 Task: Find connections with filter location Tuluá with filter topic #bespokewith filter profile language English with filter current company SINCLUS with filter school Carmel Convent School - India with filter industry Maritime Transportation with filter service category Retirement Planning with filter keywords title Software Ninjaneer
Action: Mouse moved to (583, 77)
Screenshot: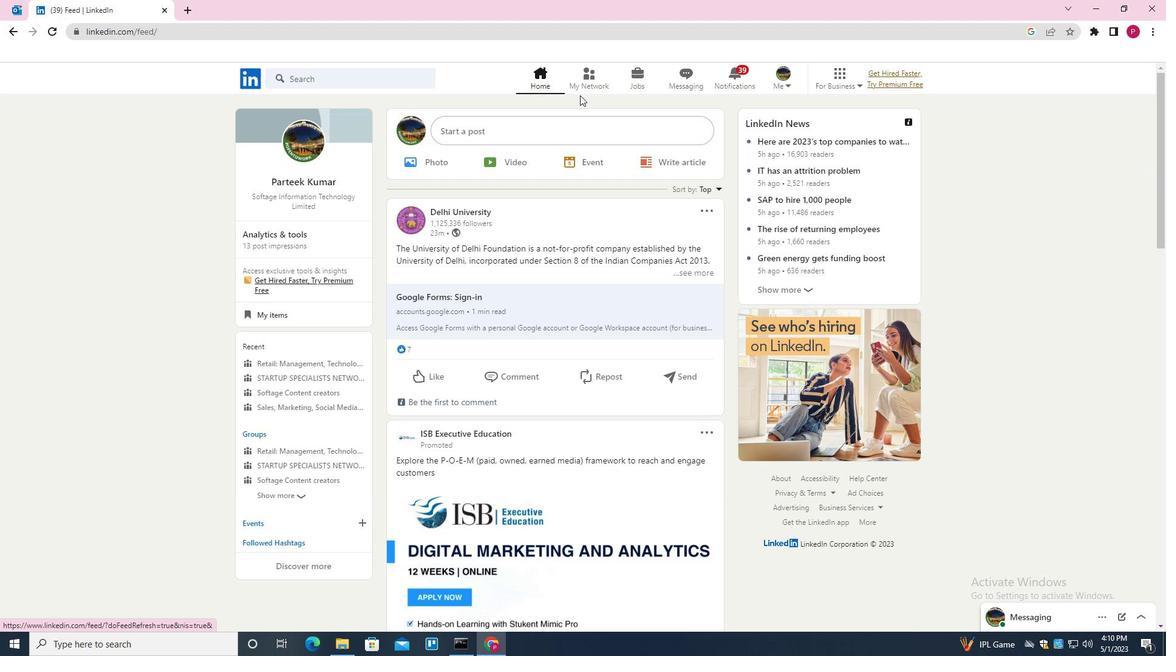 
Action: Mouse pressed left at (583, 77)
Screenshot: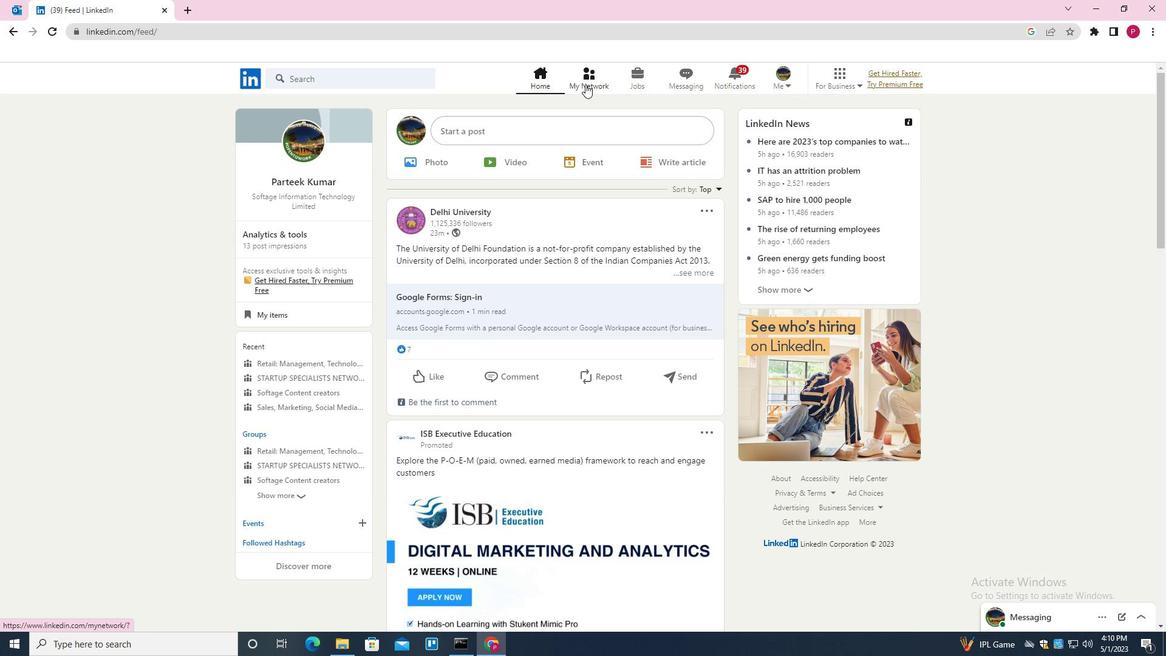 
Action: Mouse moved to (353, 147)
Screenshot: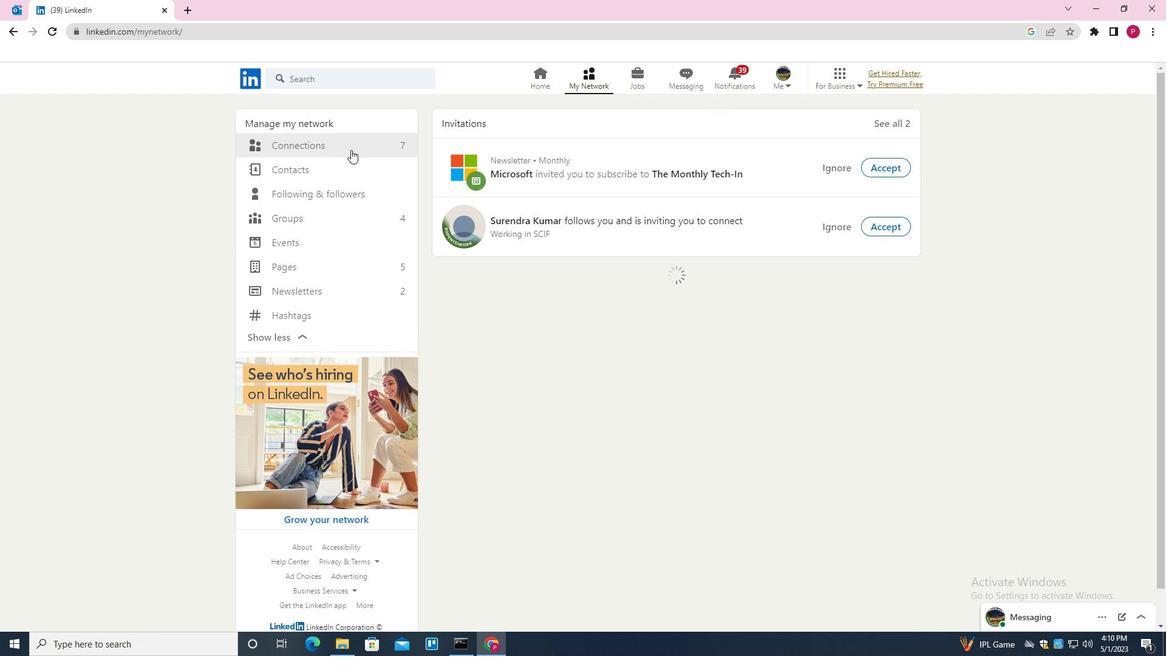 
Action: Mouse pressed left at (353, 147)
Screenshot: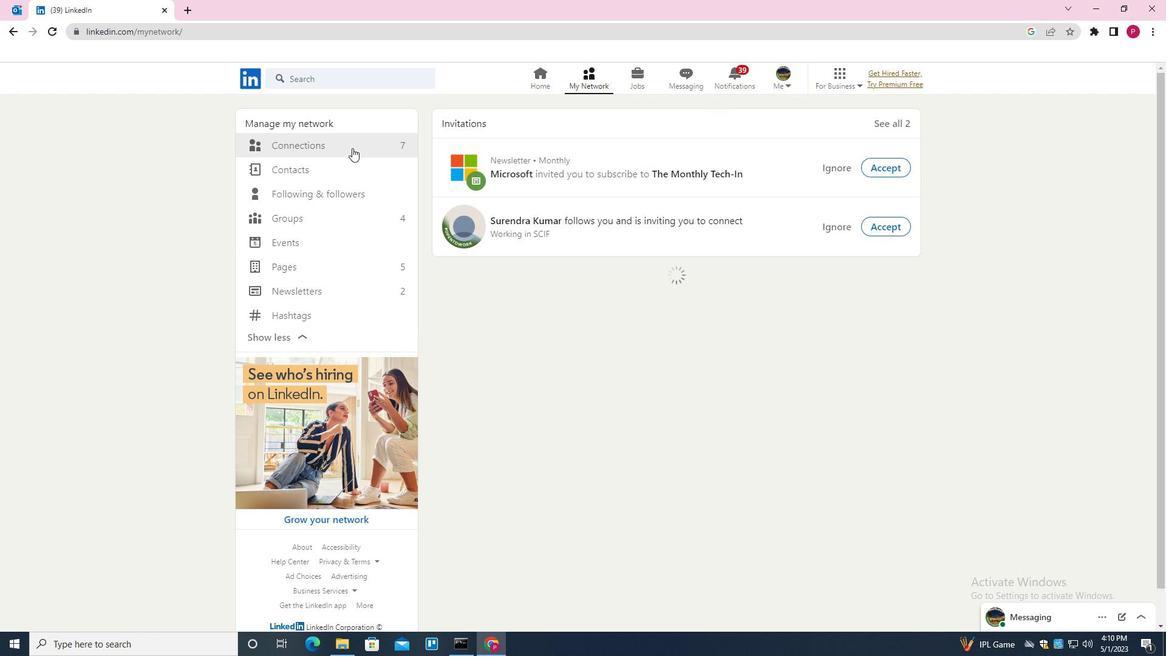 
Action: Mouse moved to (681, 150)
Screenshot: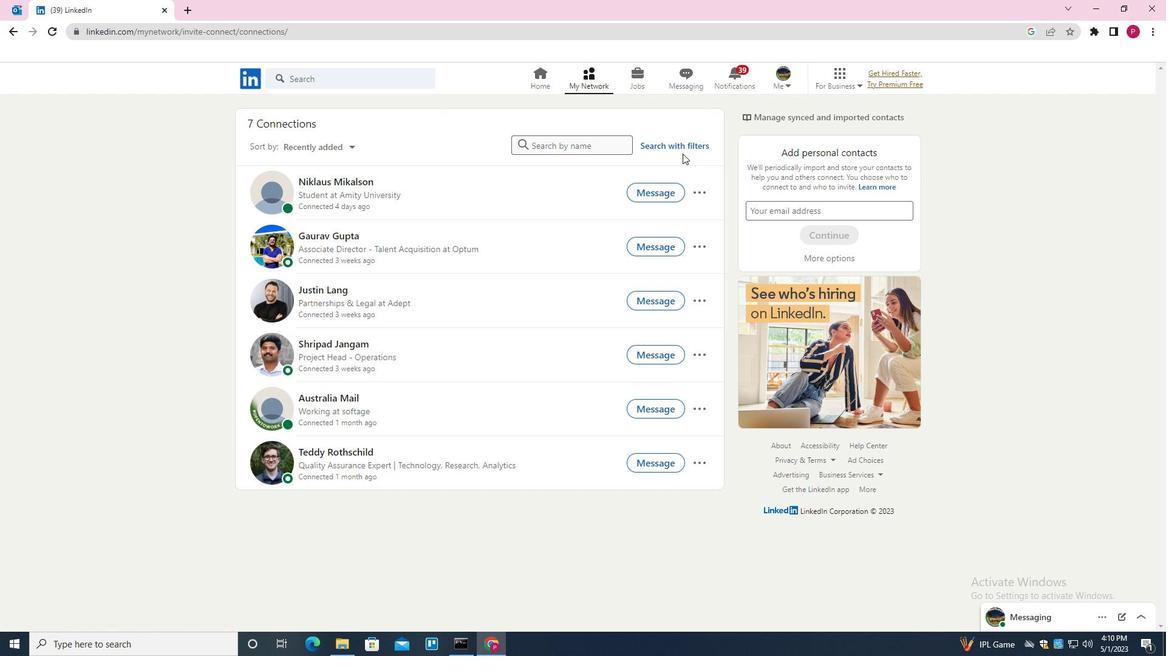 
Action: Mouse pressed left at (681, 150)
Screenshot: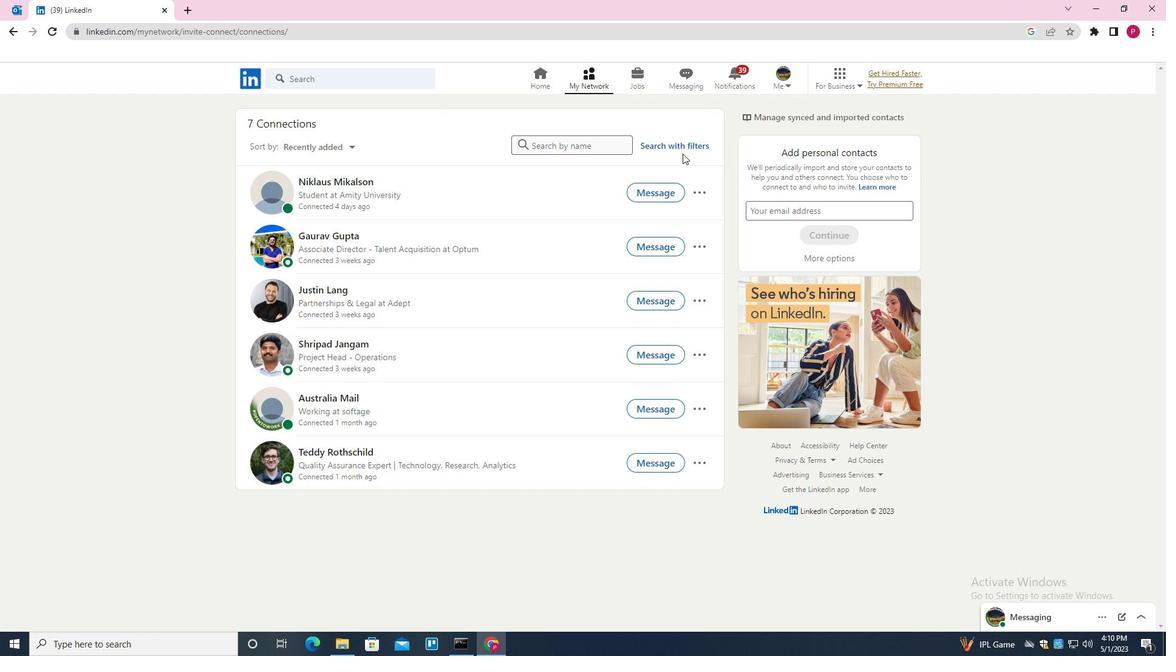 
Action: Mouse moved to (620, 116)
Screenshot: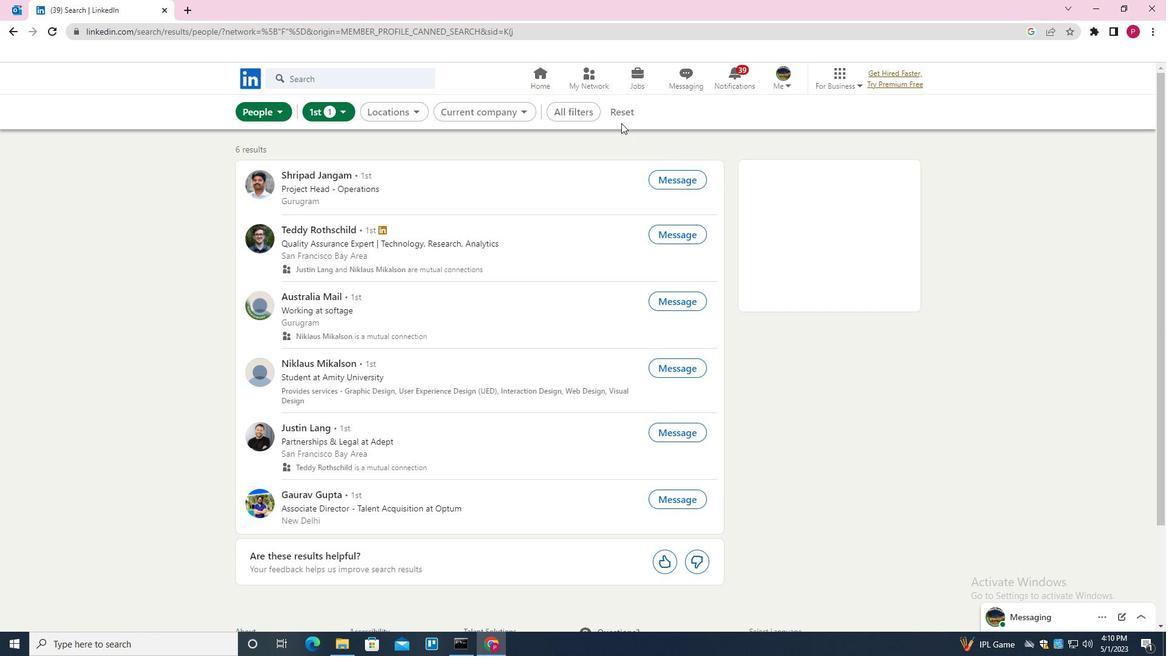 
Action: Mouse pressed left at (620, 116)
Screenshot: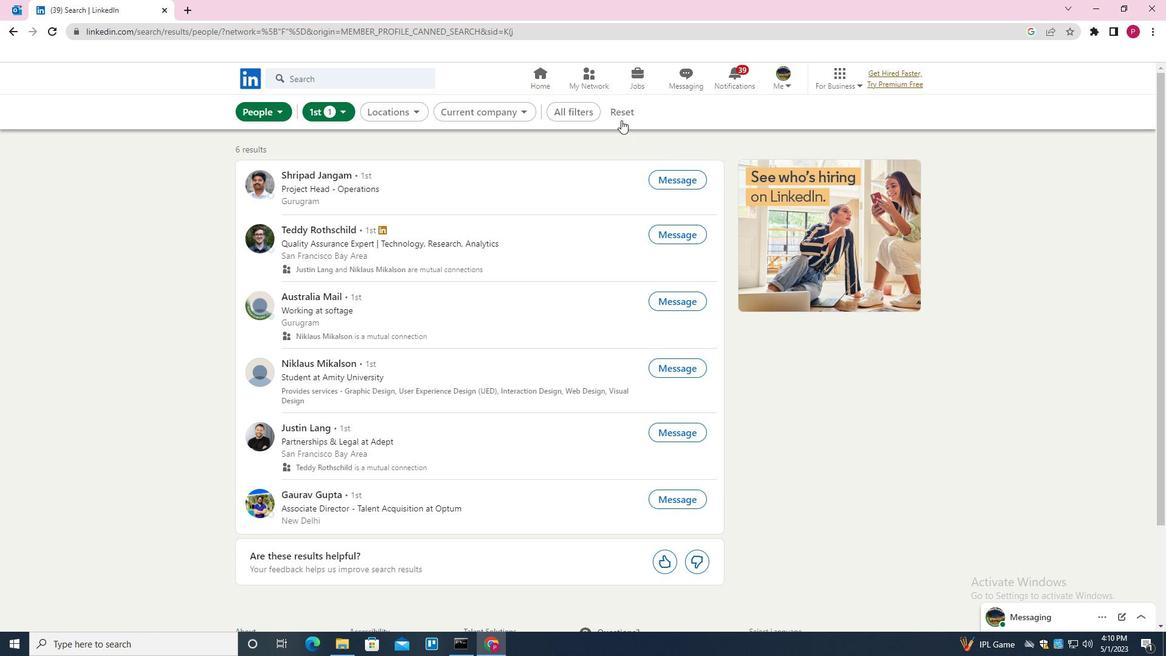 
Action: Mouse moved to (600, 110)
Screenshot: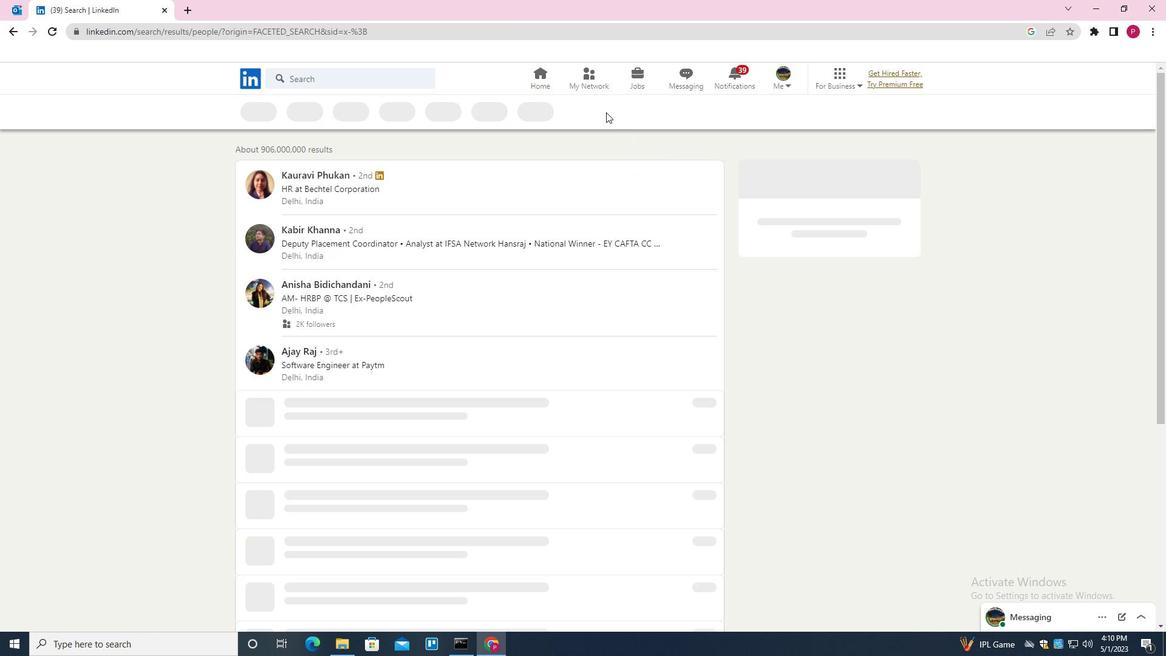 
Action: Mouse pressed left at (600, 110)
Screenshot: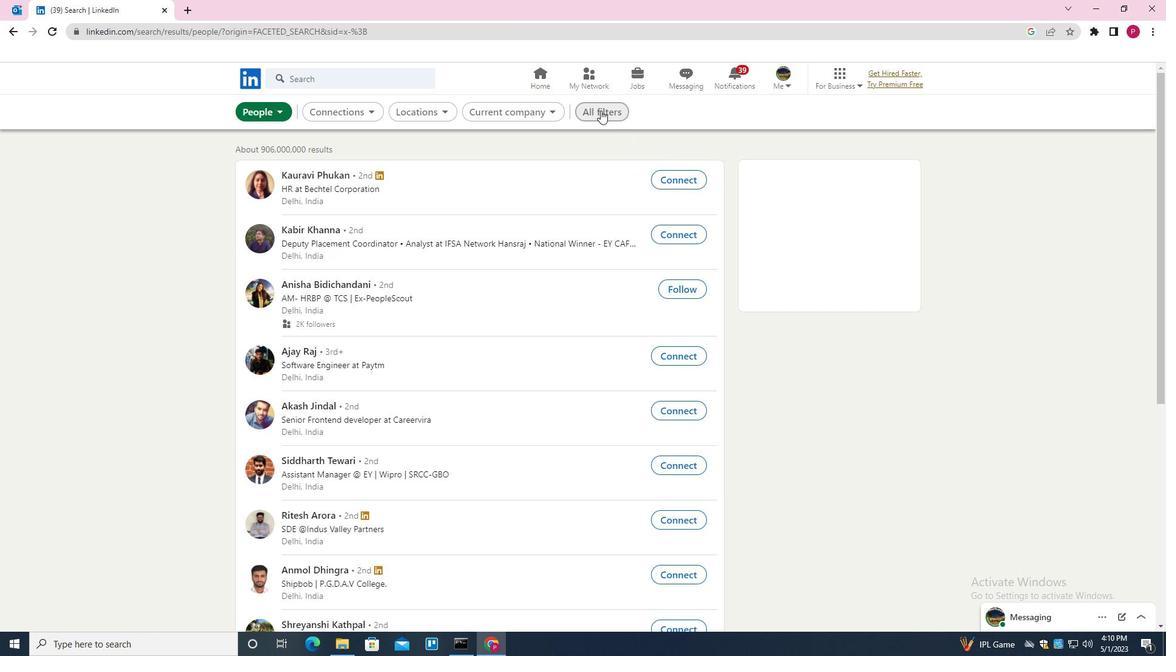 
Action: Mouse moved to (1003, 322)
Screenshot: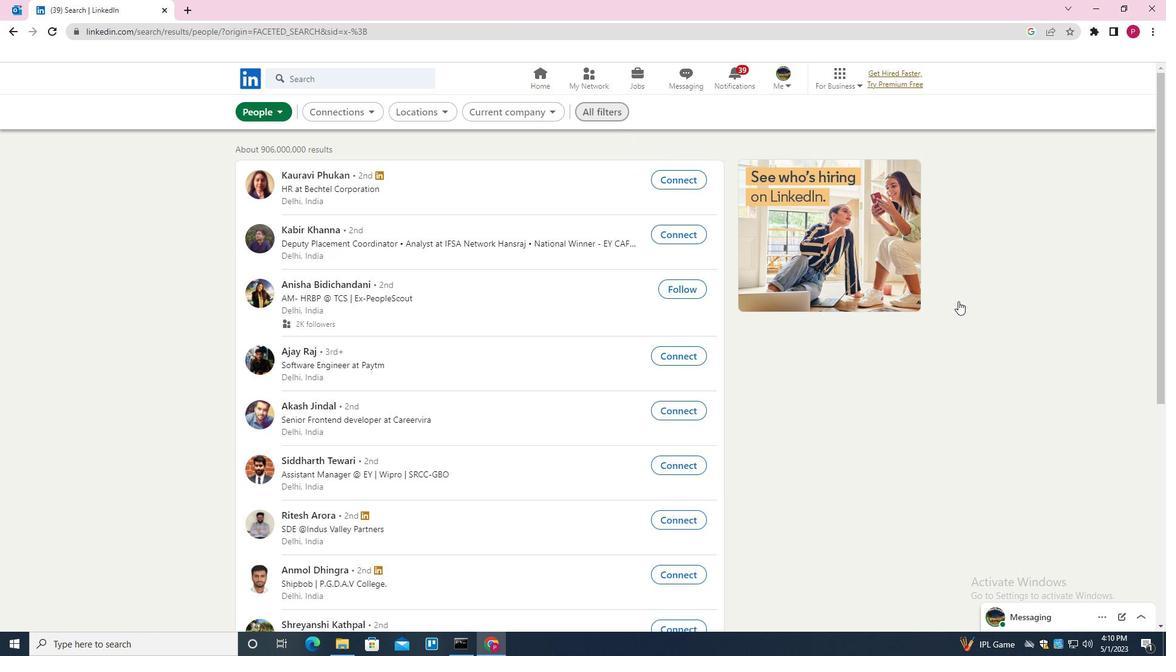 
Action: Mouse scrolled (1003, 322) with delta (0, 0)
Screenshot: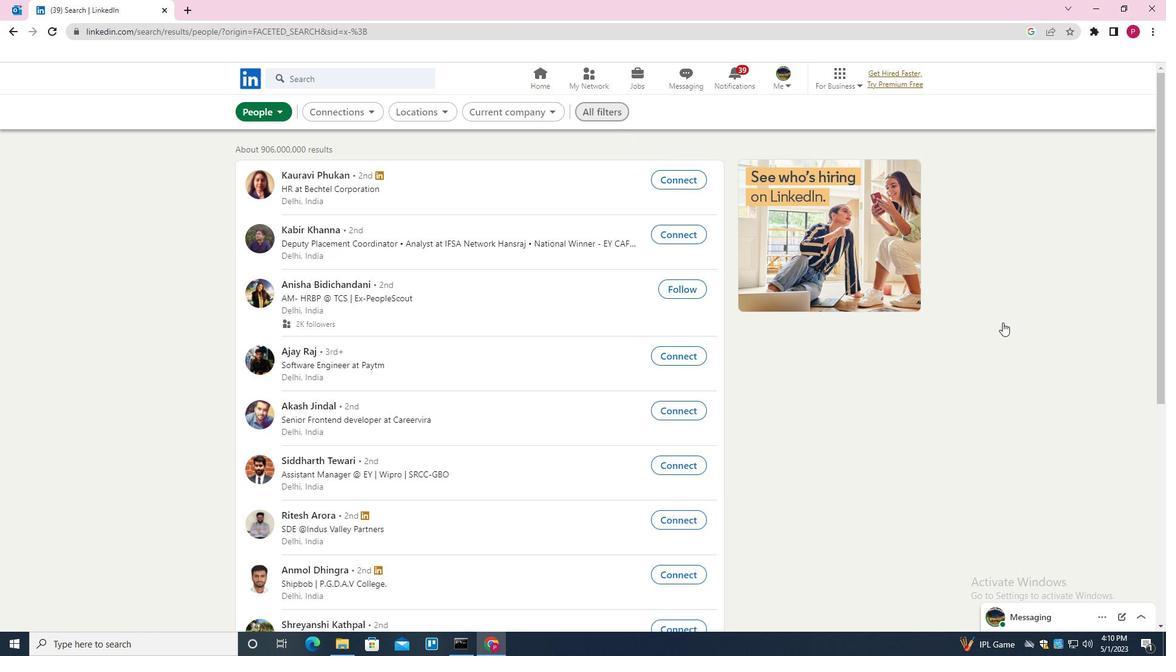 
Action: Mouse scrolled (1003, 322) with delta (0, 0)
Screenshot: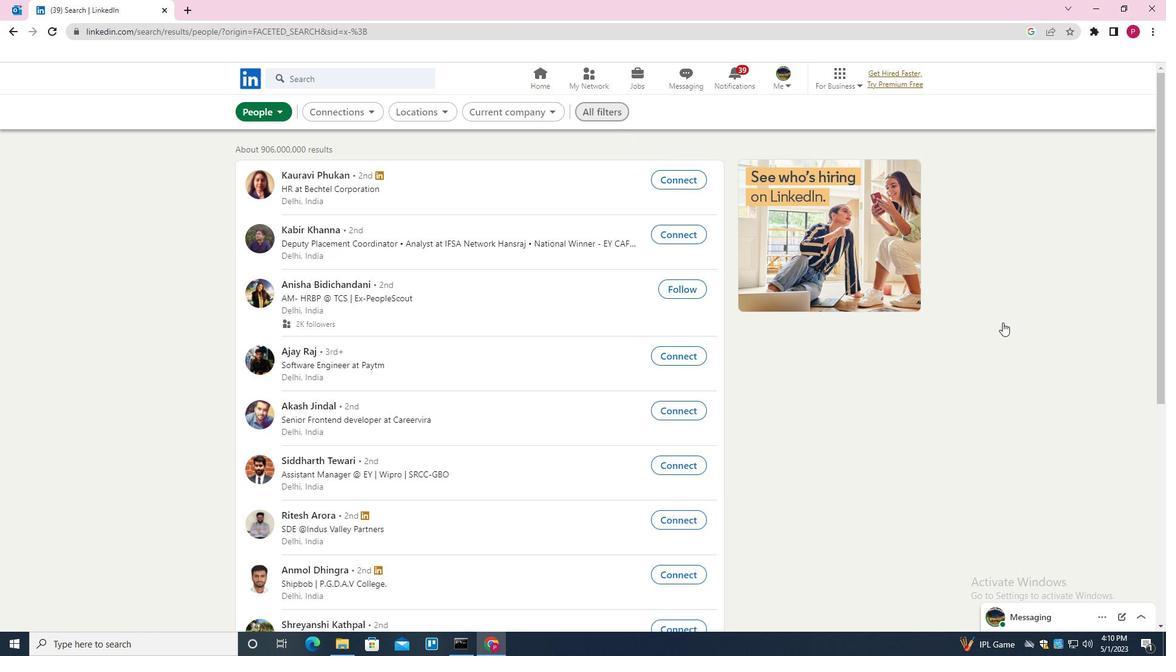 
Action: Mouse moved to (589, 116)
Screenshot: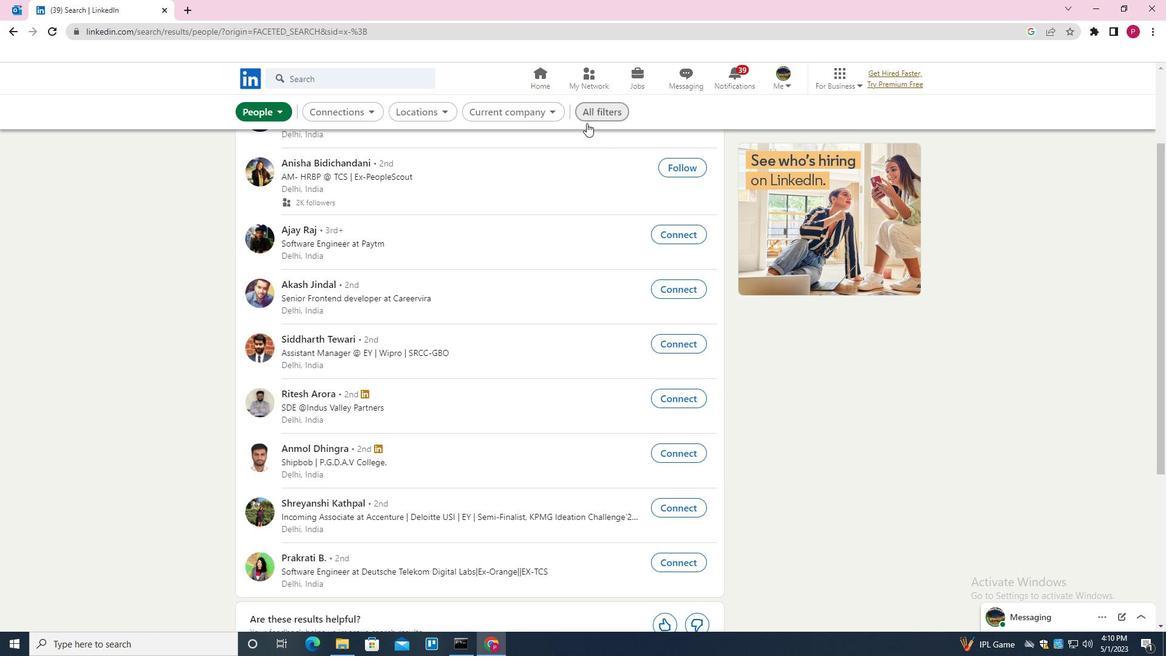 
Action: Mouse pressed left at (589, 116)
Screenshot: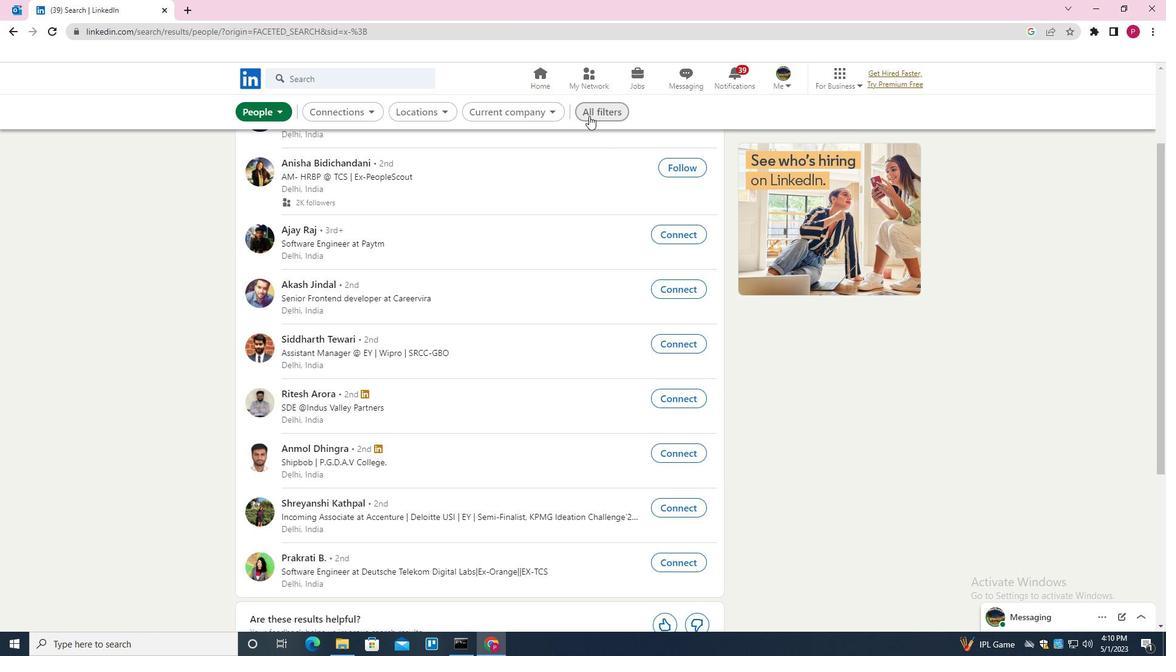 
Action: Mouse moved to (611, 109)
Screenshot: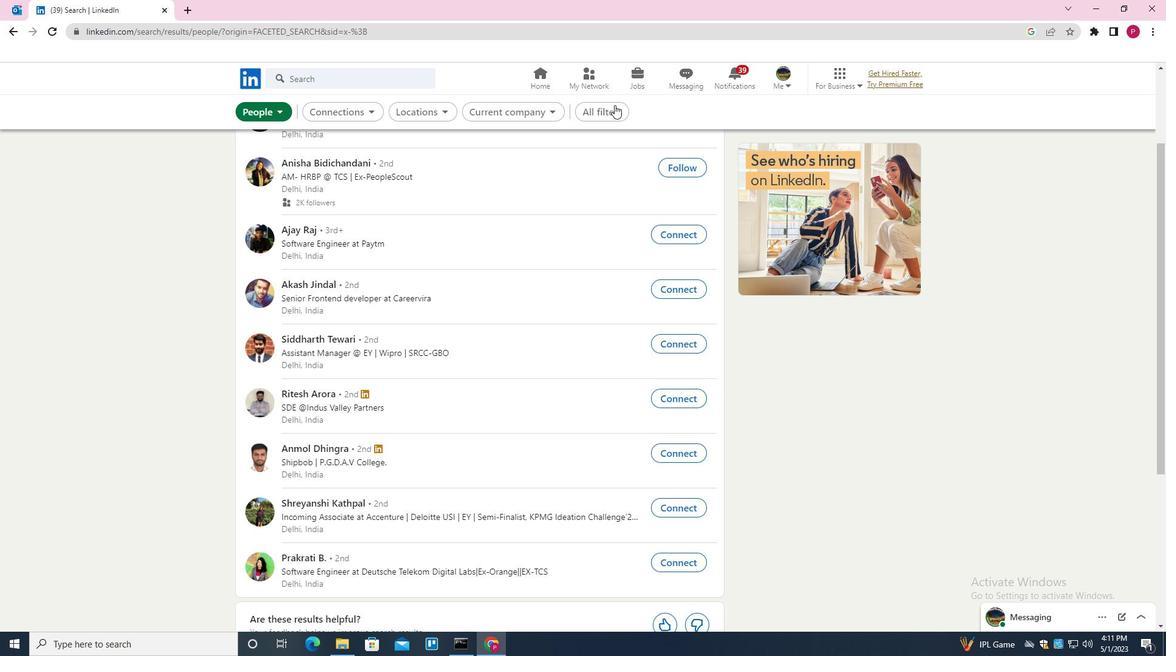 
Action: Mouse pressed left at (611, 109)
Screenshot: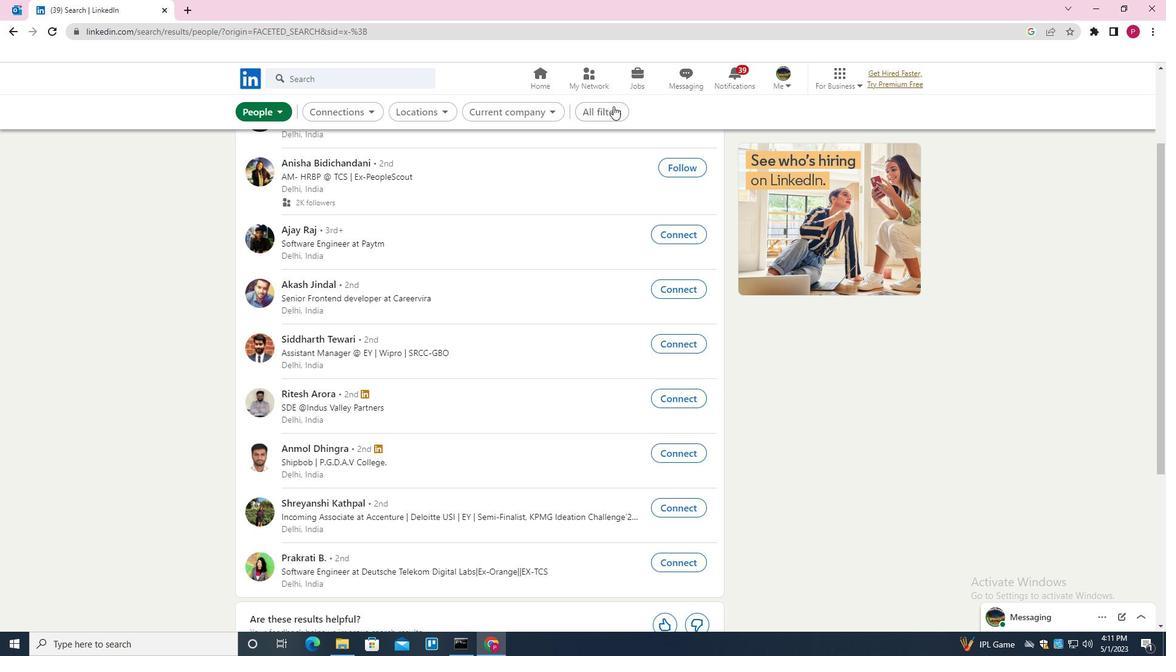 
Action: Mouse moved to (961, 388)
Screenshot: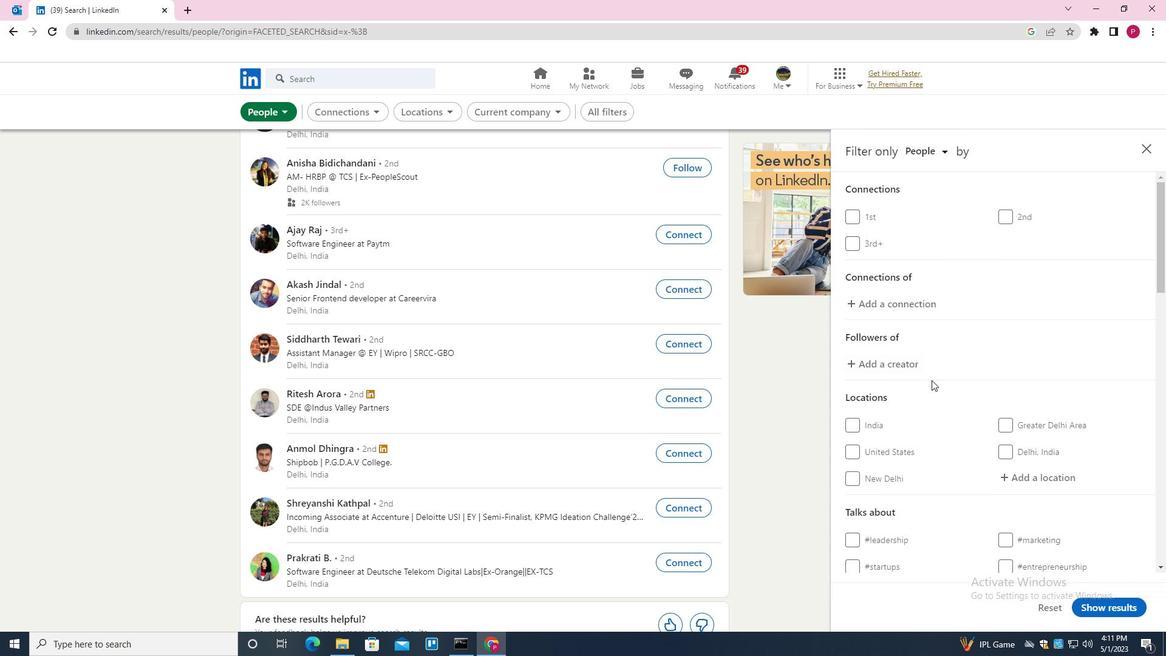 
Action: Mouse scrolled (961, 388) with delta (0, 0)
Screenshot: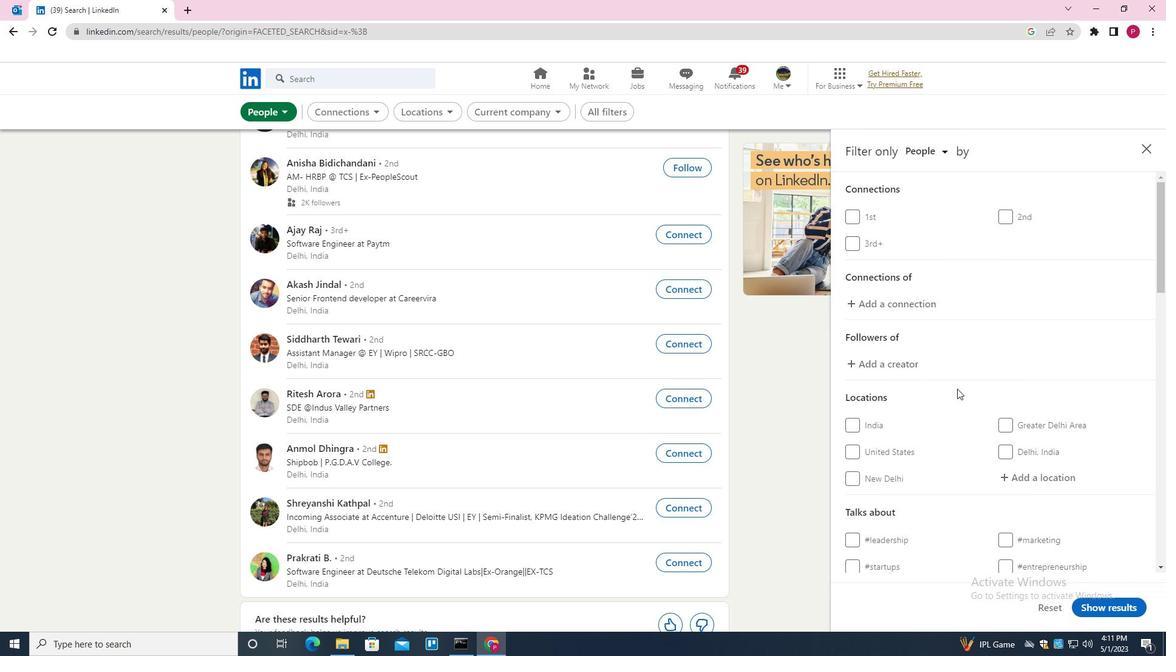 
Action: Mouse moved to (969, 390)
Screenshot: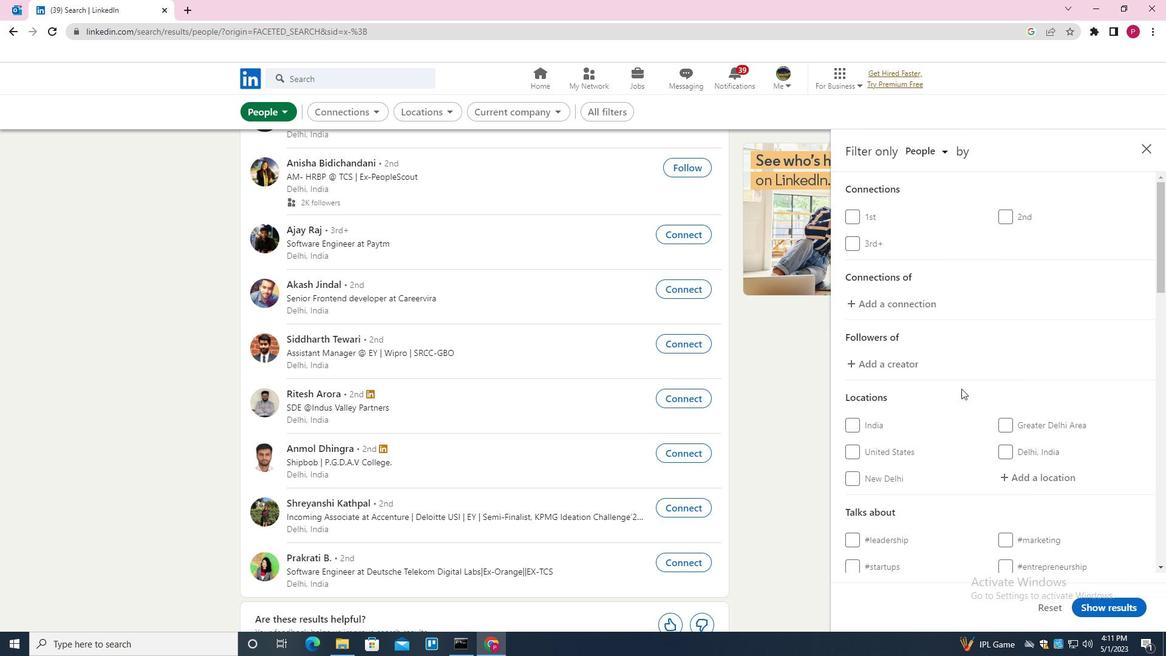 
Action: Mouse scrolled (969, 390) with delta (0, 0)
Screenshot: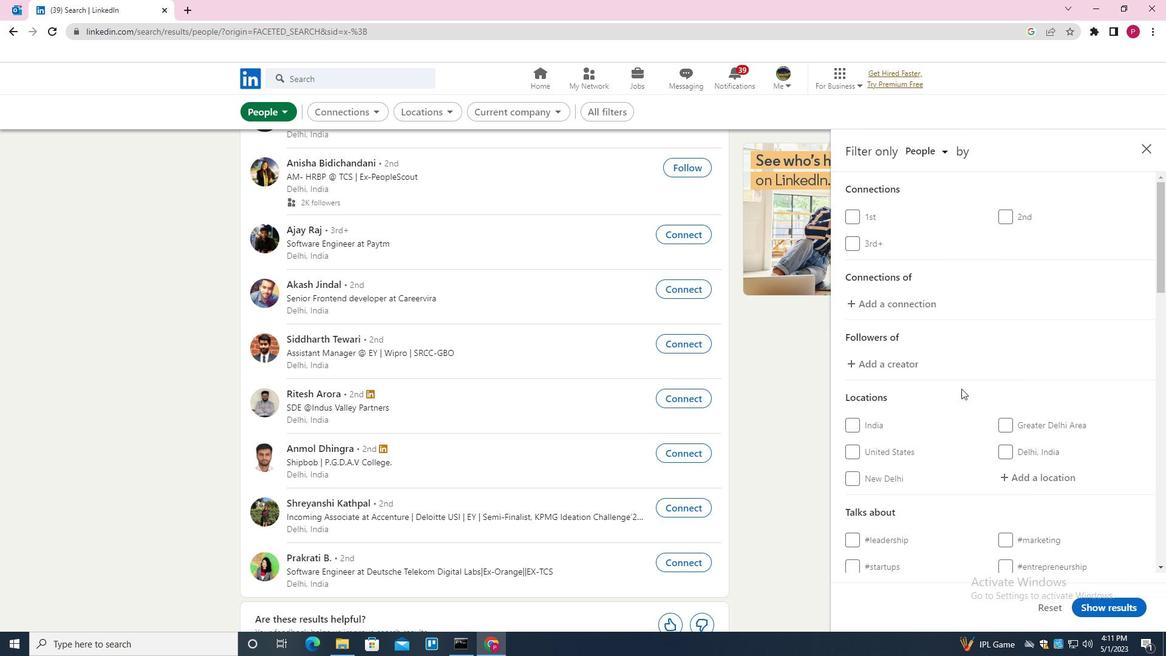 
Action: Mouse moved to (1056, 366)
Screenshot: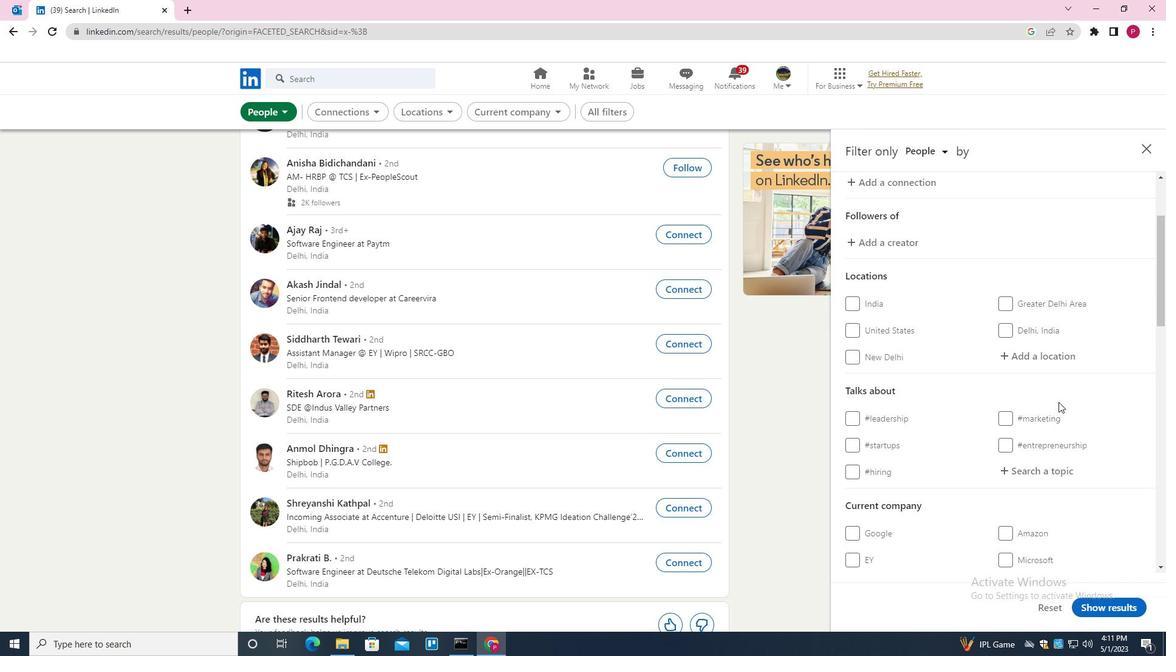 
Action: Mouse pressed left at (1056, 366)
Screenshot: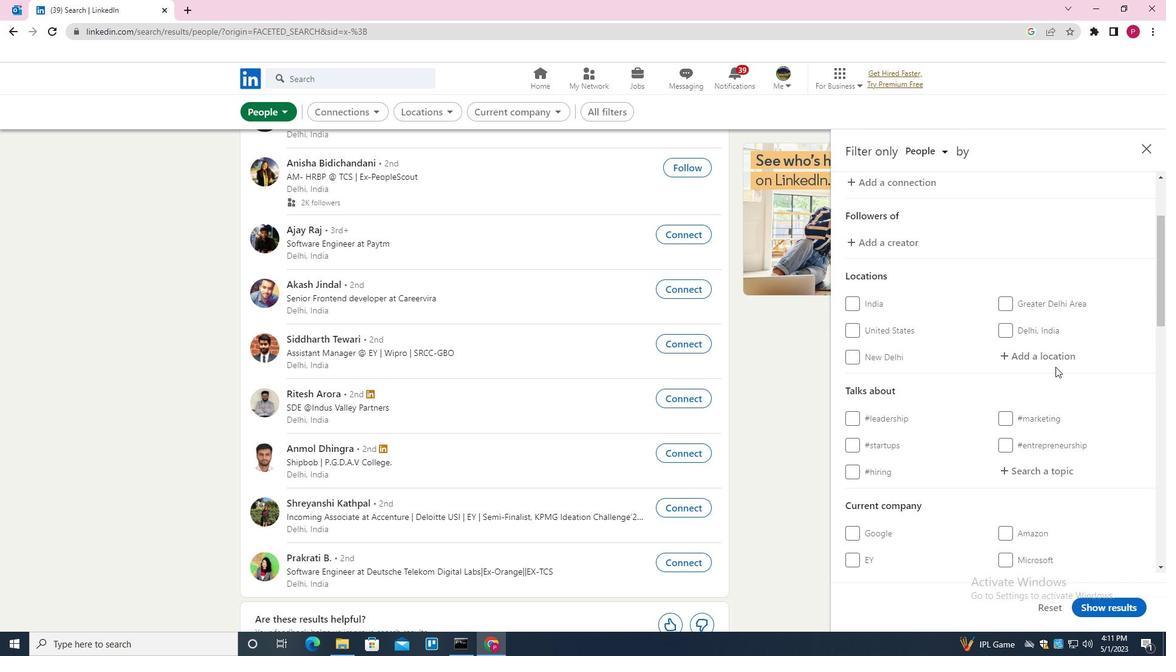 
Action: Mouse moved to (1051, 350)
Screenshot: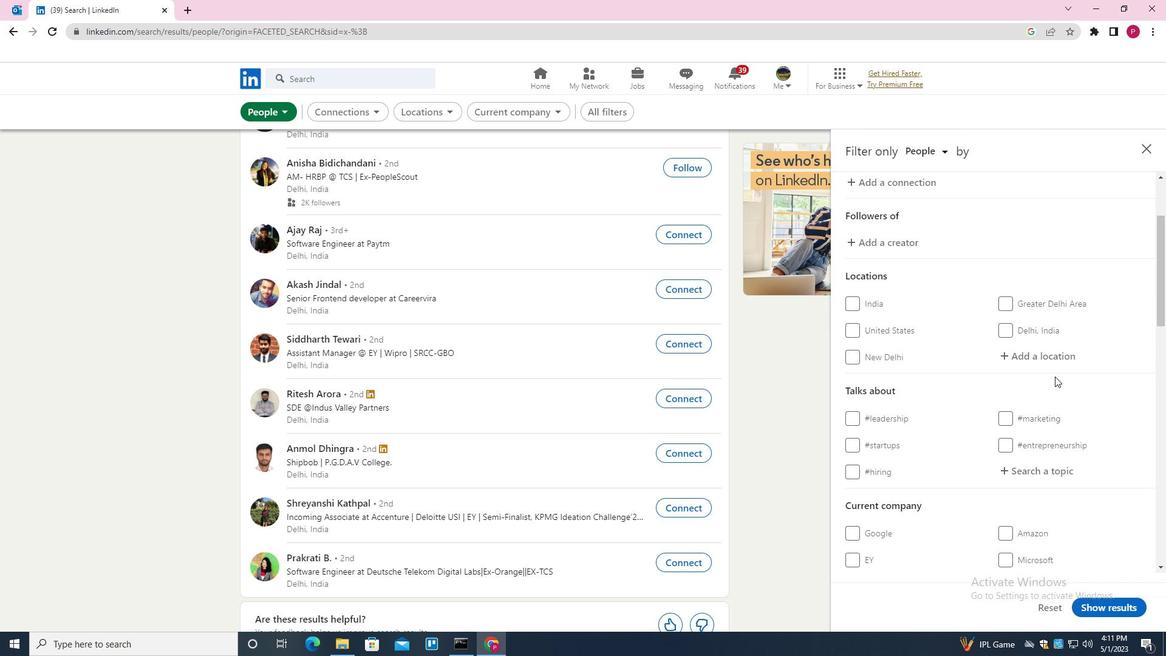 
Action: Mouse pressed left at (1051, 350)
Screenshot: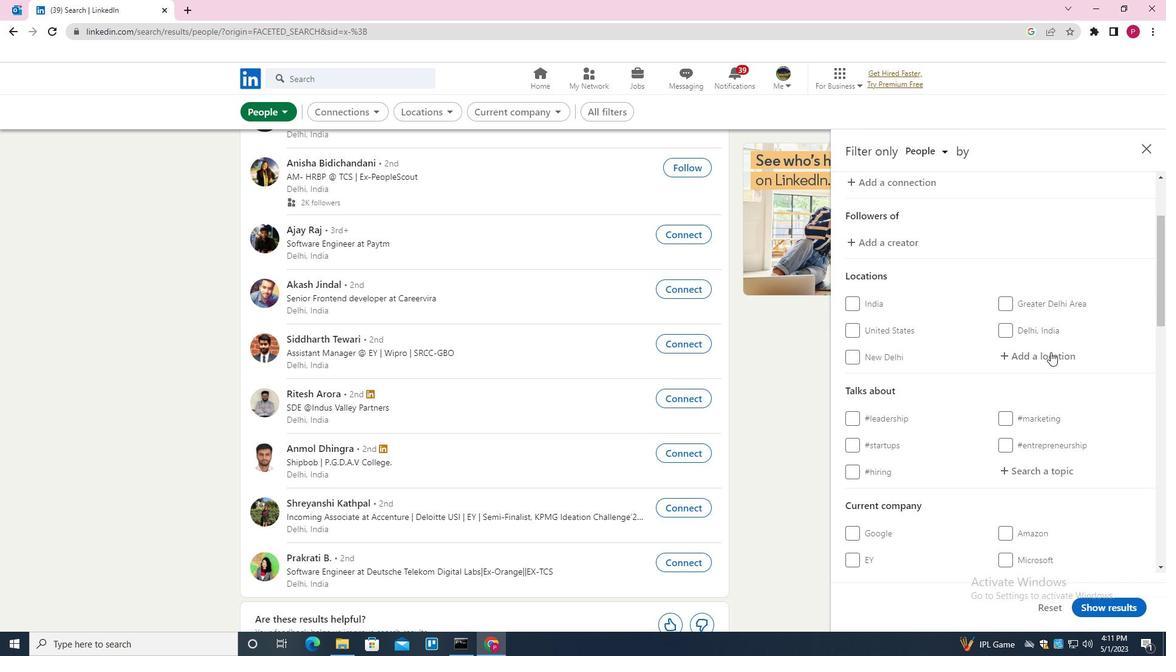 
Action: Mouse moved to (1050, 350)
Screenshot: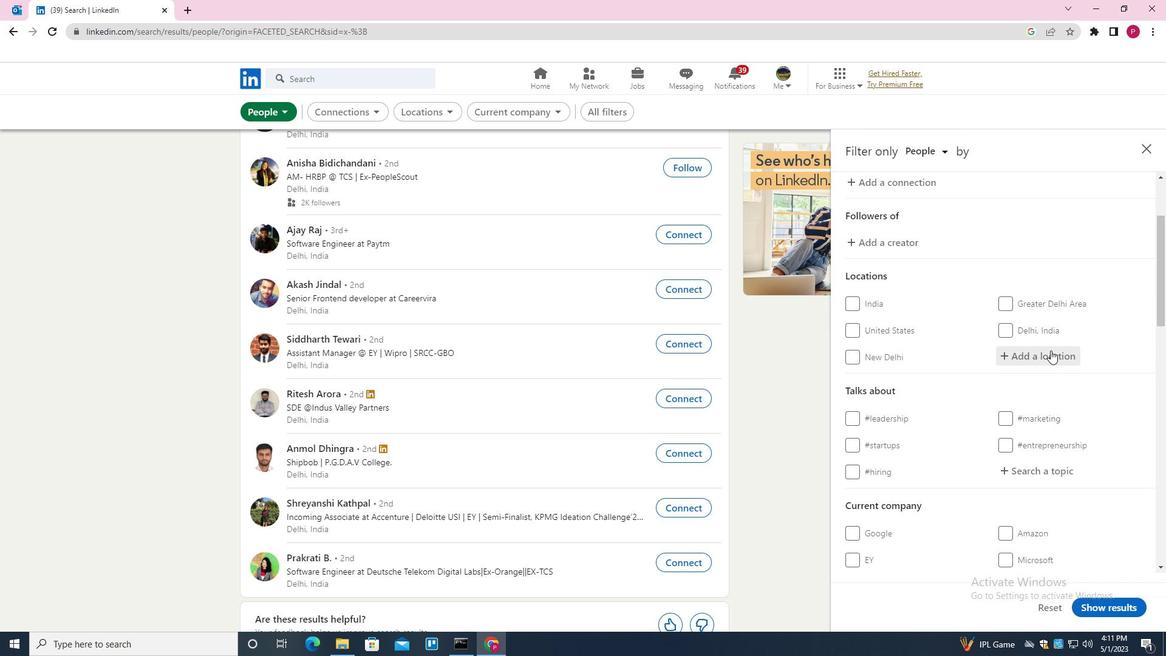 
Action: Key pressed <Key.shift>TULUA<Key.down><Key.enter>
Screenshot: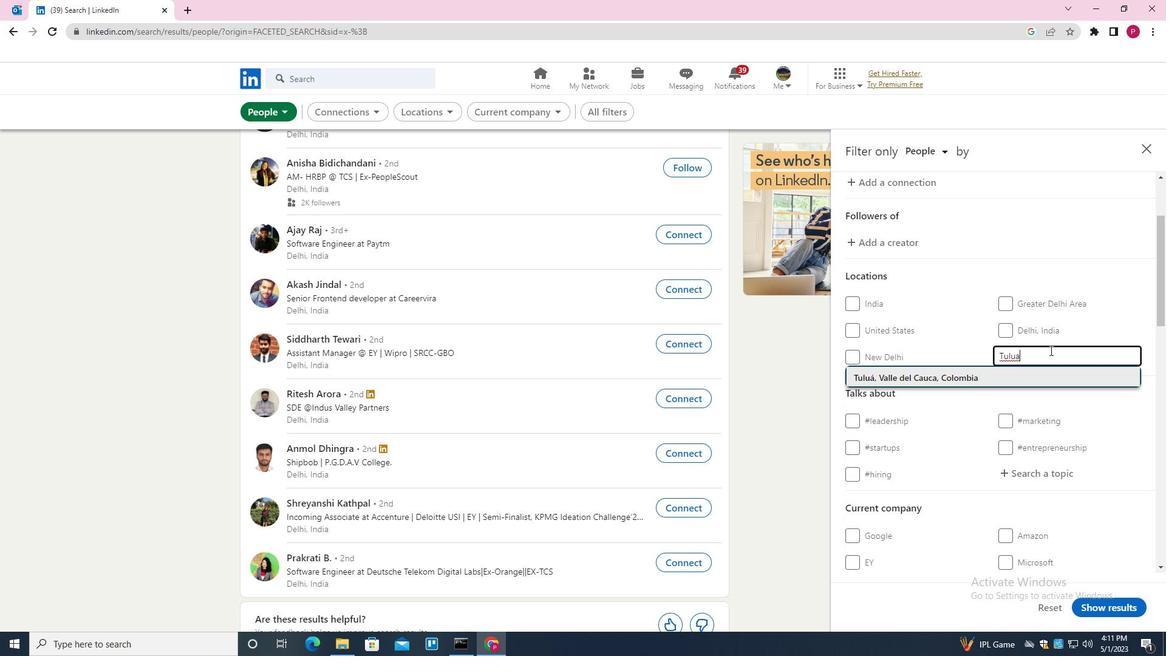 
Action: Mouse moved to (1013, 391)
Screenshot: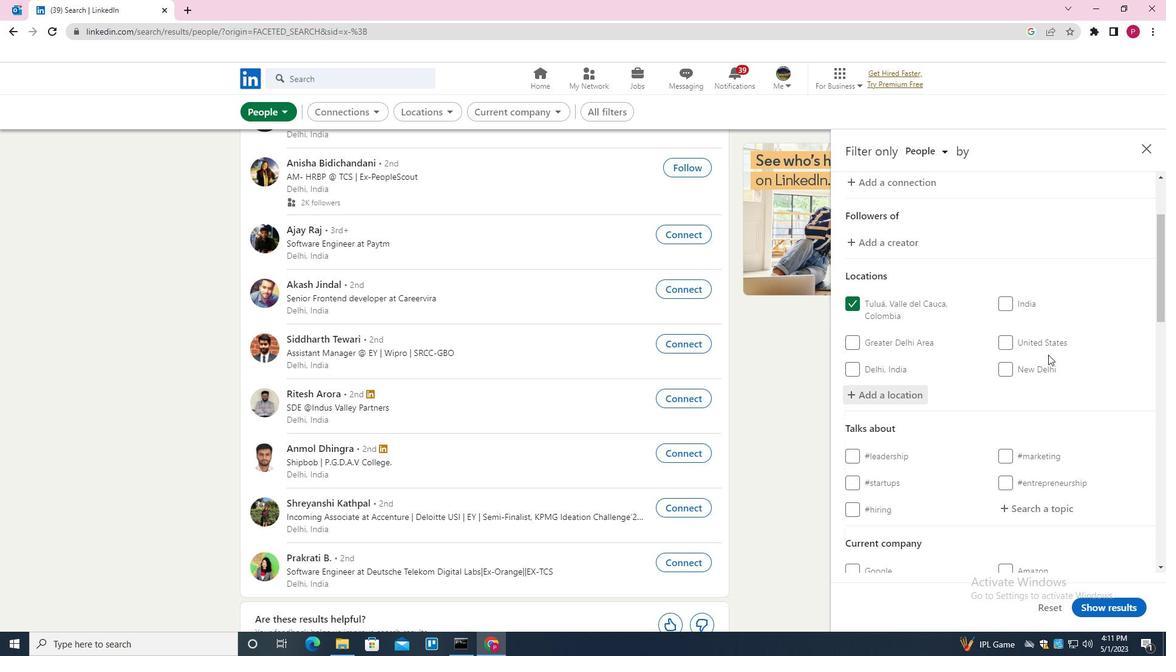 
Action: Mouse scrolled (1013, 391) with delta (0, 0)
Screenshot: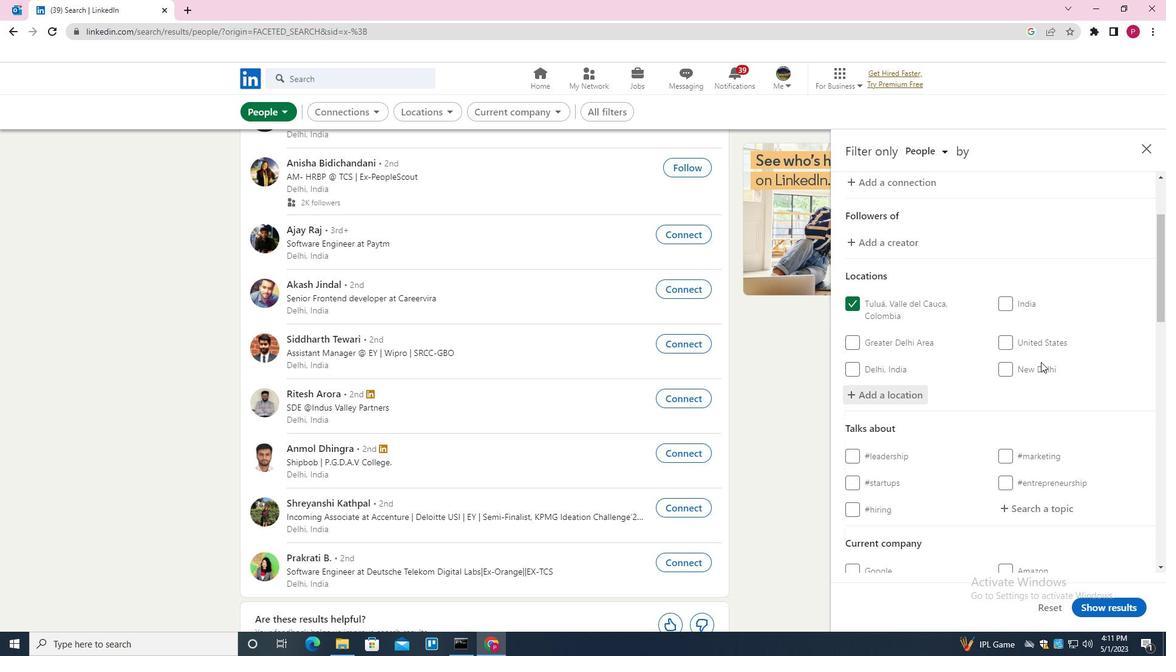 
Action: Mouse scrolled (1013, 391) with delta (0, 0)
Screenshot: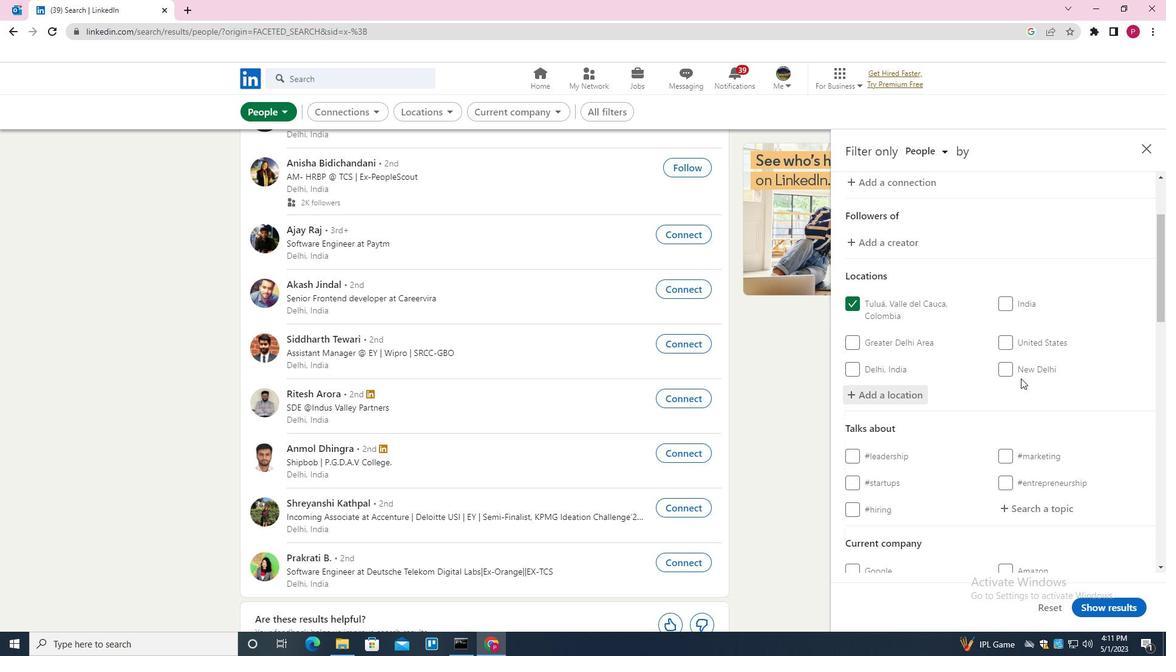 
Action: Mouse moved to (1018, 387)
Screenshot: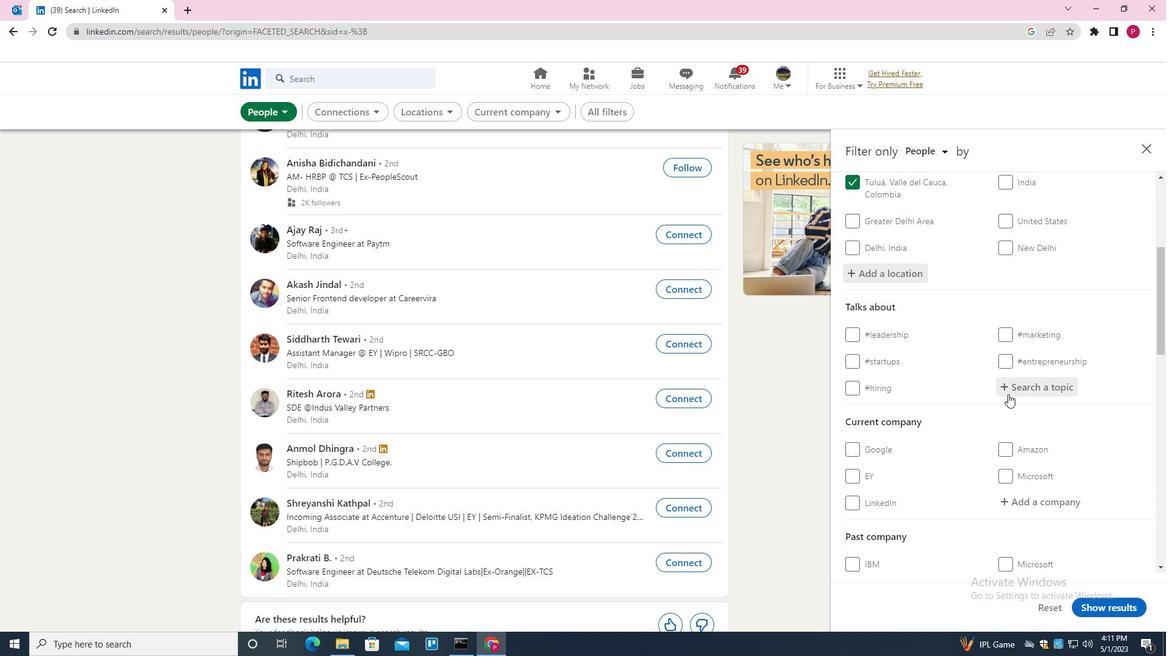 
Action: Mouse pressed left at (1018, 387)
Screenshot: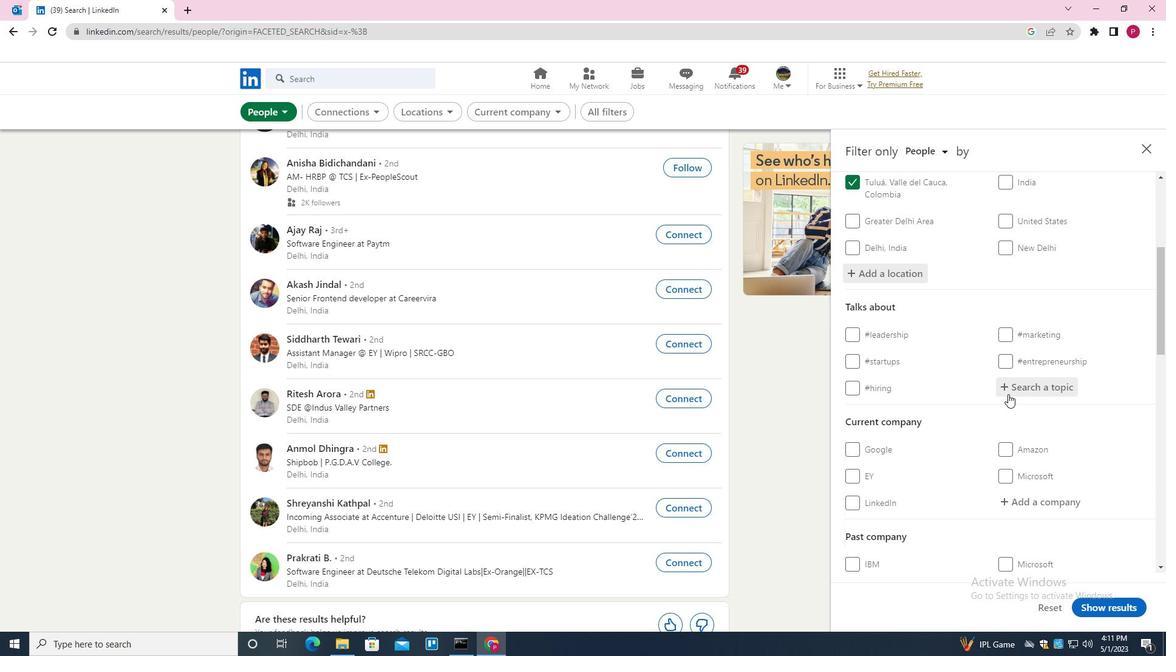 
Action: Key pressed BESPOKE<Key.down><Key.enter>
Screenshot: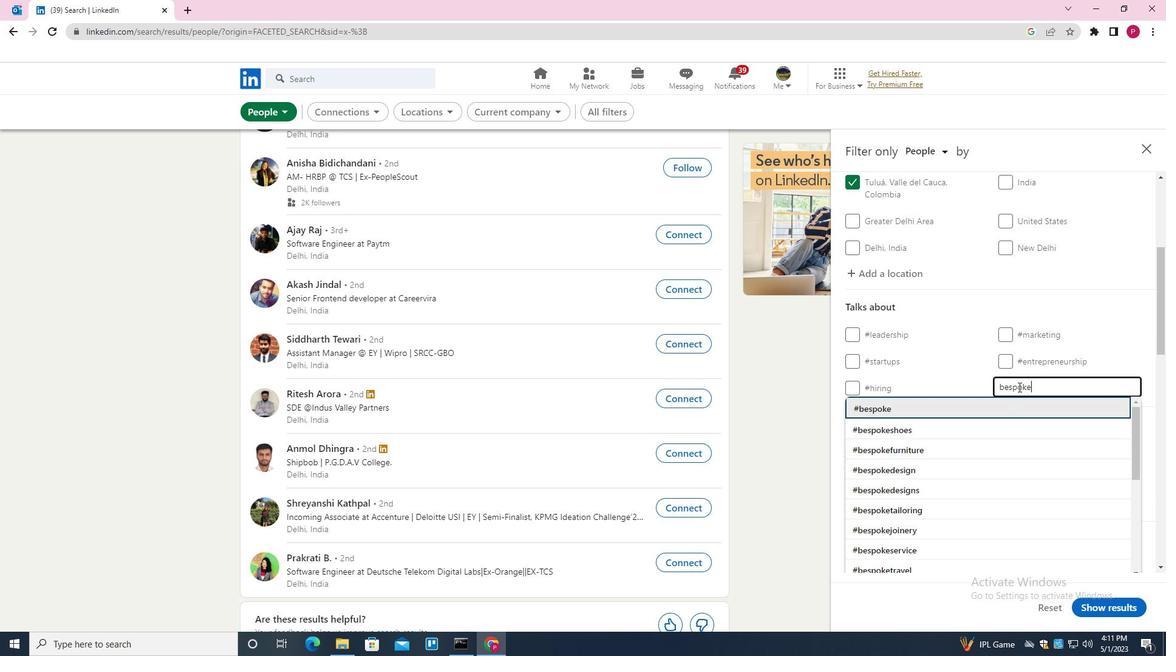 
Action: Mouse moved to (1000, 401)
Screenshot: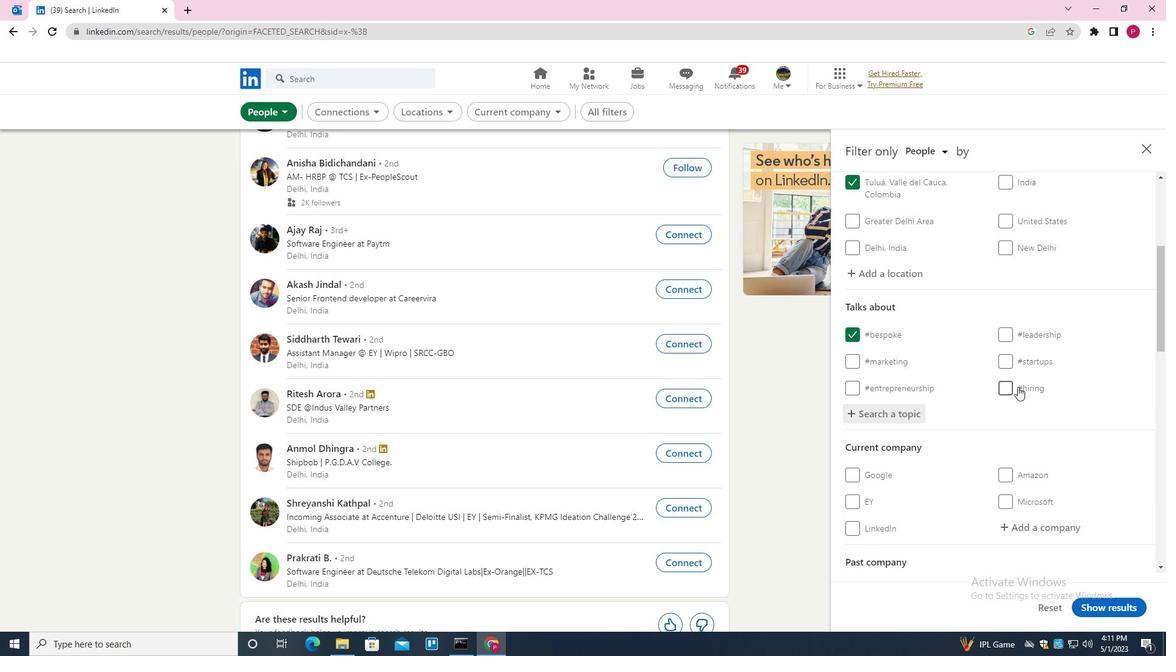 
Action: Mouse scrolled (1000, 401) with delta (0, 0)
Screenshot: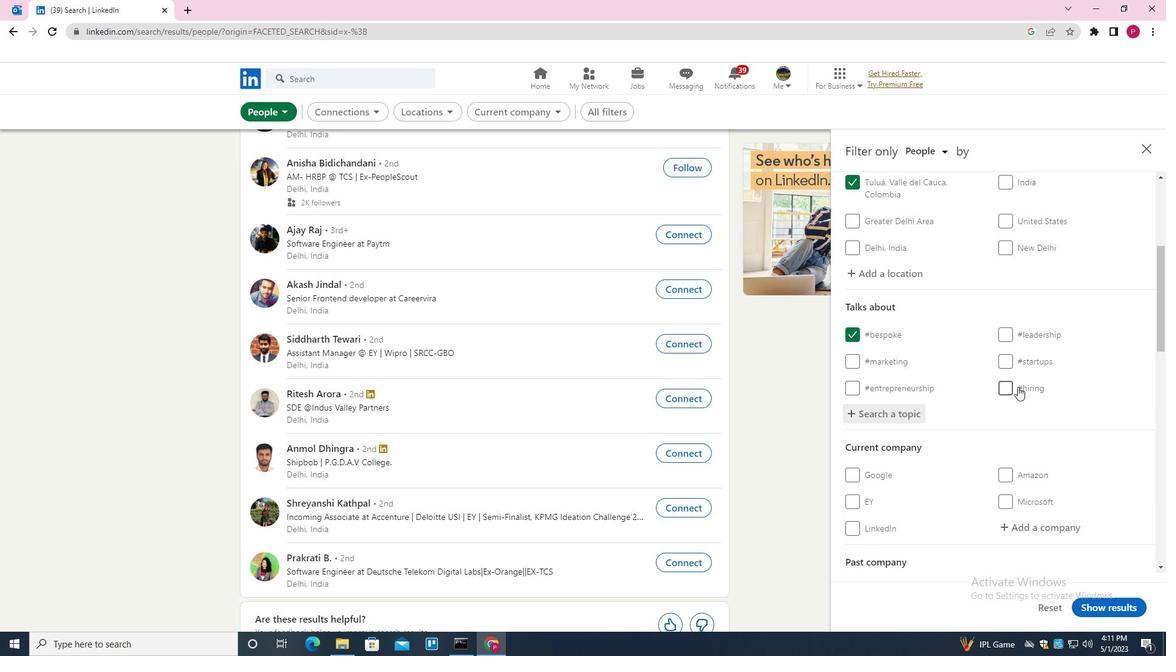 
Action: Mouse moved to (1000, 402)
Screenshot: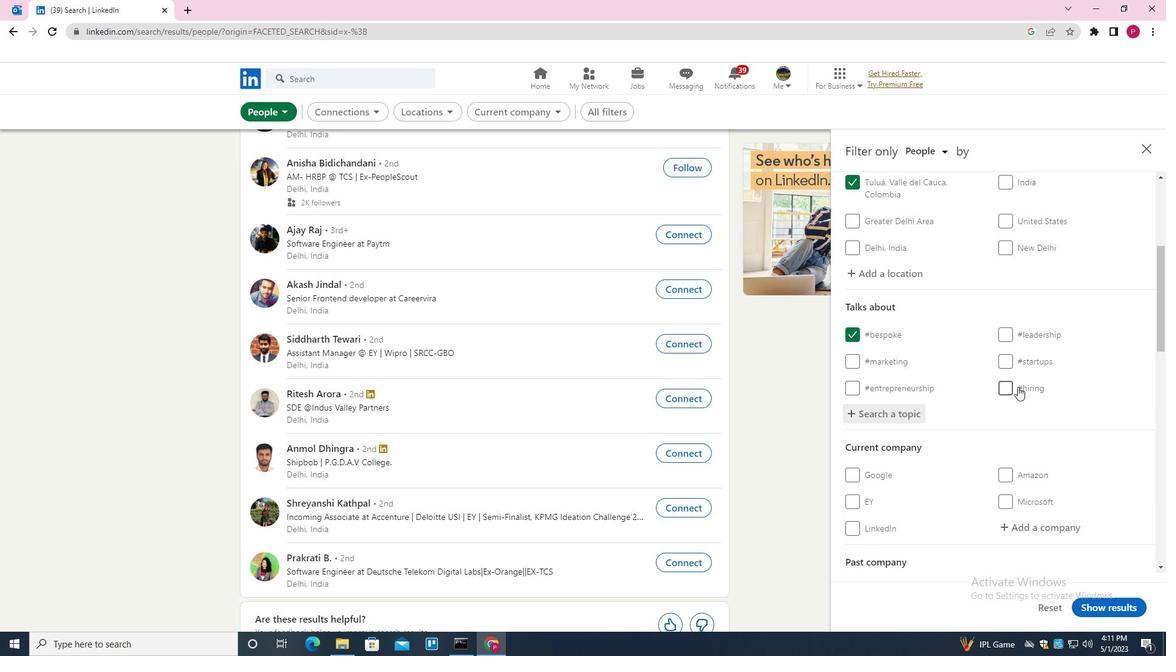 
Action: Mouse scrolled (1000, 401) with delta (0, 0)
Screenshot: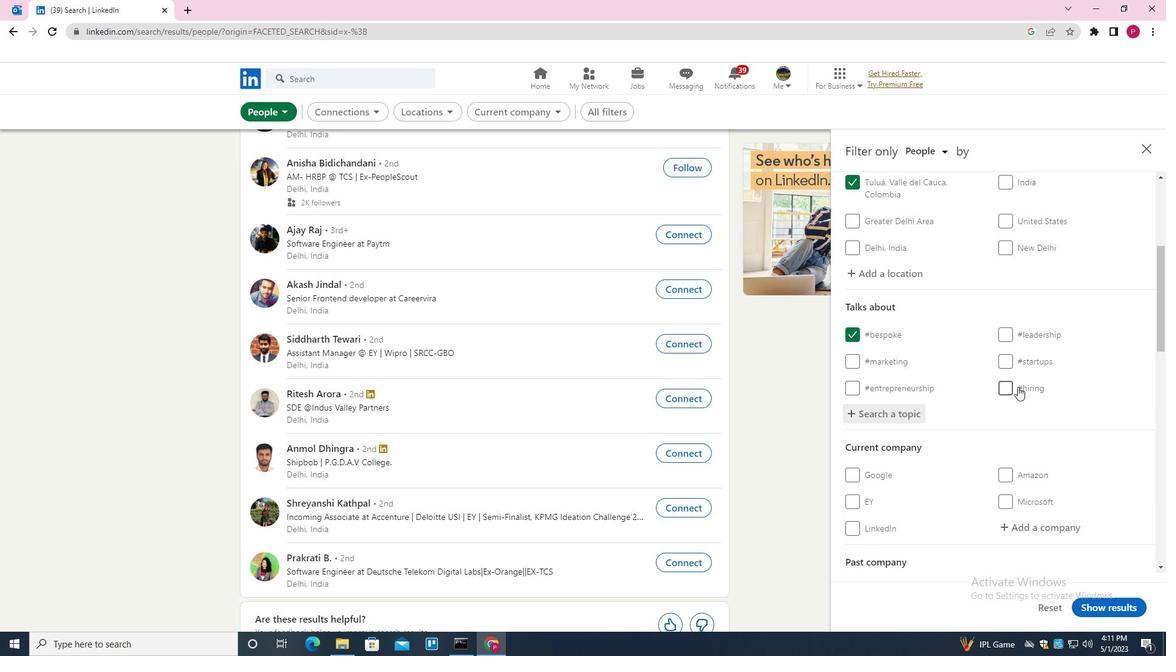 
Action: Mouse scrolled (1000, 401) with delta (0, 0)
Screenshot: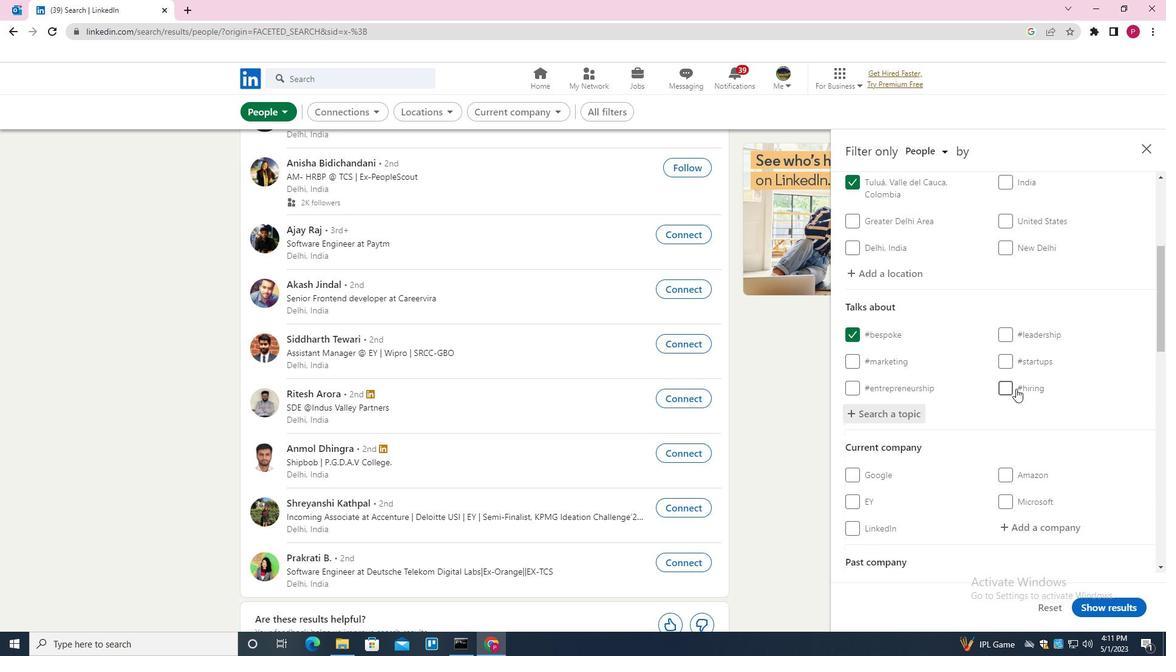 
Action: Mouse moved to (999, 402)
Screenshot: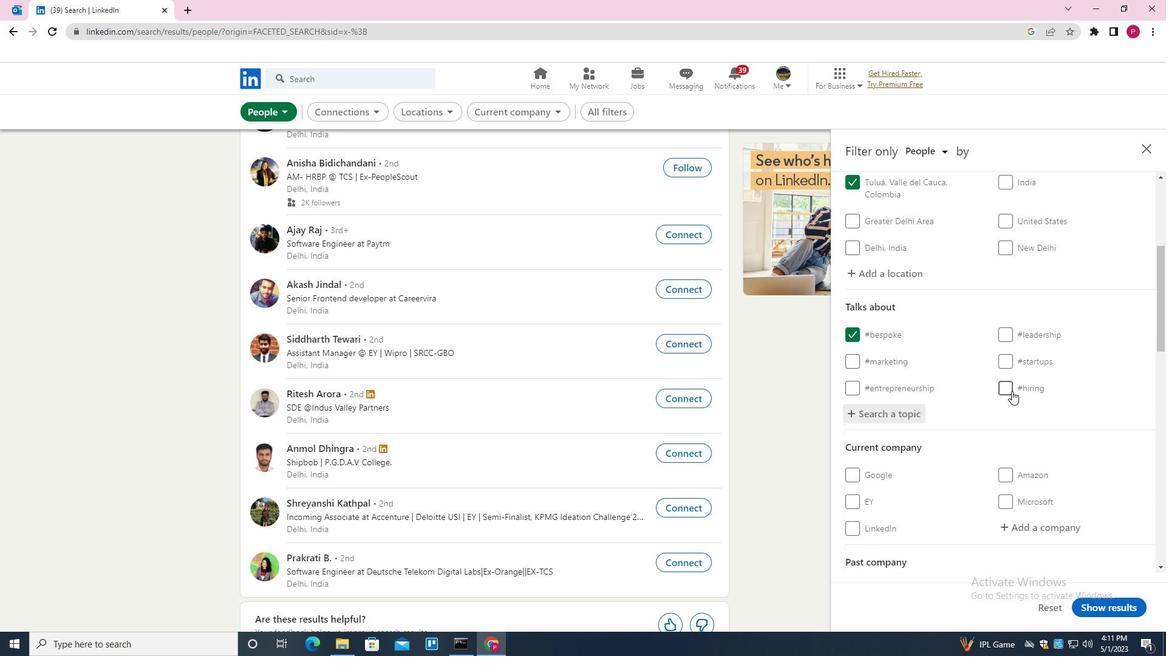 
Action: Mouse scrolled (999, 401) with delta (0, 0)
Screenshot: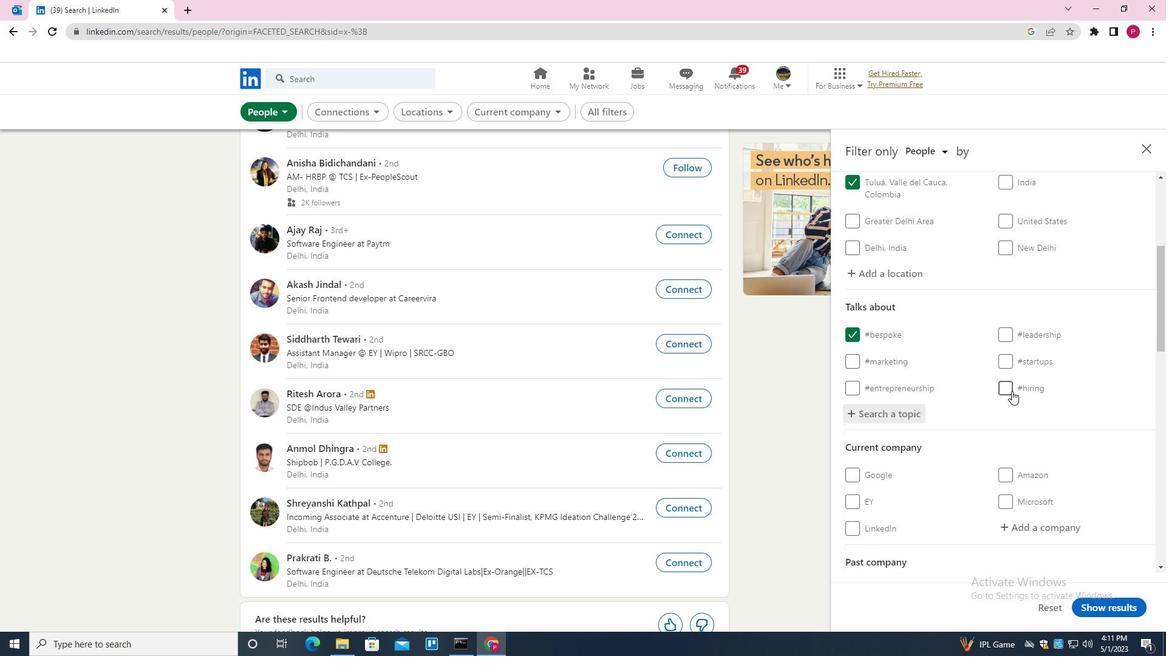 
Action: Mouse moved to (927, 428)
Screenshot: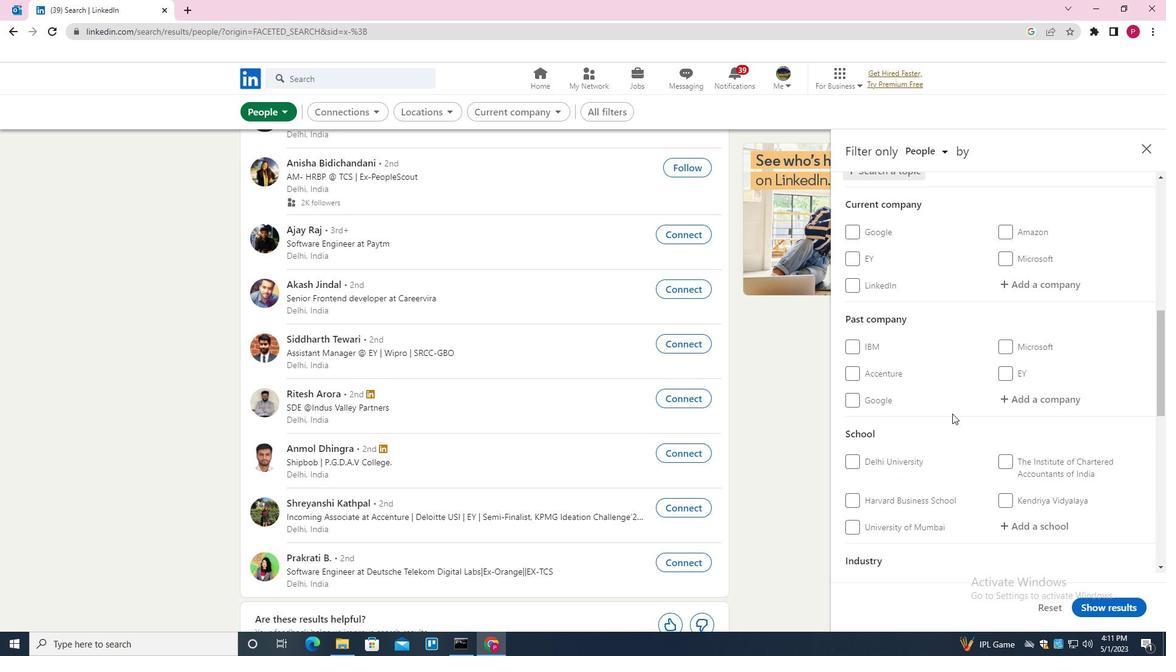 
Action: Mouse scrolled (927, 428) with delta (0, 0)
Screenshot: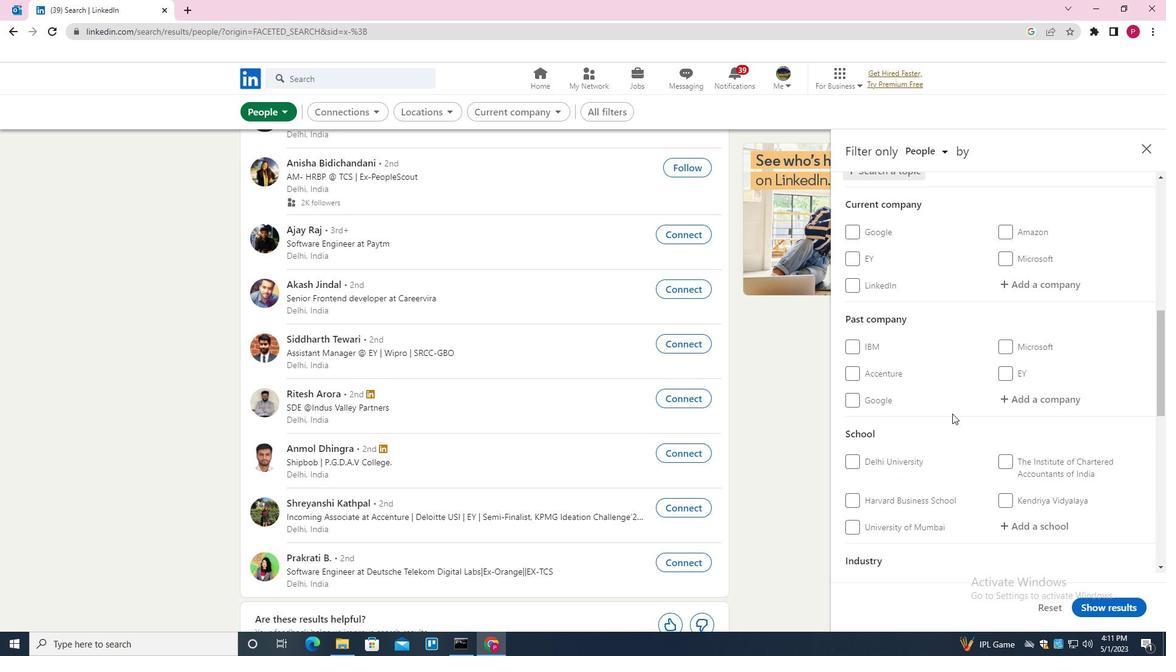 
Action: Mouse moved to (927, 429)
Screenshot: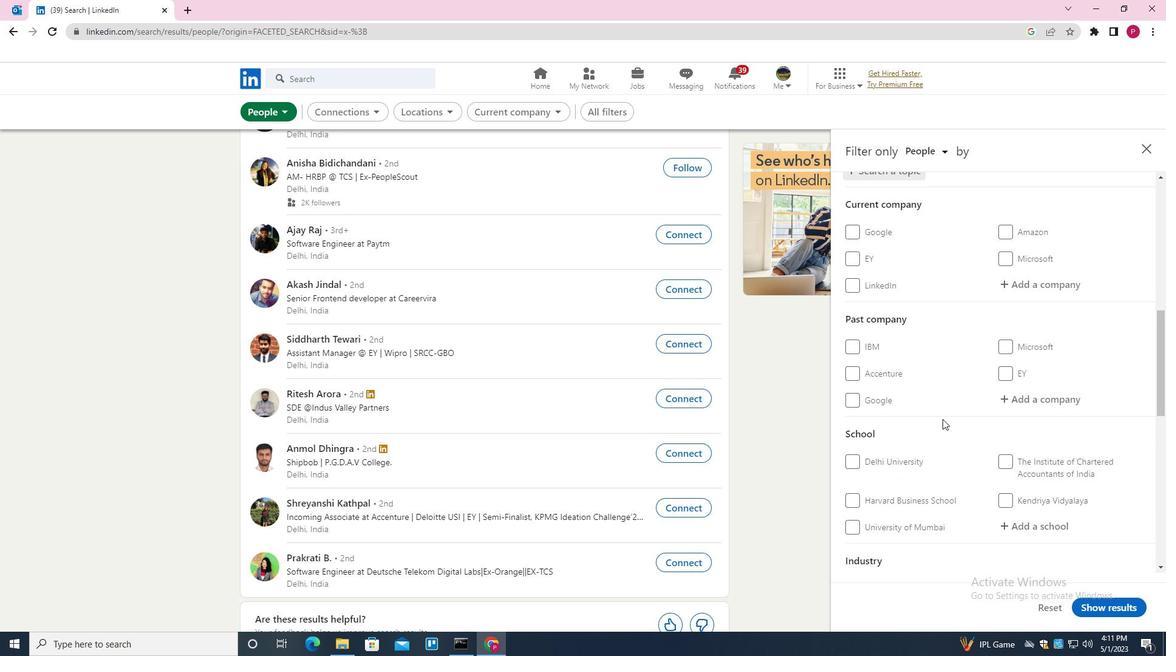 
Action: Mouse scrolled (927, 428) with delta (0, 0)
Screenshot: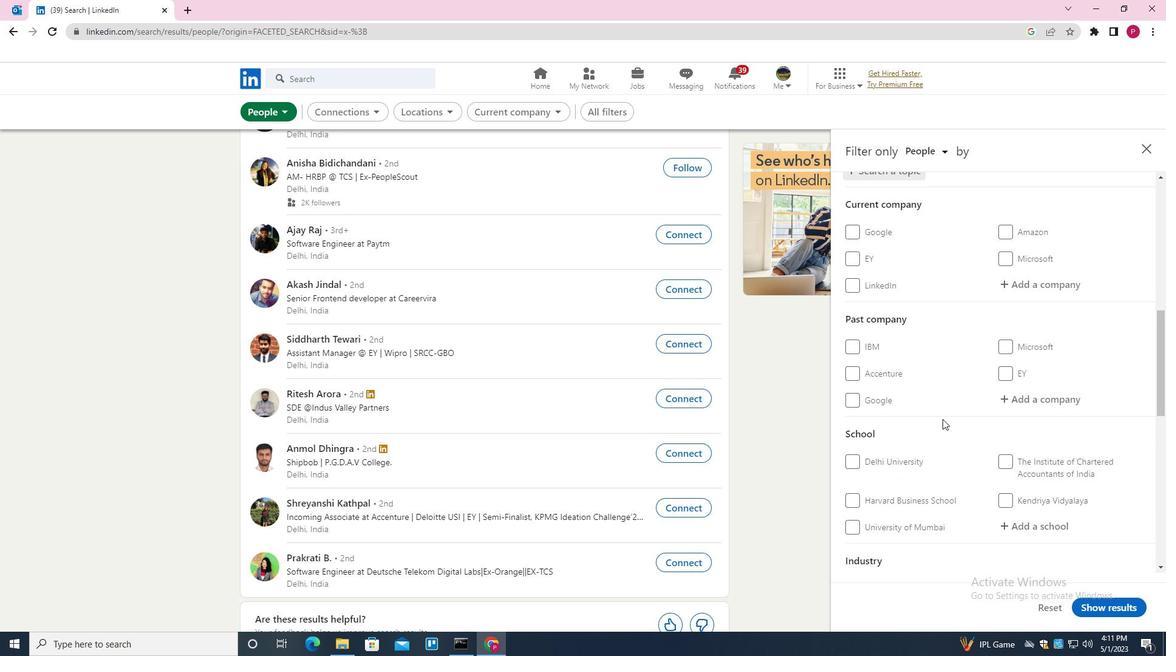
Action: Mouse scrolled (927, 428) with delta (0, 0)
Screenshot: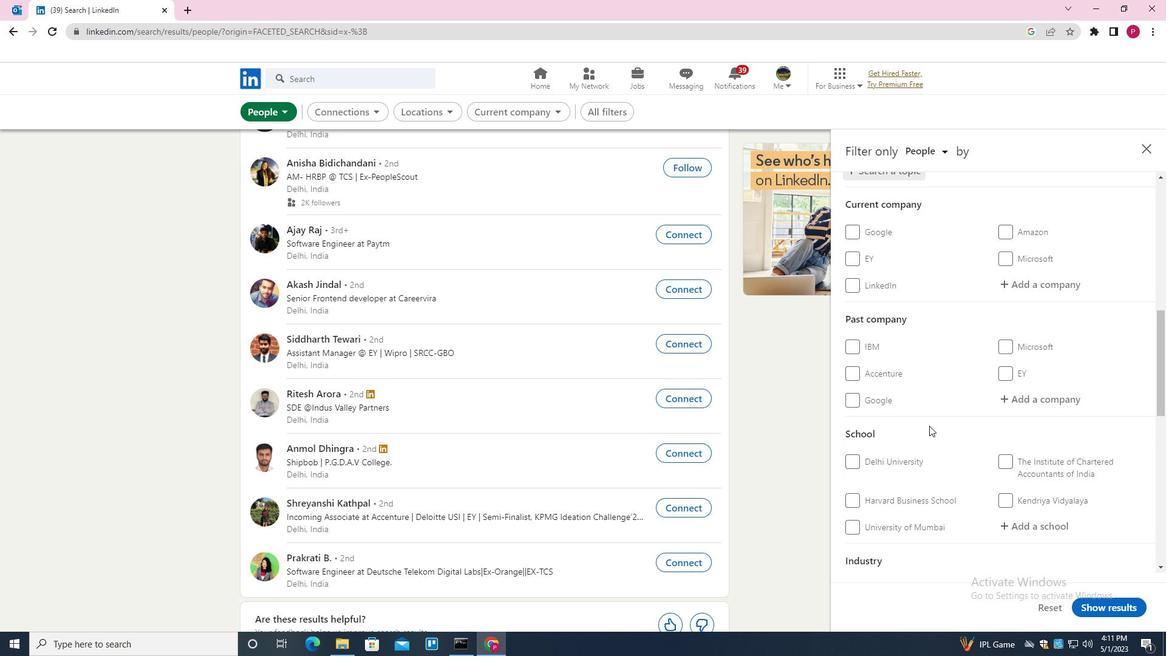 
Action: Mouse scrolled (927, 428) with delta (0, 0)
Screenshot: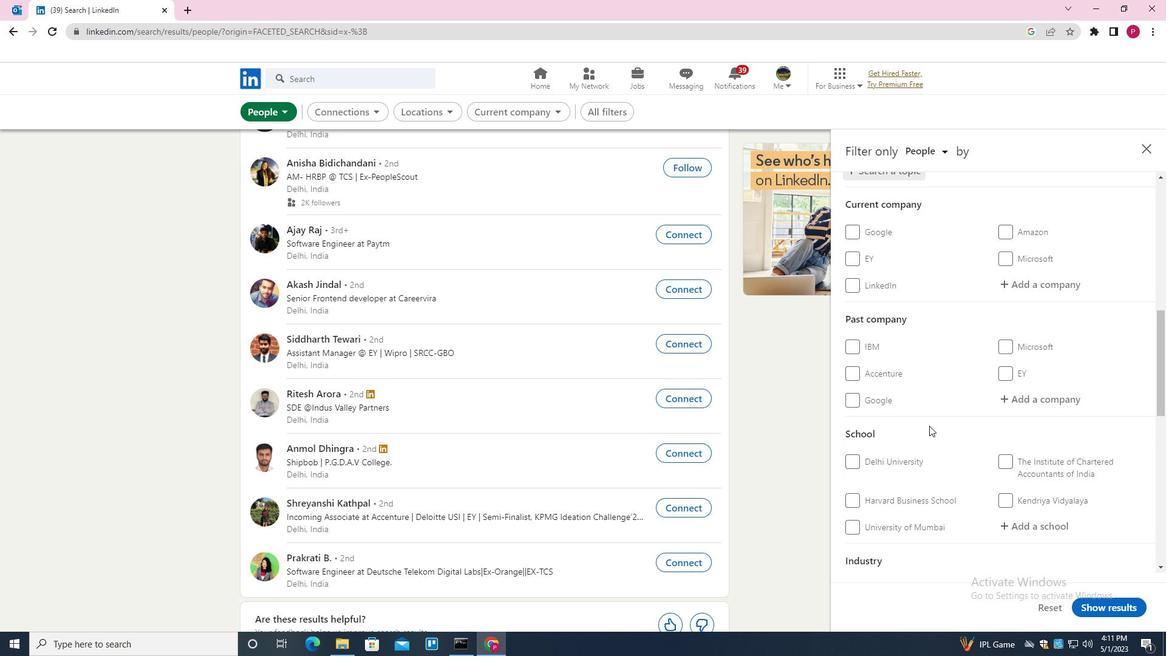 
Action: Mouse moved to (928, 418)
Screenshot: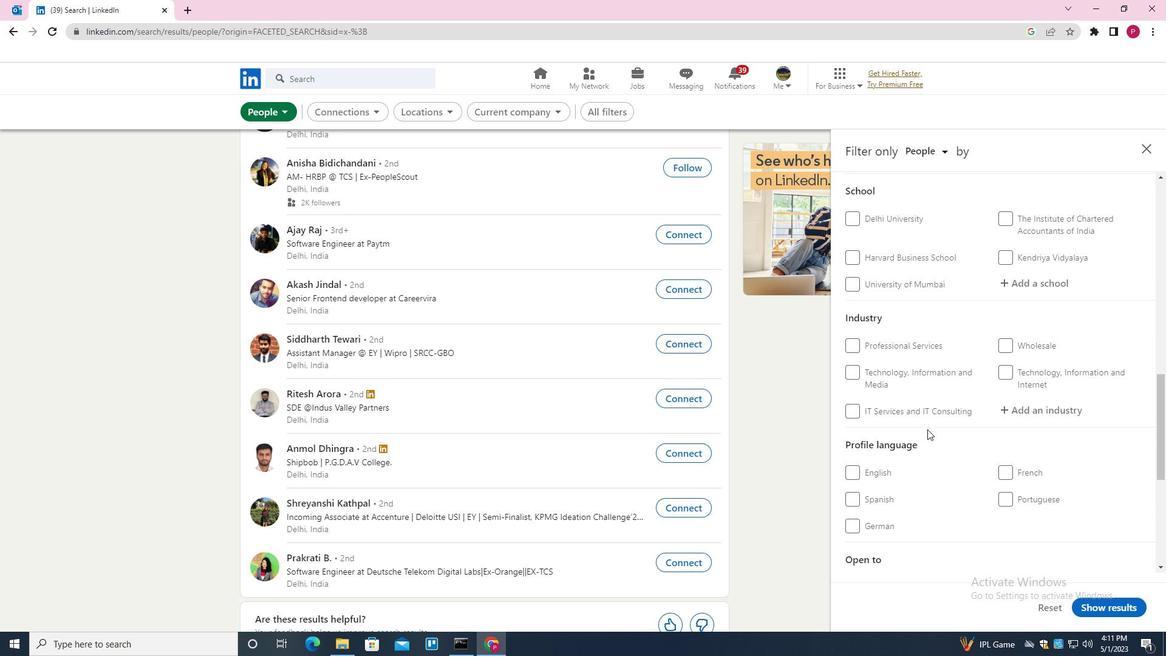 
Action: Mouse scrolled (928, 417) with delta (0, 0)
Screenshot: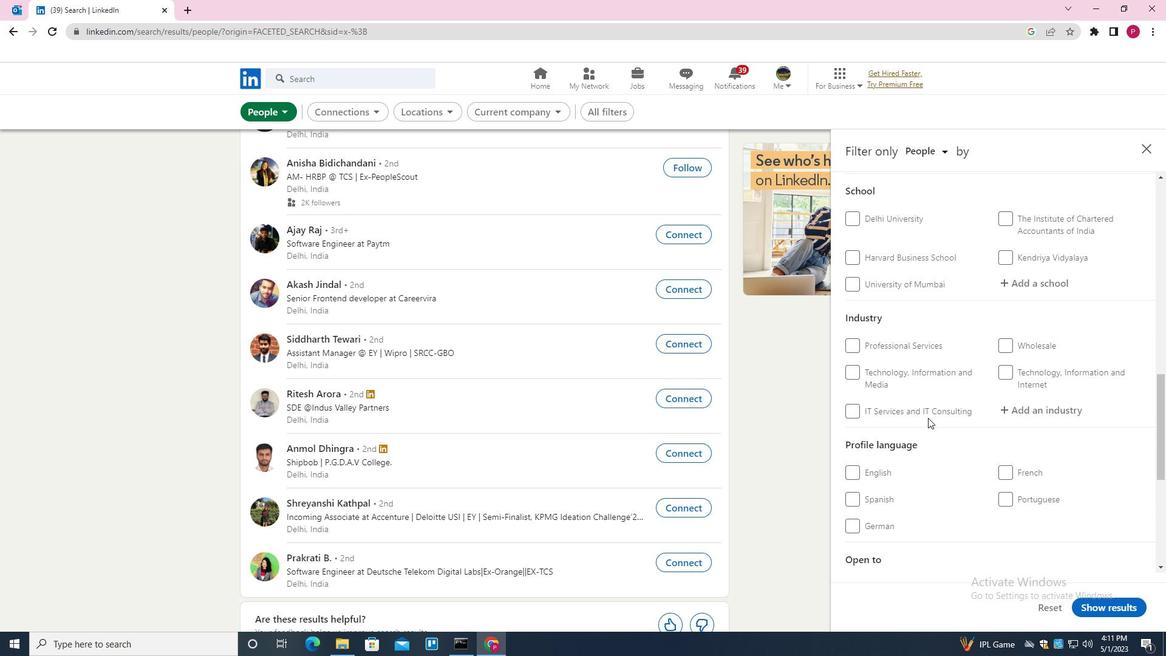 
Action: Mouse scrolled (928, 417) with delta (0, 0)
Screenshot: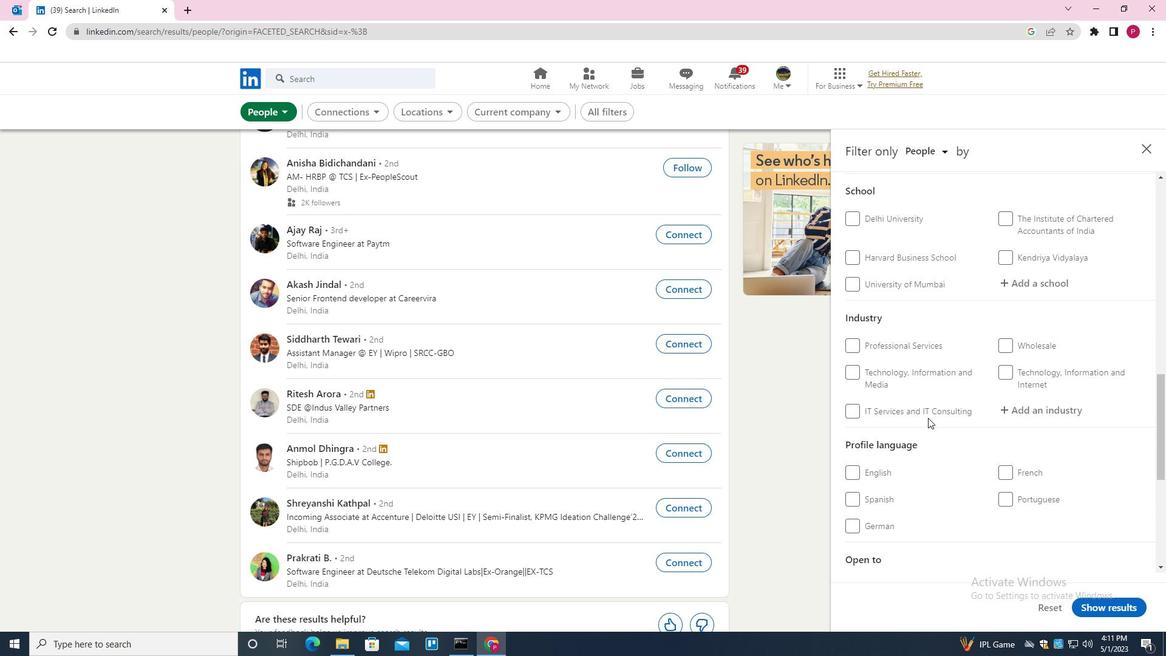 
Action: Mouse scrolled (928, 417) with delta (0, 0)
Screenshot: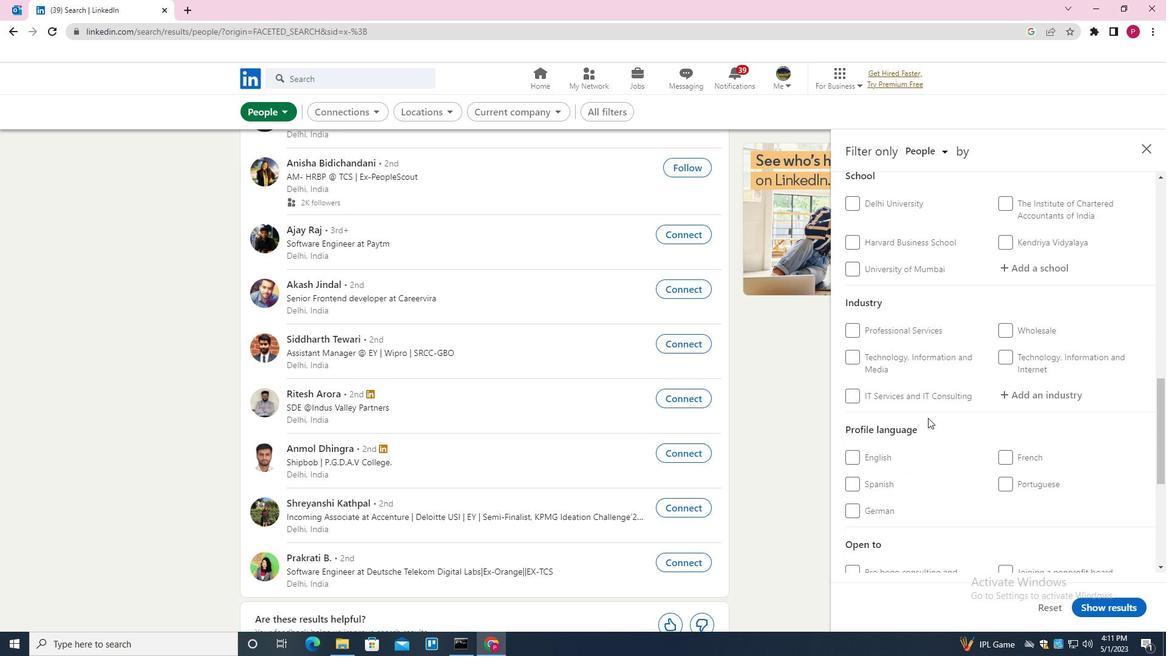 
Action: Mouse moved to (879, 294)
Screenshot: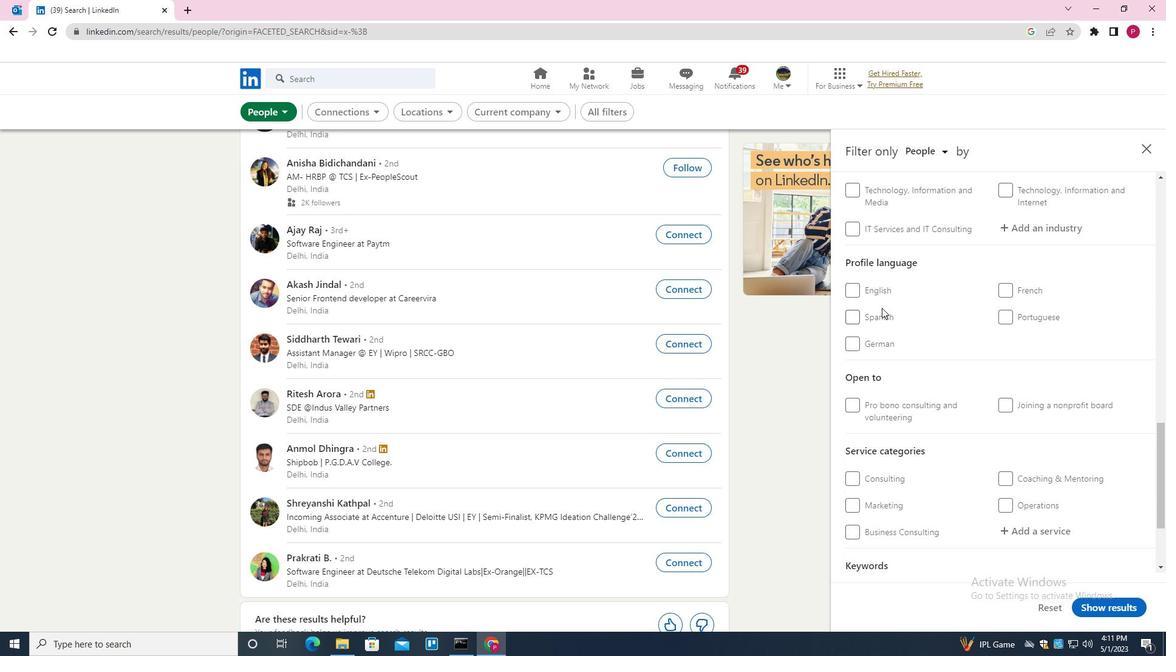 
Action: Mouse pressed left at (879, 294)
Screenshot: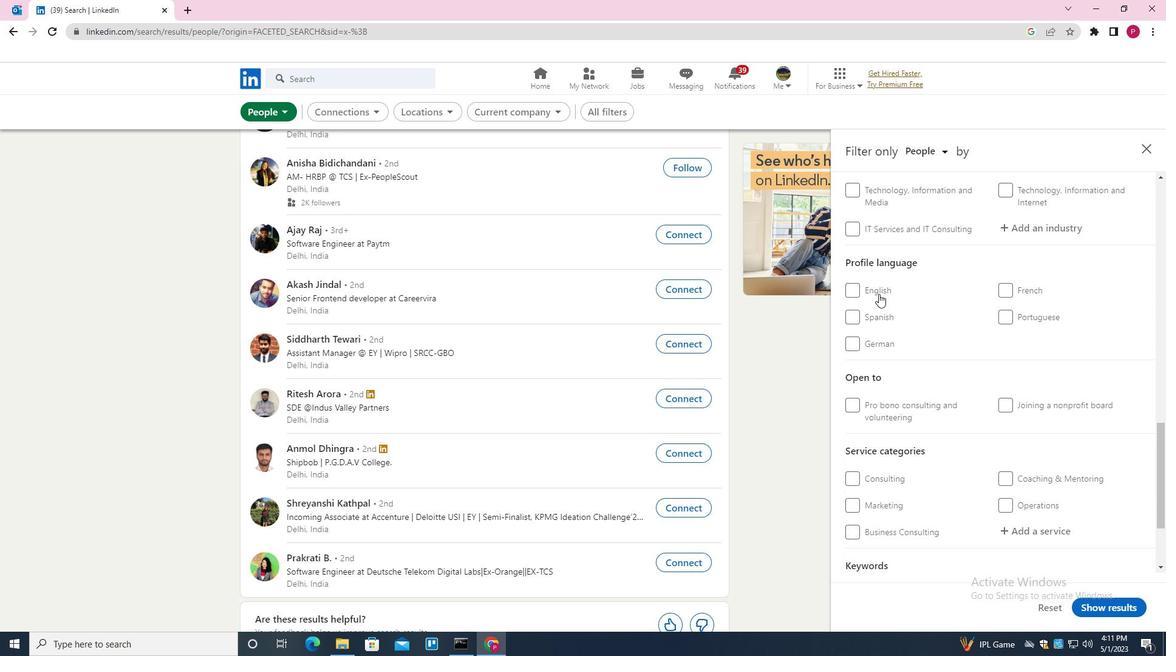 
Action: Mouse moved to (902, 323)
Screenshot: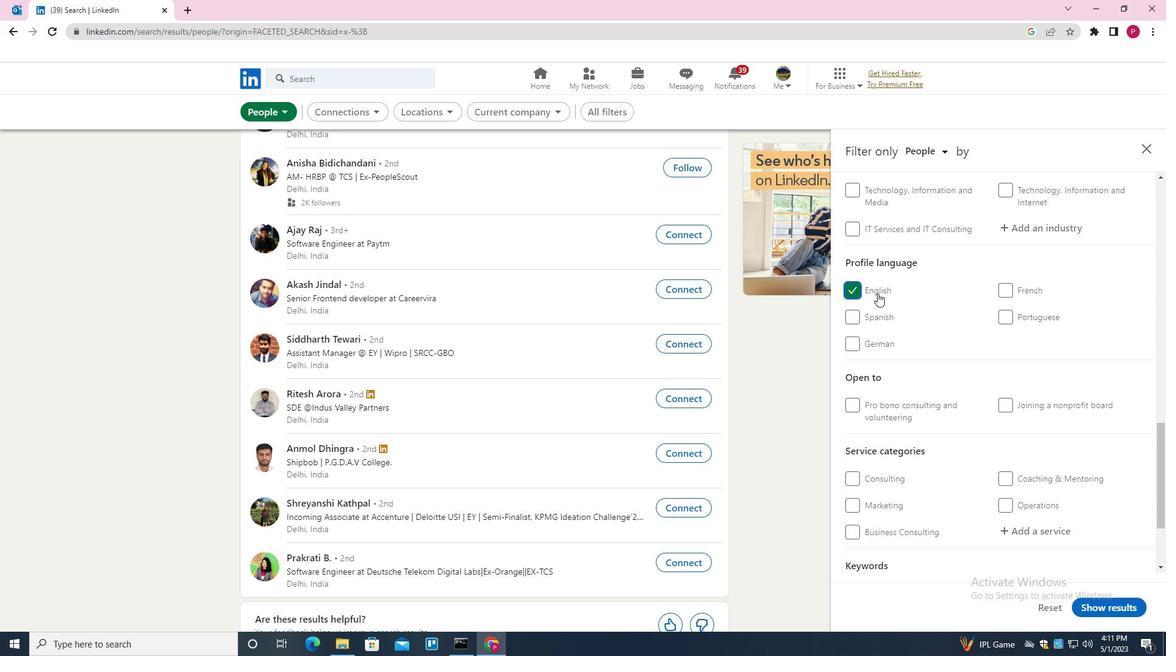 
Action: Mouse scrolled (902, 323) with delta (0, 0)
Screenshot: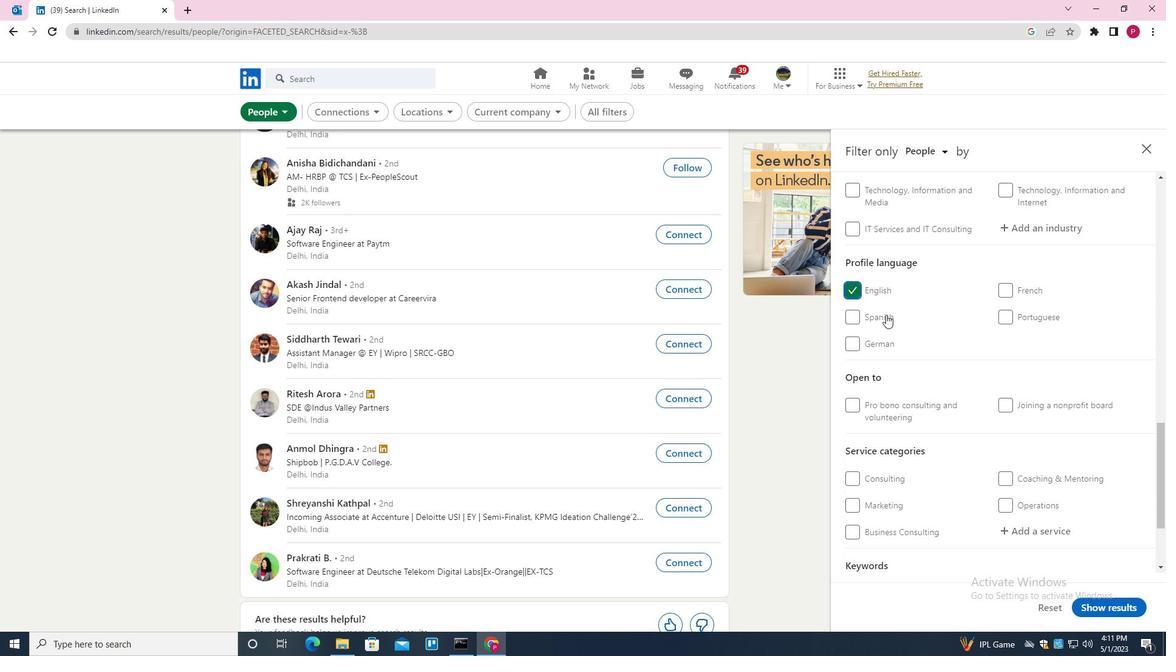 
Action: Mouse scrolled (902, 323) with delta (0, 0)
Screenshot: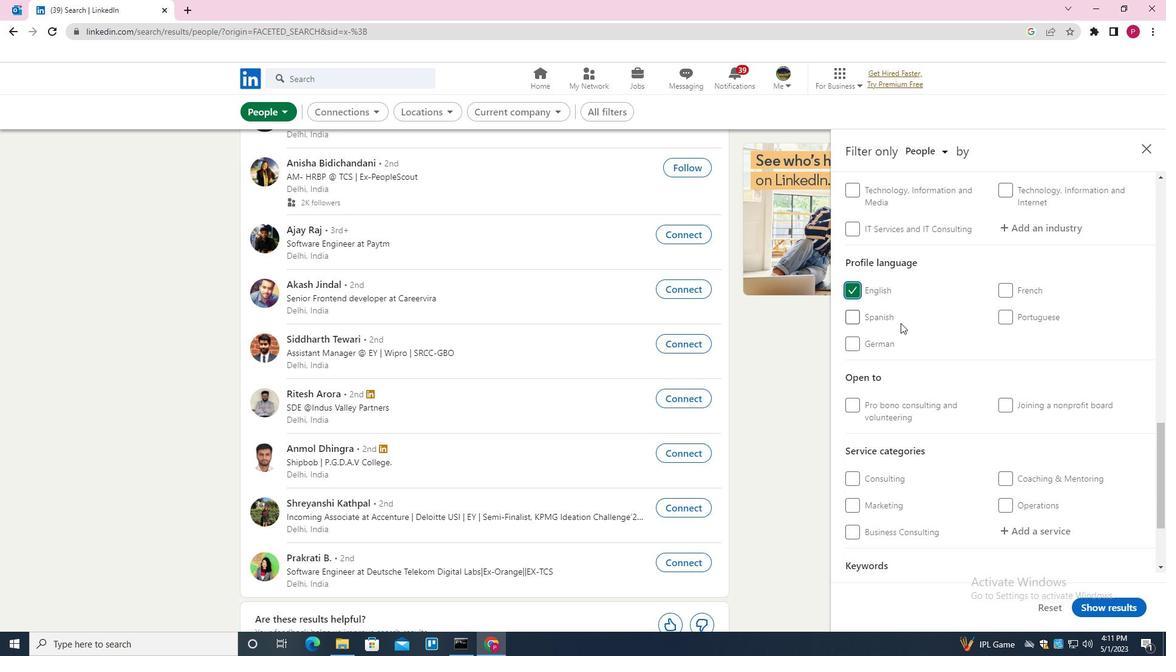 
Action: Mouse scrolled (902, 323) with delta (0, 0)
Screenshot: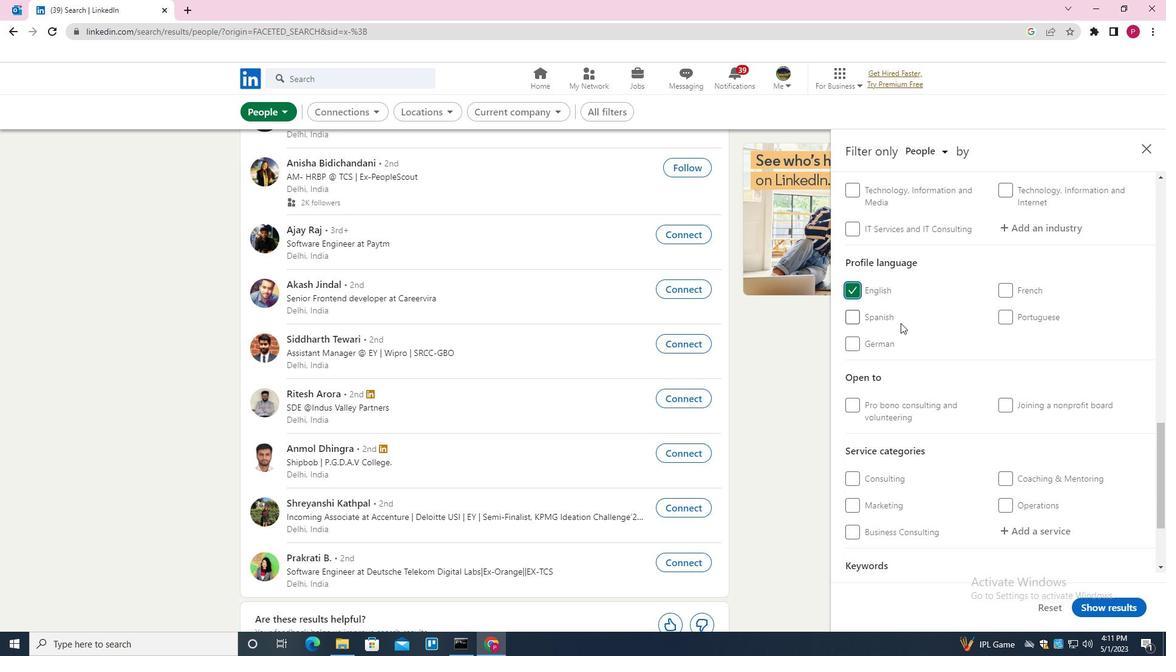 
Action: Mouse scrolled (902, 323) with delta (0, 0)
Screenshot: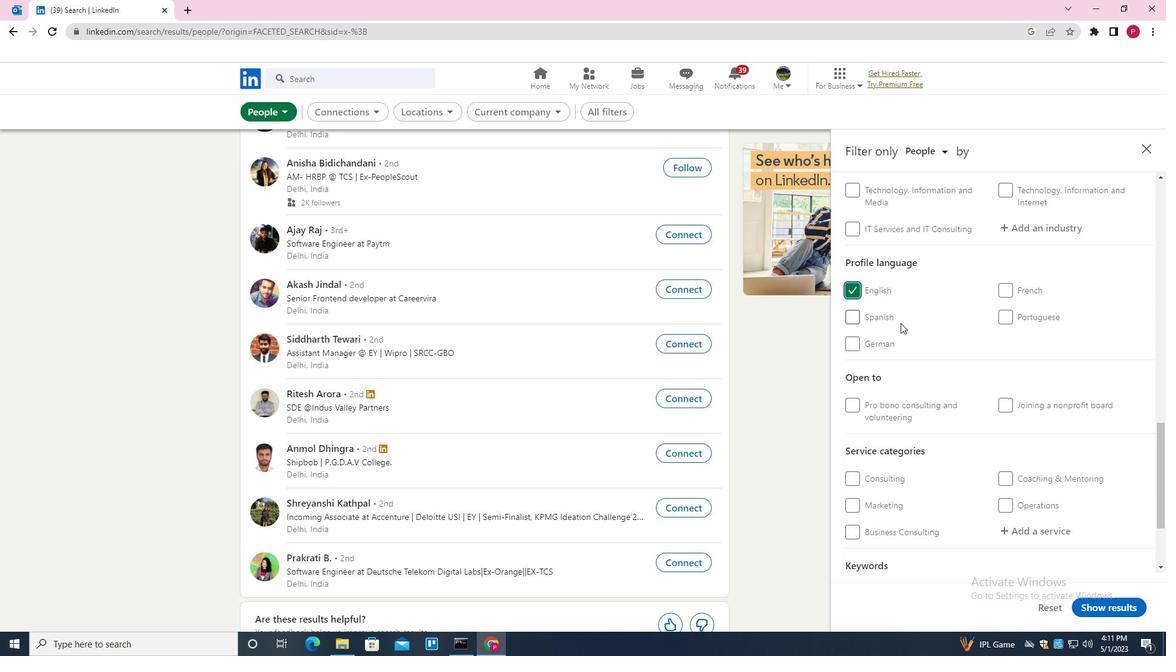 
Action: Mouse scrolled (902, 323) with delta (0, 0)
Screenshot: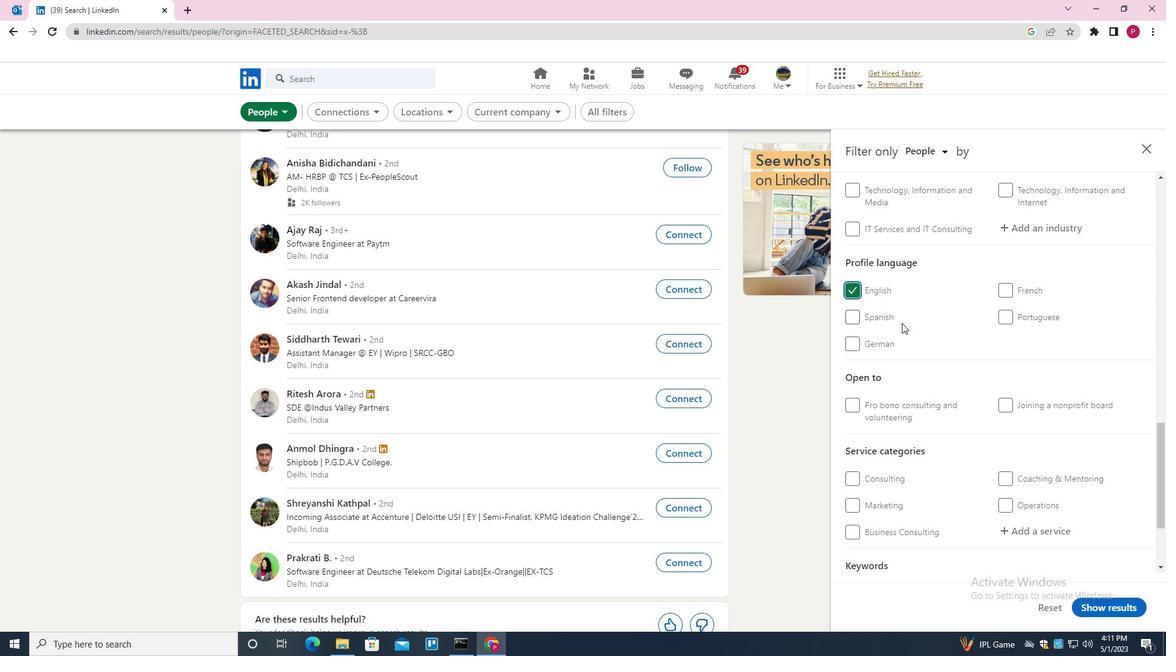
Action: Mouse scrolled (902, 323) with delta (0, 0)
Screenshot: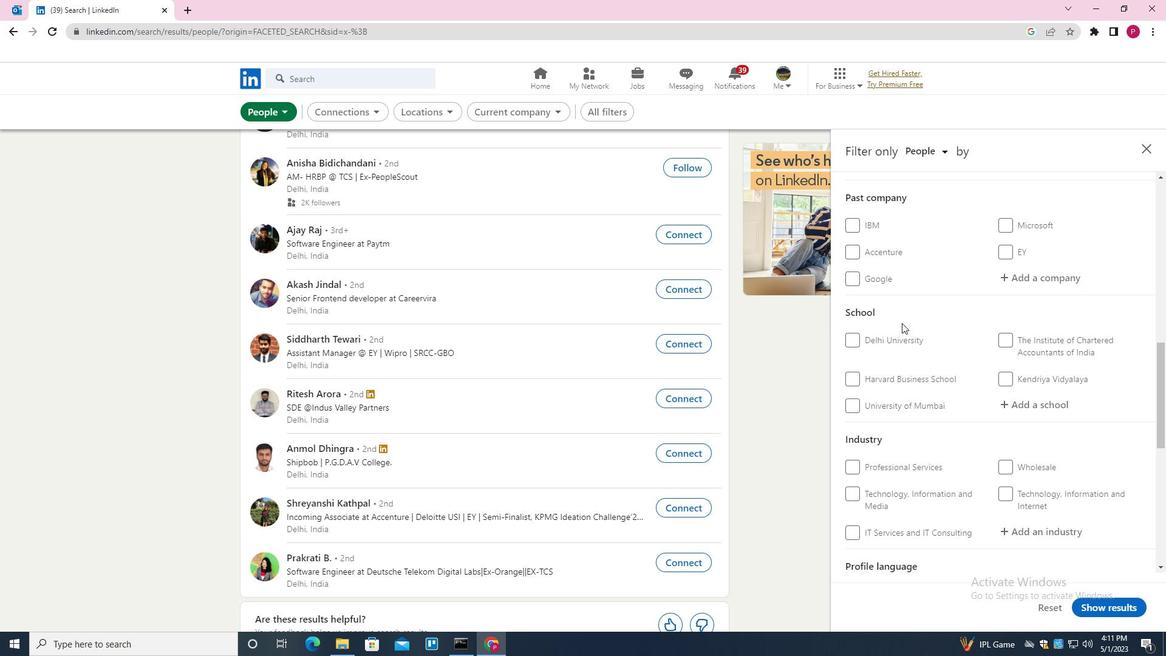 
Action: Mouse scrolled (902, 323) with delta (0, 0)
Screenshot: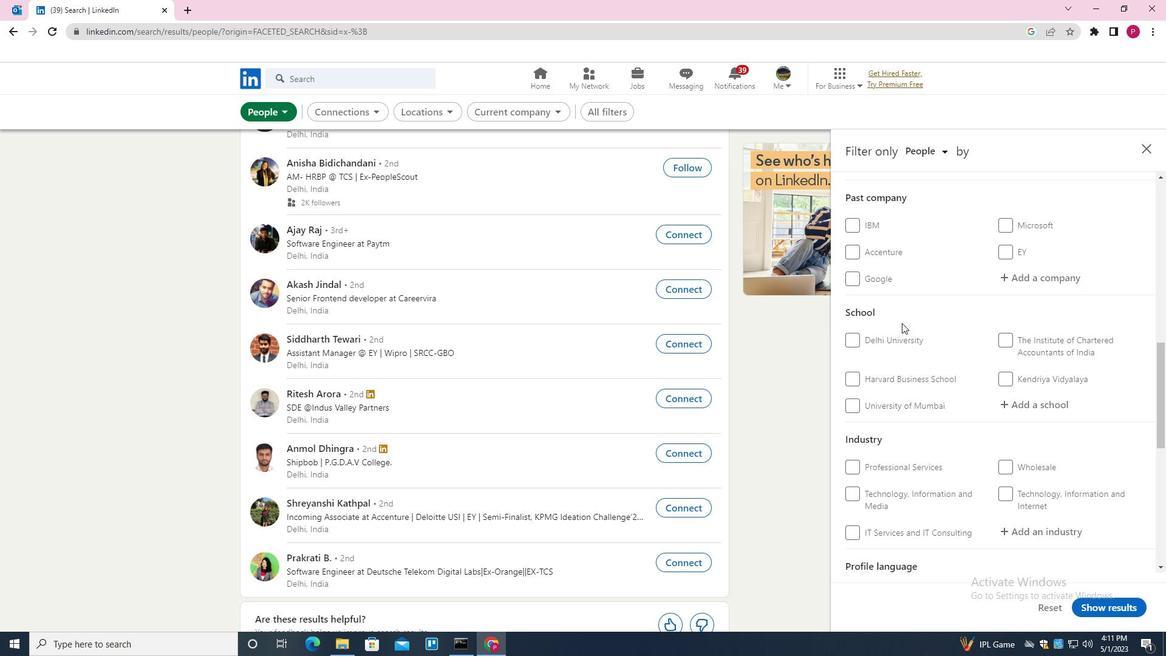 
Action: Mouse scrolled (902, 323) with delta (0, 0)
Screenshot: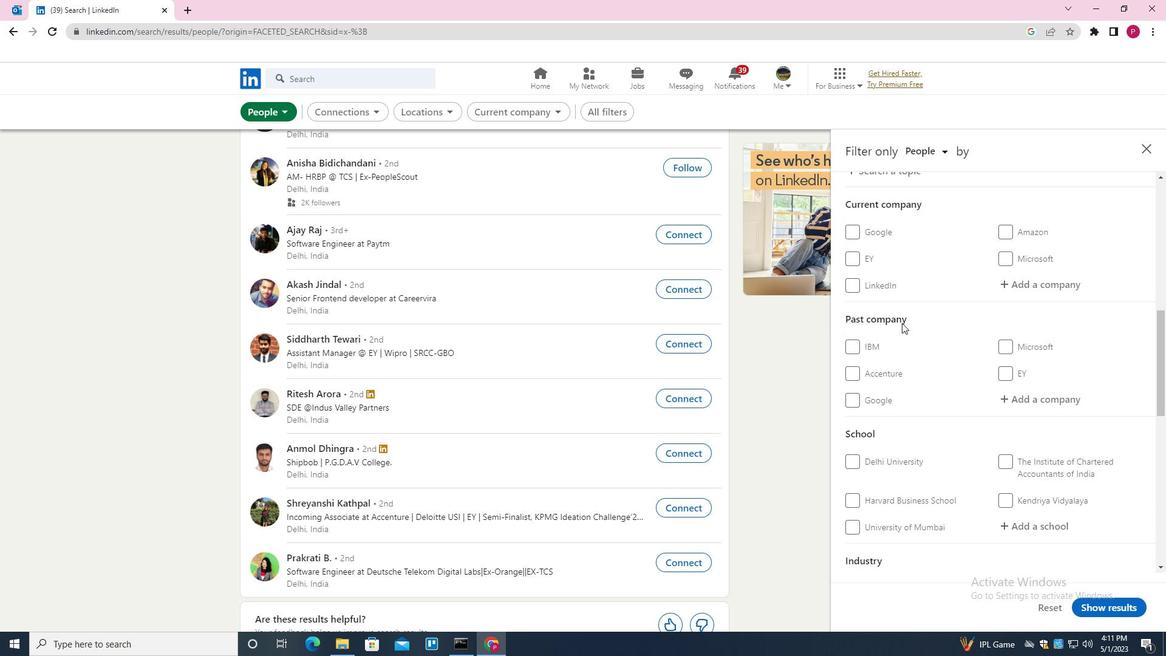 
Action: Mouse scrolled (902, 323) with delta (0, 0)
Screenshot: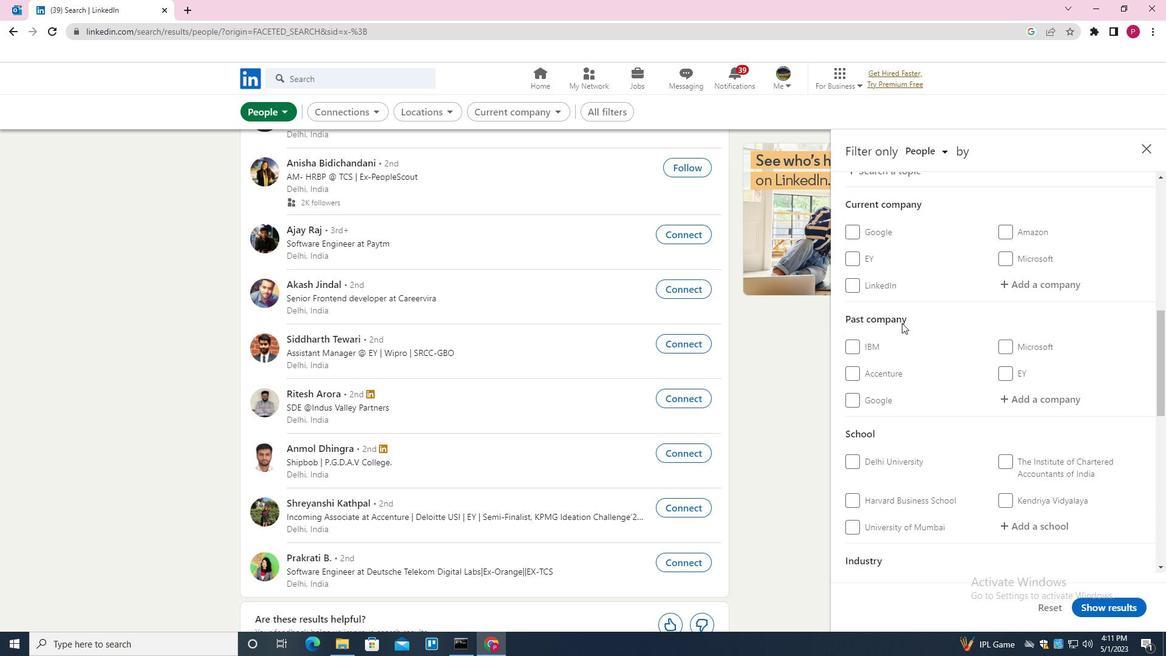 
Action: Mouse moved to (1070, 401)
Screenshot: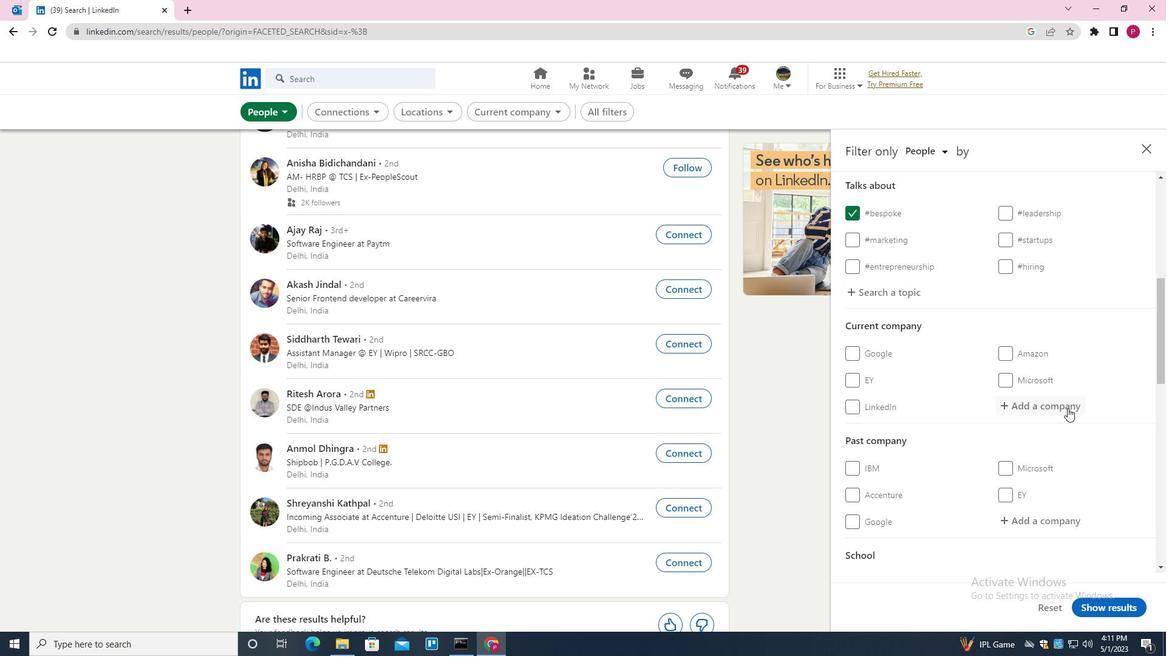 
Action: Mouse pressed left at (1070, 401)
Screenshot: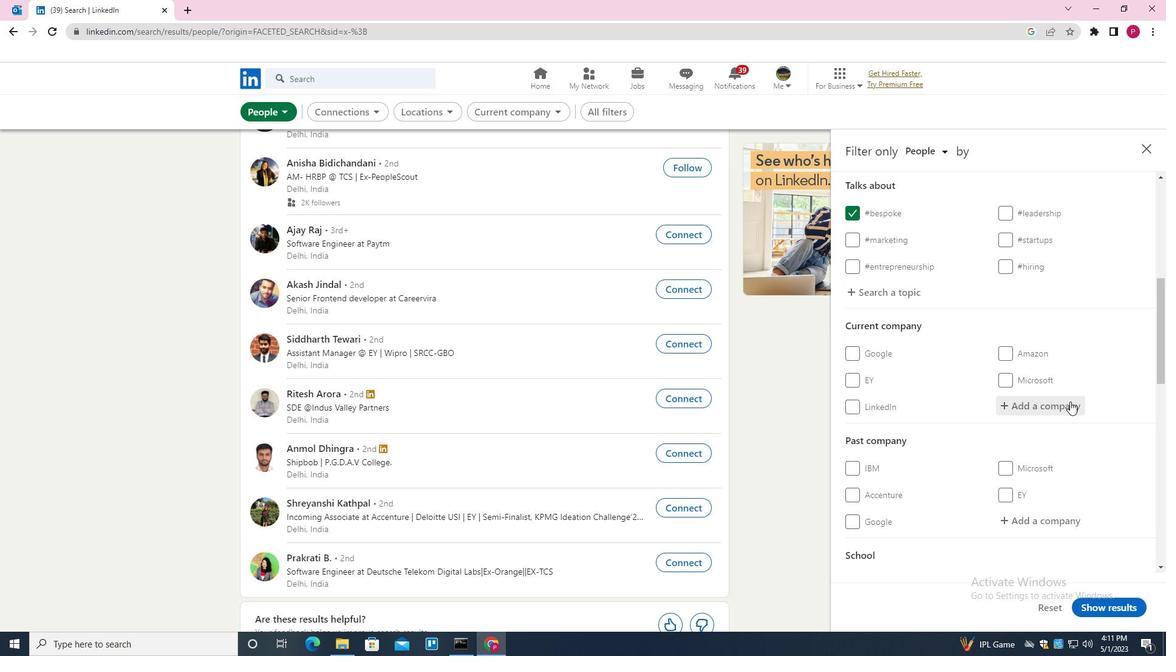
Action: Key pressed <Key.shift><Key.shift><Key.shift><Key.shift><Key.shift><Key.shift><Key.shift><Key.shift><Key.shift><Key.shift><Key.shift><Key.shift><Key.shift><Key.shift><Key.shift><Key.shift><Key.shift><Key.shift><Key.shift><Key.shift><Key.shift><Key.shift>SINCLUS<Key.down><Key.enter>
Screenshot: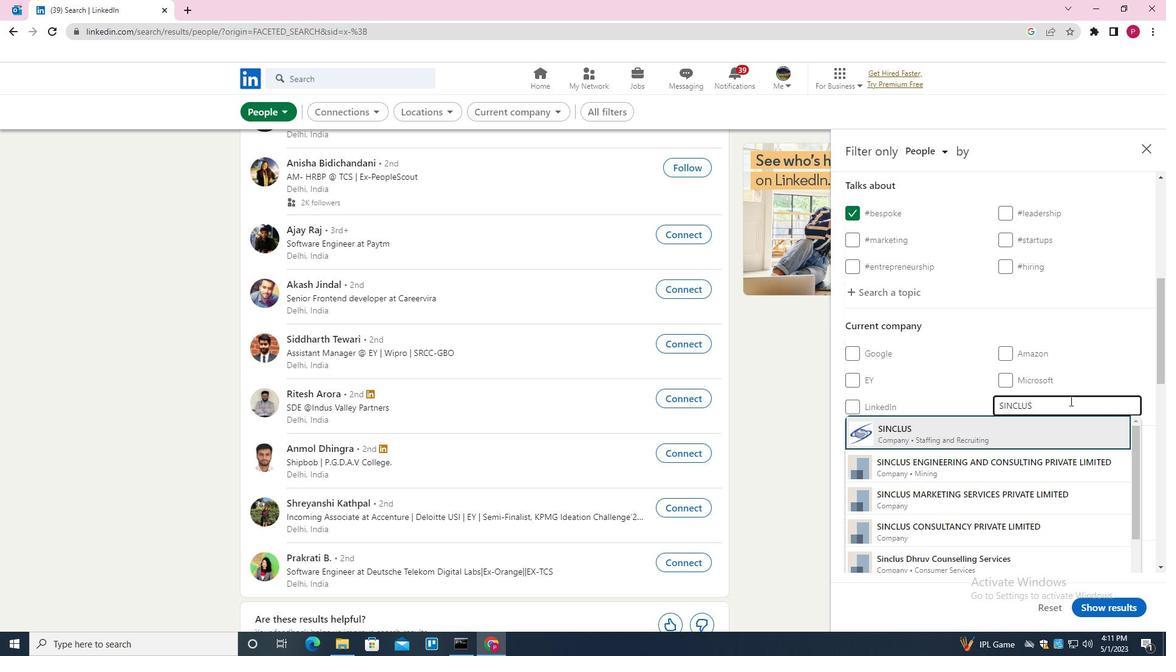 
Action: Mouse moved to (1030, 449)
Screenshot: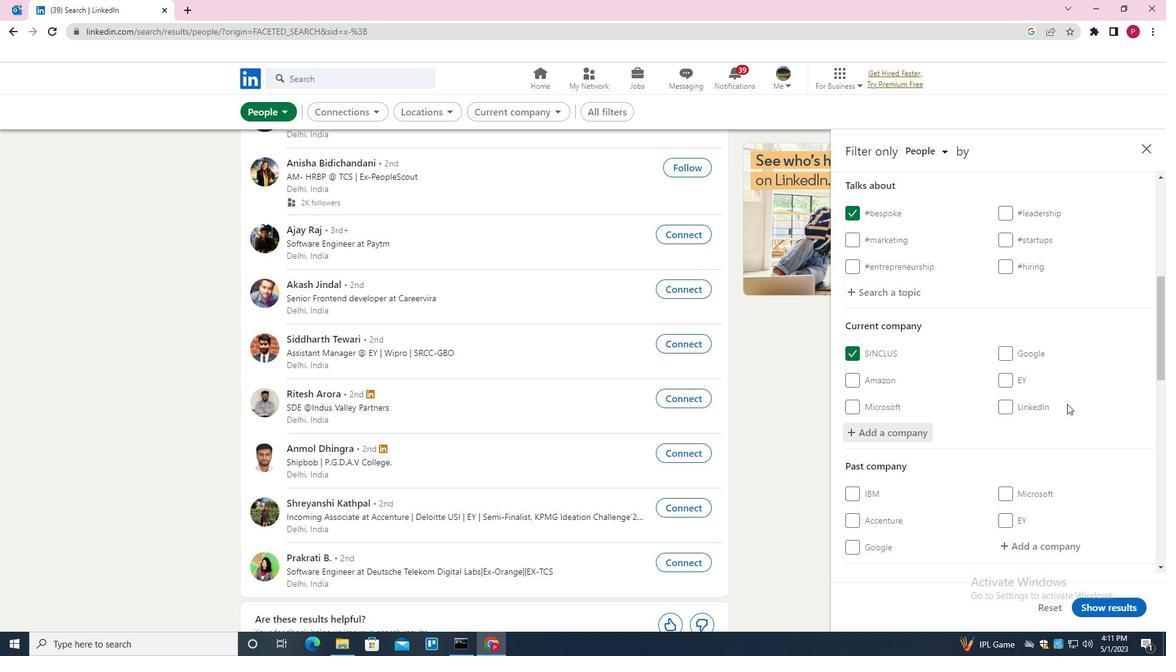 
Action: Mouse scrolled (1030, 448) with delta (0, 0)
Screenshot: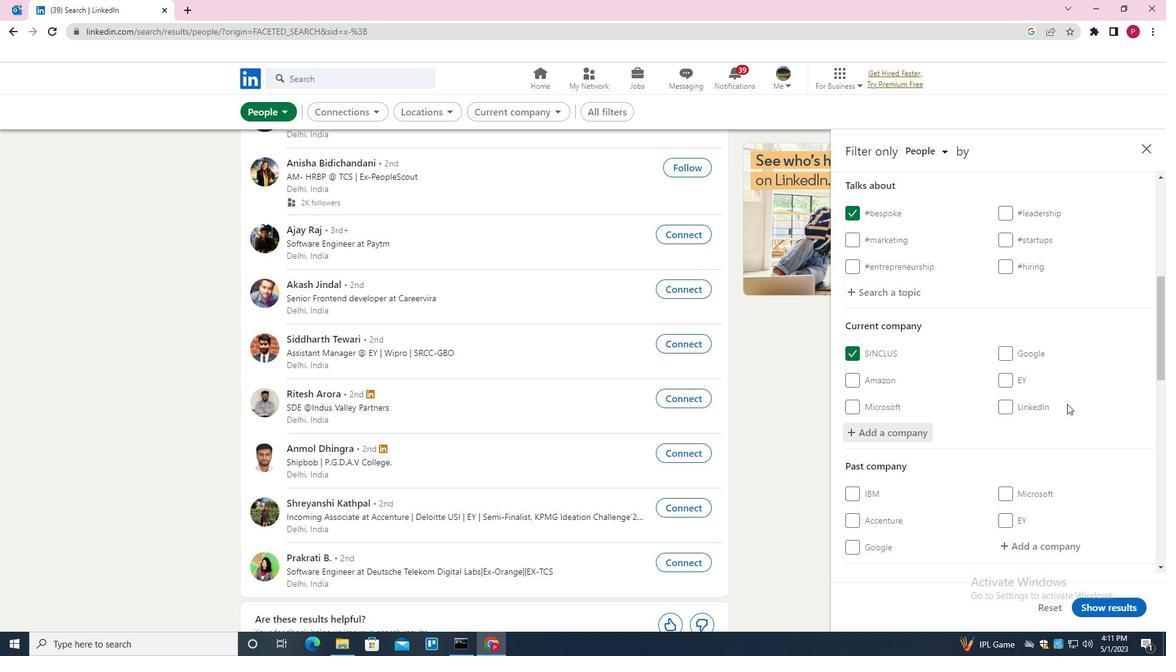 
Action: Mouse moved to (1025, 453)
Screenshot: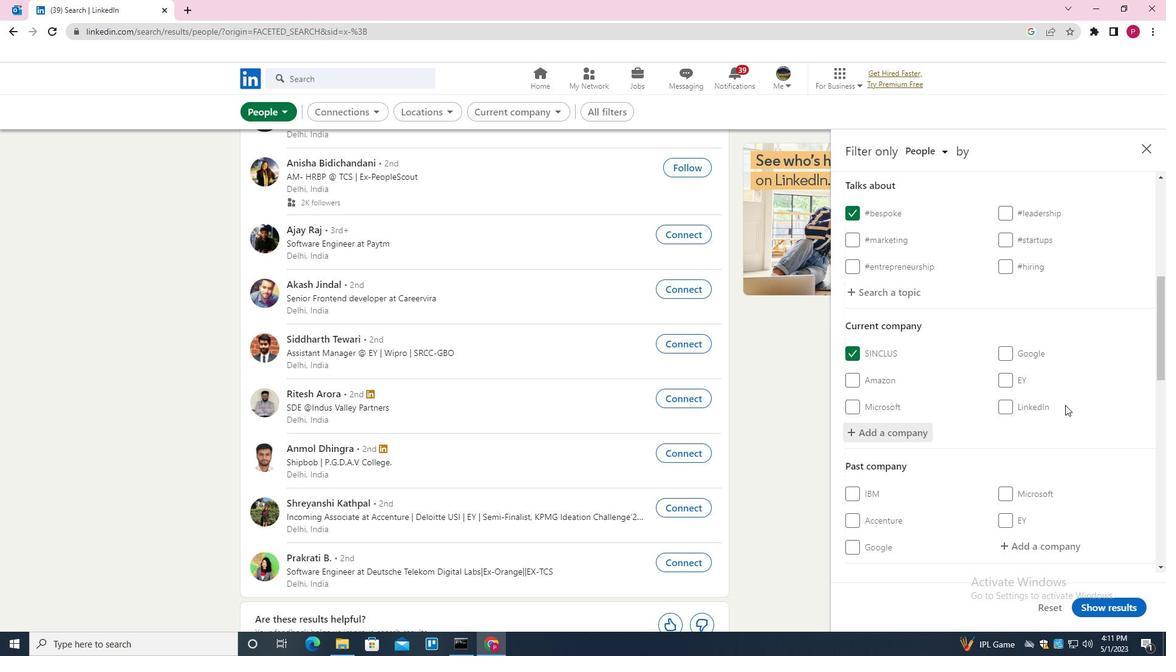 
Action: Mouse scrolled (1025, 452) with delta (0, 0)
Screenshot: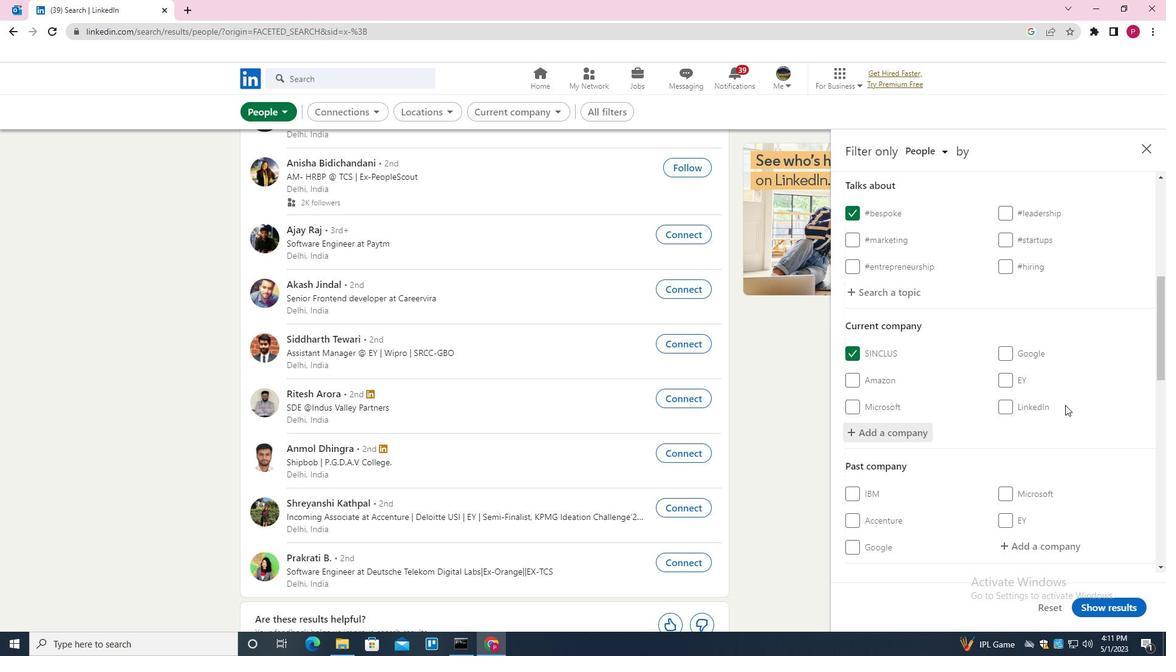 
Action: Mouse scrolled (1025, 452) with delta (0, 0)
Screenshot: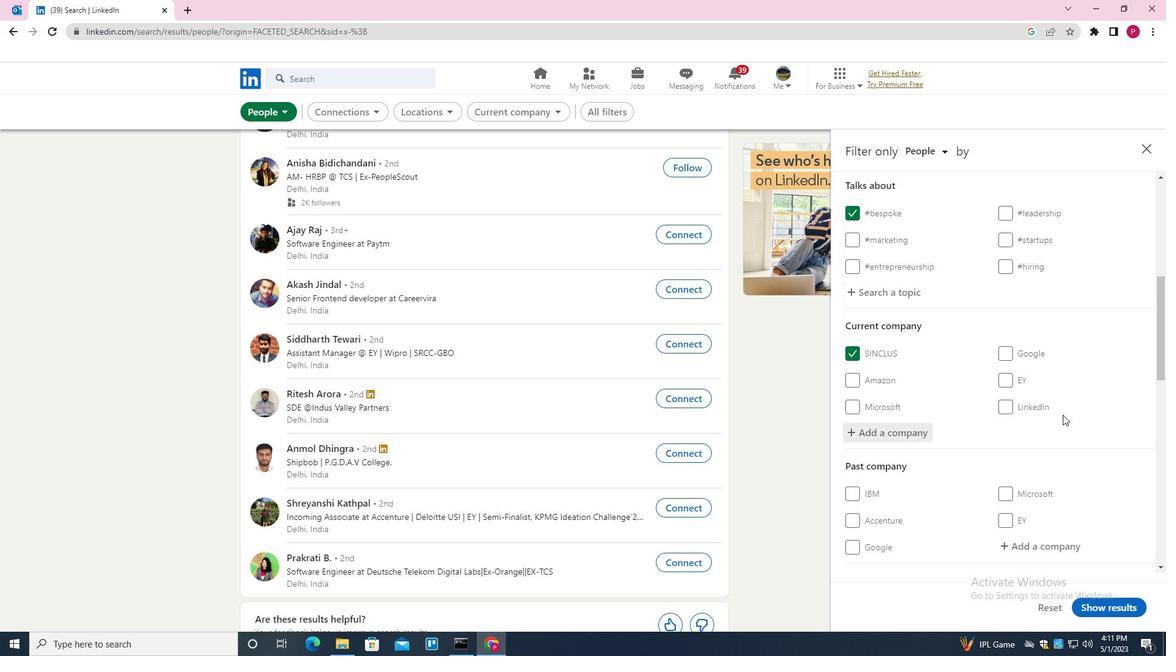 
Action: Mouse scrolled (1025, 452) with delta (0, 0)
Screenshot: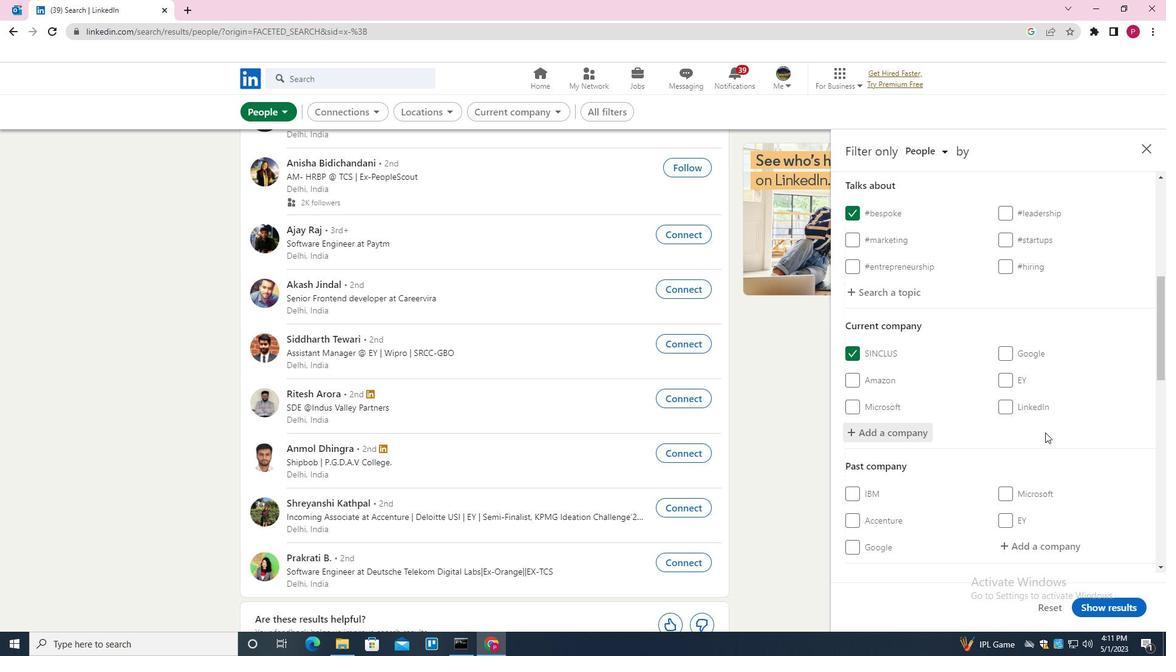 
Action: Mouse moved to (1049, 424)
Screenshot: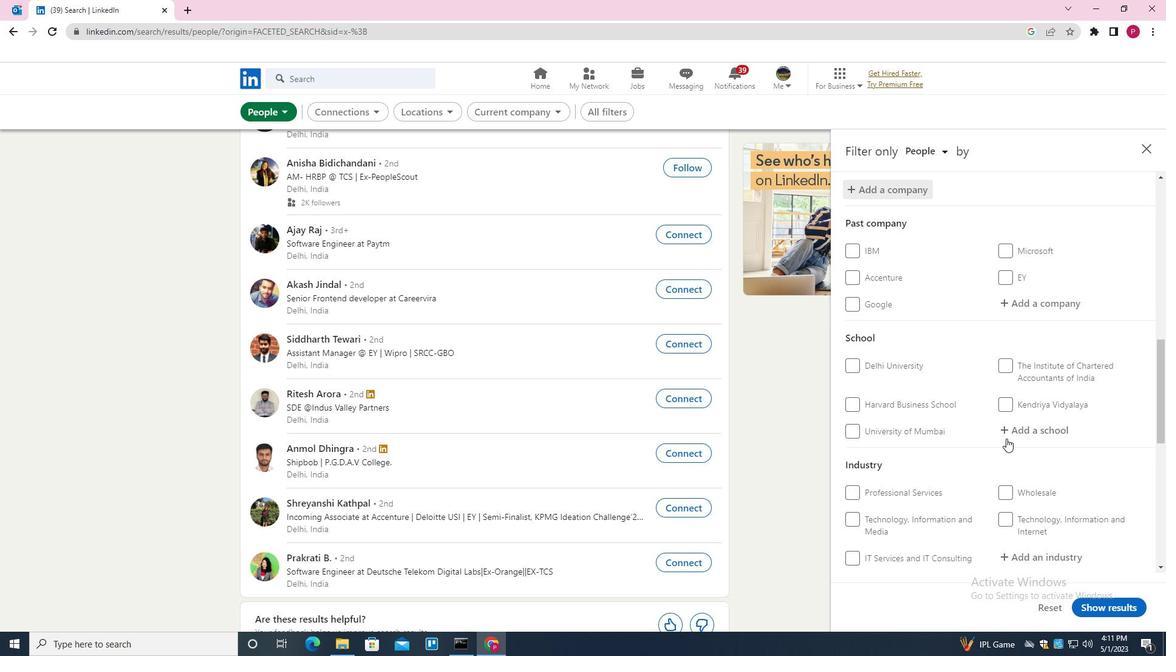 
Action: Mouse pressed left at (1049, 424)
Screenshot: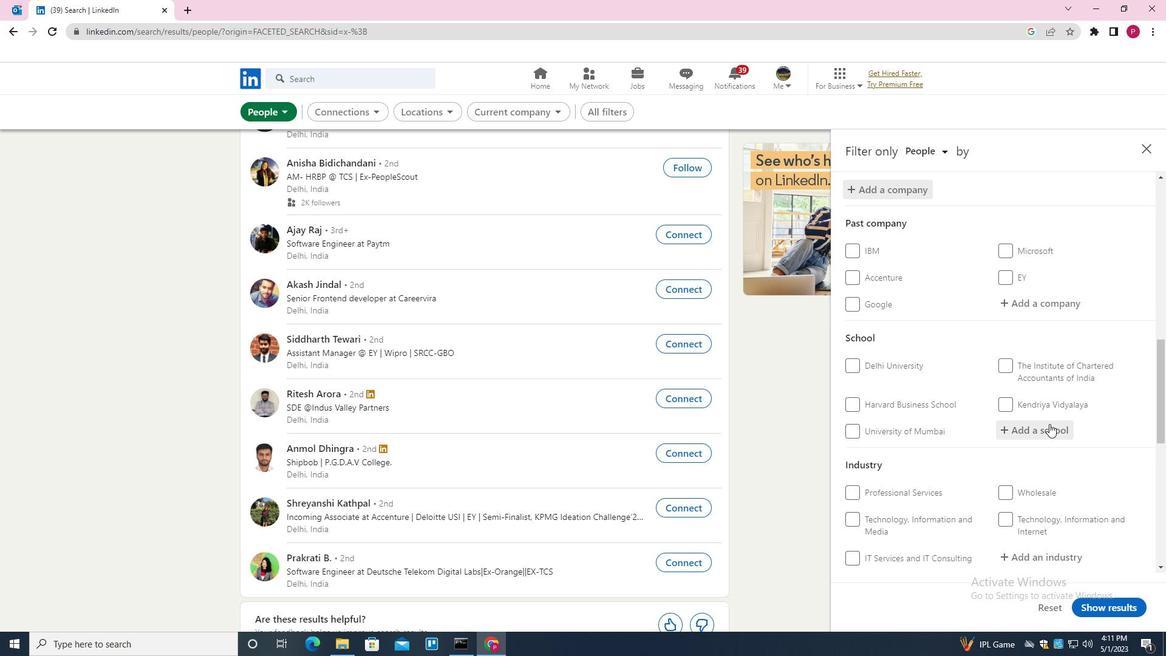 
Action: Mouse moved to (1031, 441)
Screenshot: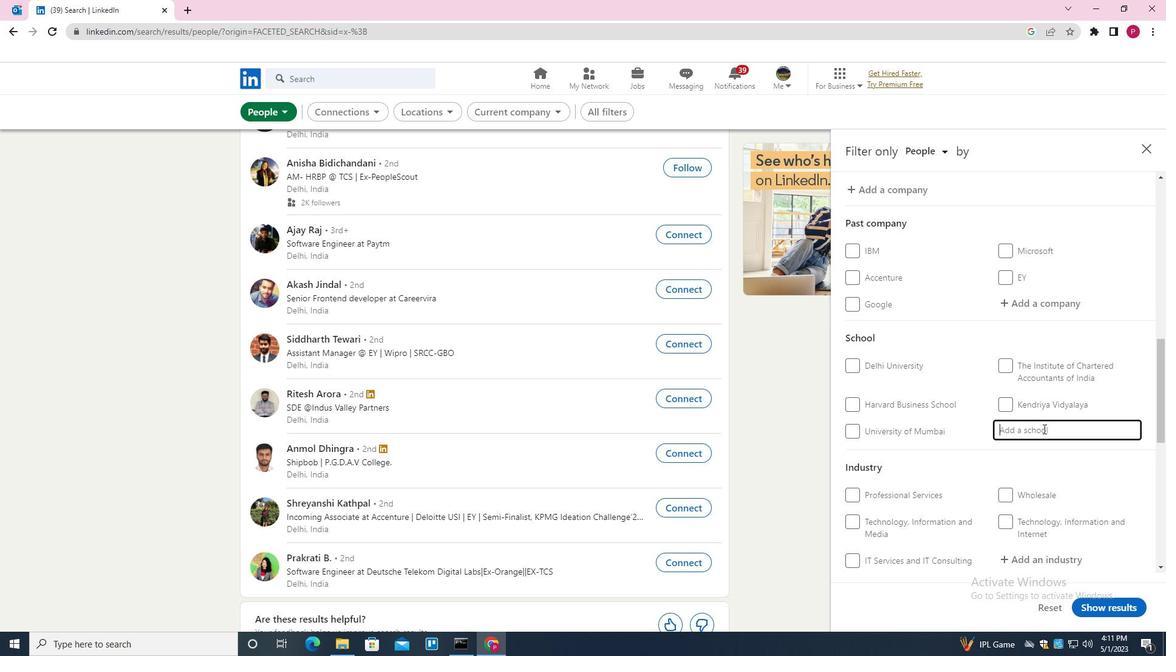 
Action: Mouse scrolled (1031, 440) with delta (0, 0)
Screenshot: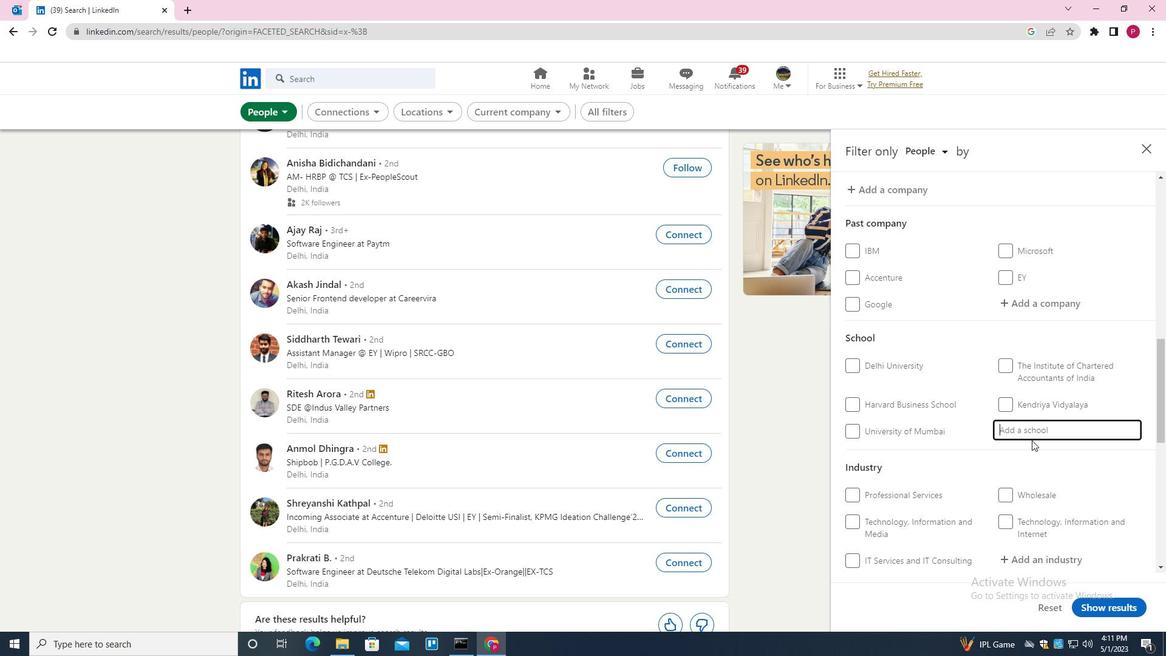 
Action: Mouse scrolled (1031, 440) with delta (0, 0)
Screenshot: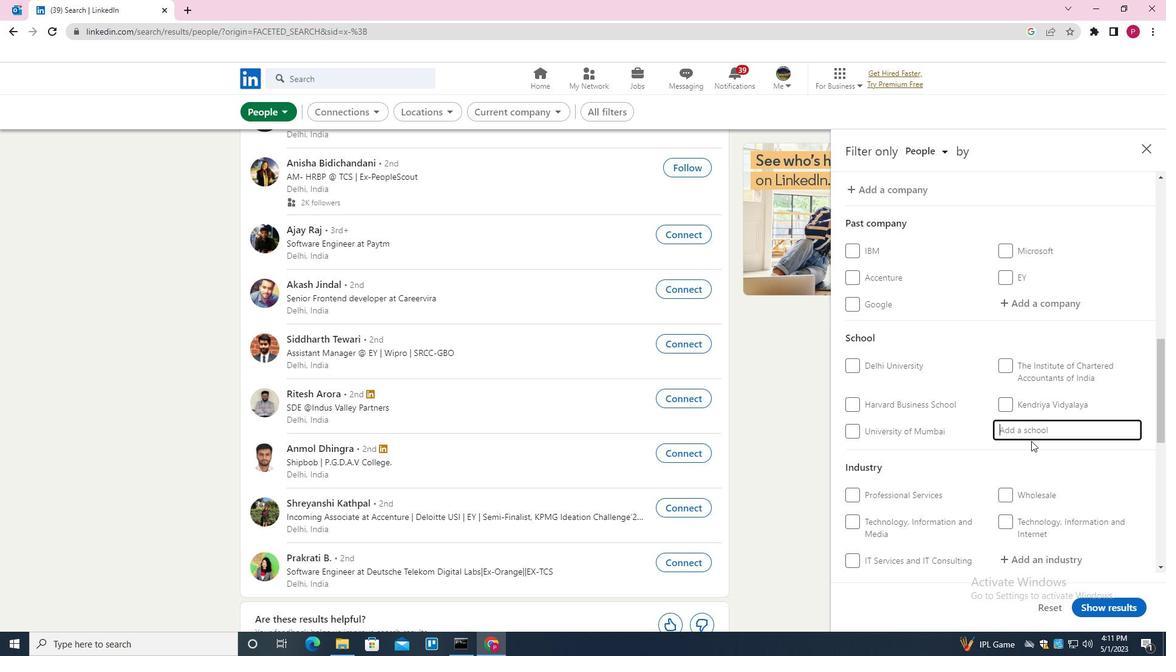 
Action: Key pressed <Key.shift><Key.shift><Key.shift>CARMEL<Key.down><Key.down><Key.down><Key.down><Key.down><Key.up><Key.up><Key.up><Key.enter>
Screenshot: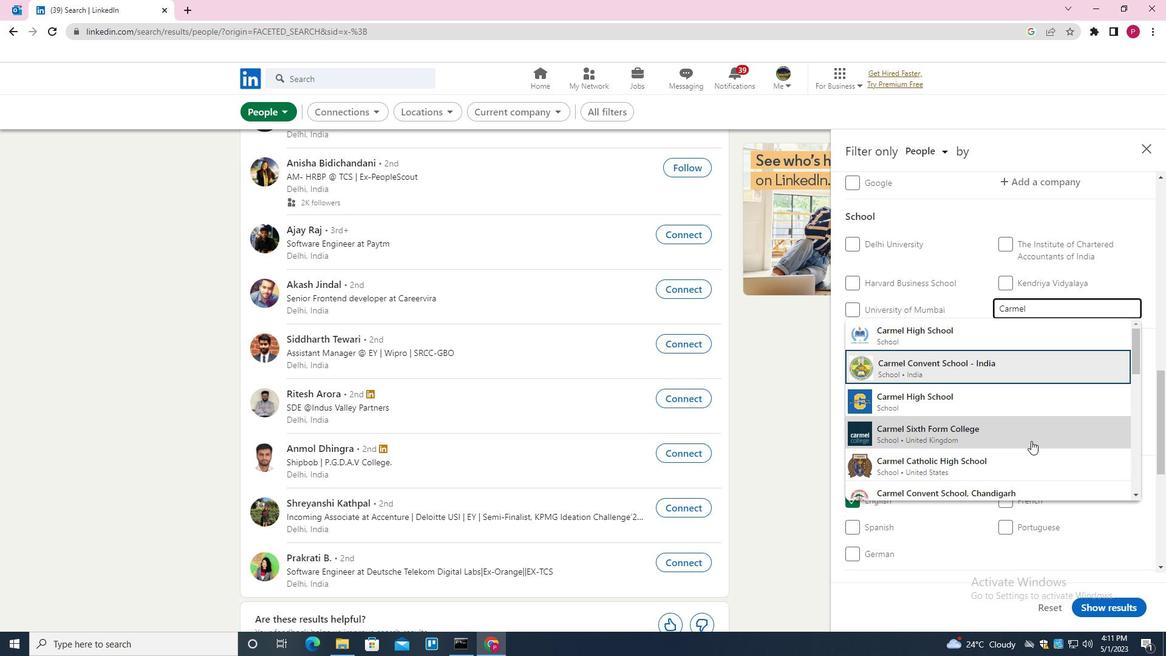 
Action: Mouse scrolled (1031, 440) with delta (0, 0)
Screenshot: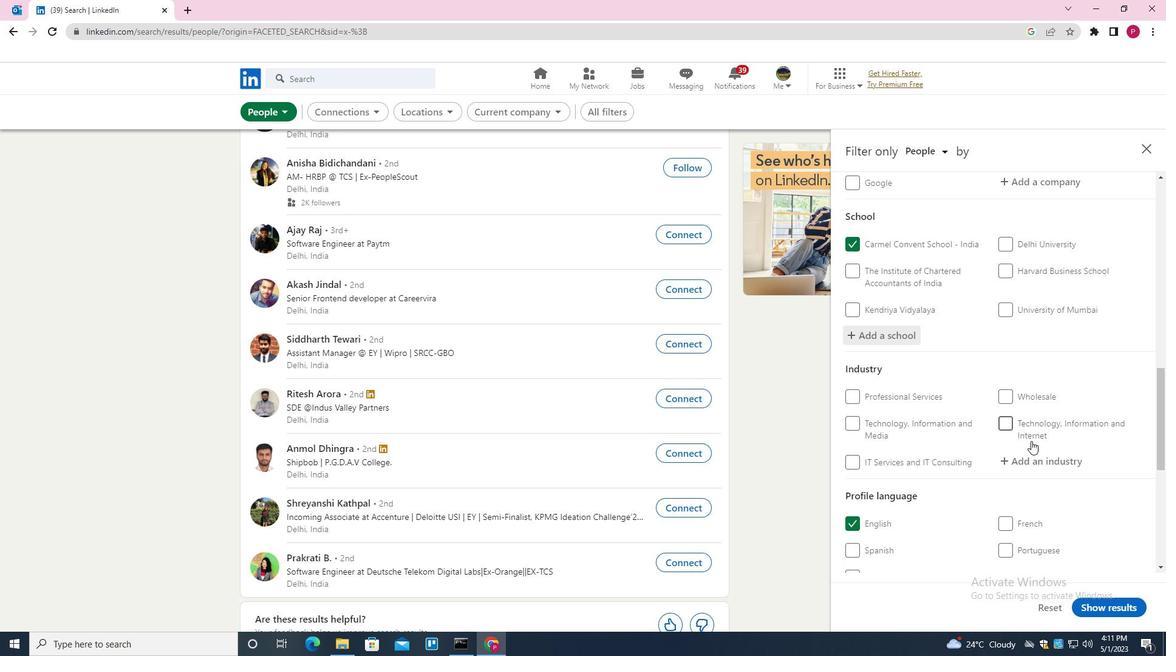 
Action: Mouse scrolled (1031, 440) with delta (0, 0)
Screenshot: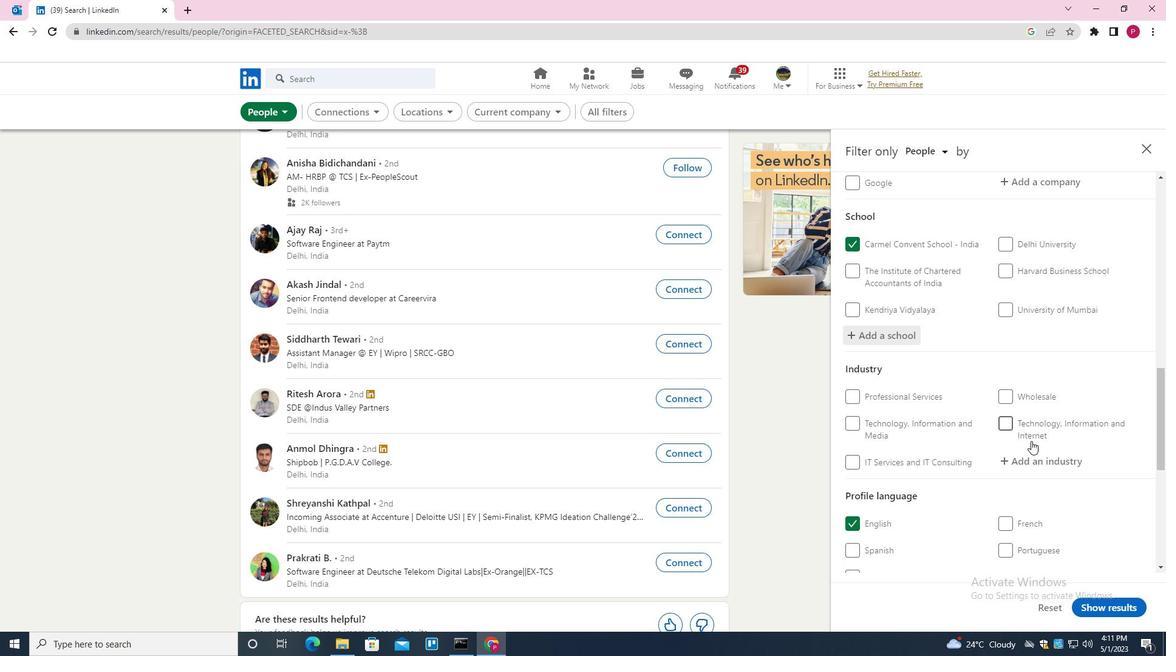 
Action: Mouse scrolled (1031, 440) with delta (0, 0)
Screenshot: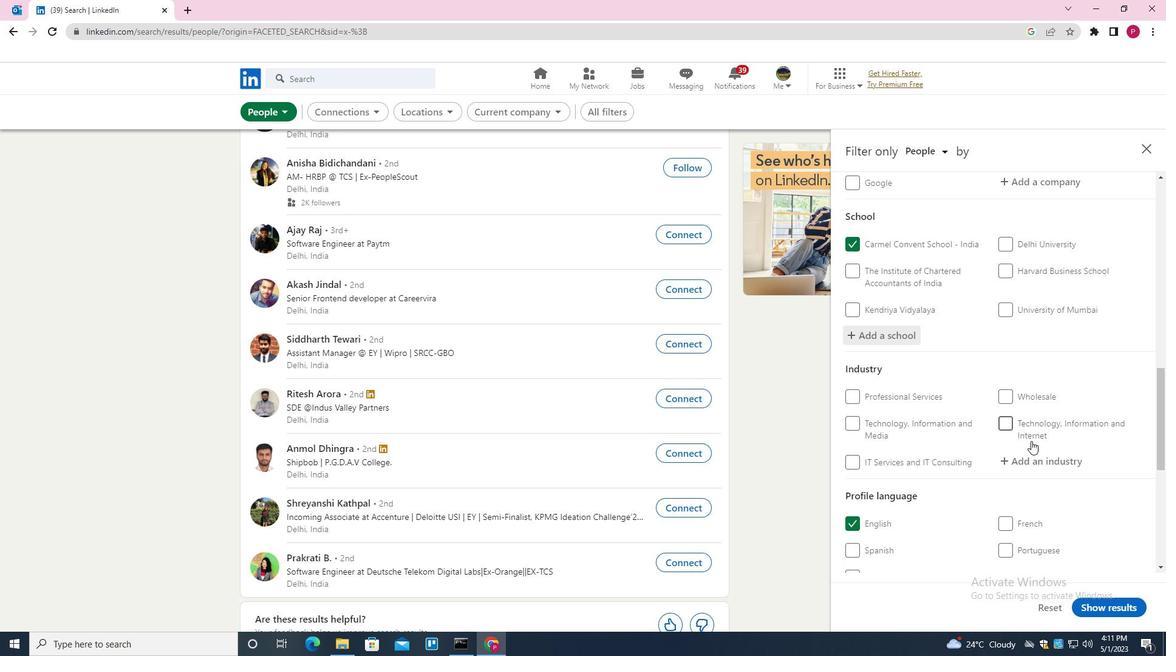 
Action: Mouse moved to (1030, 282)
Screenshot: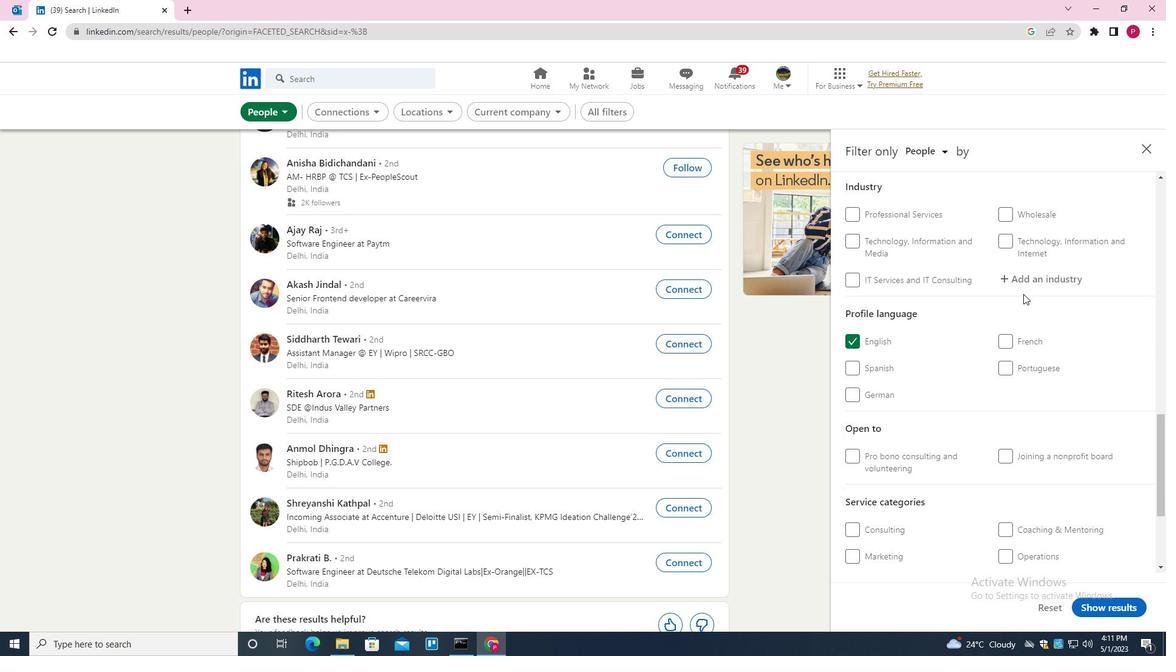 
Action: Mouse pressed left at (1030, 282)
Screenshot: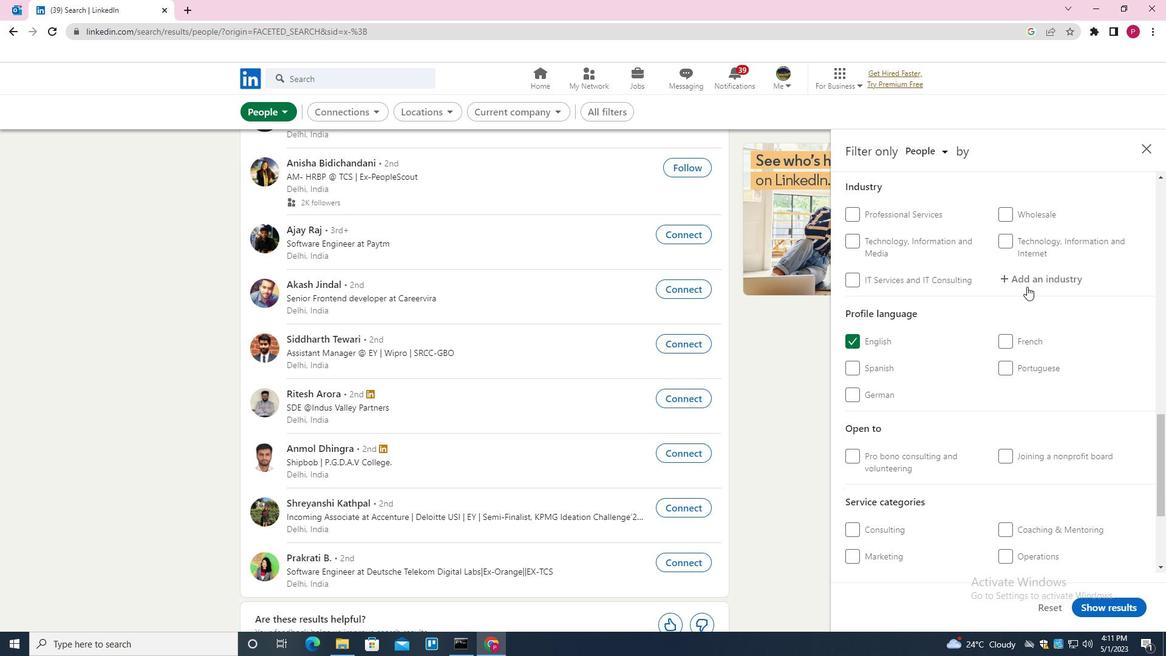 
Action: Key pressed <Key.shift>MARIT<Key.down><Key.enter>
Screenshot: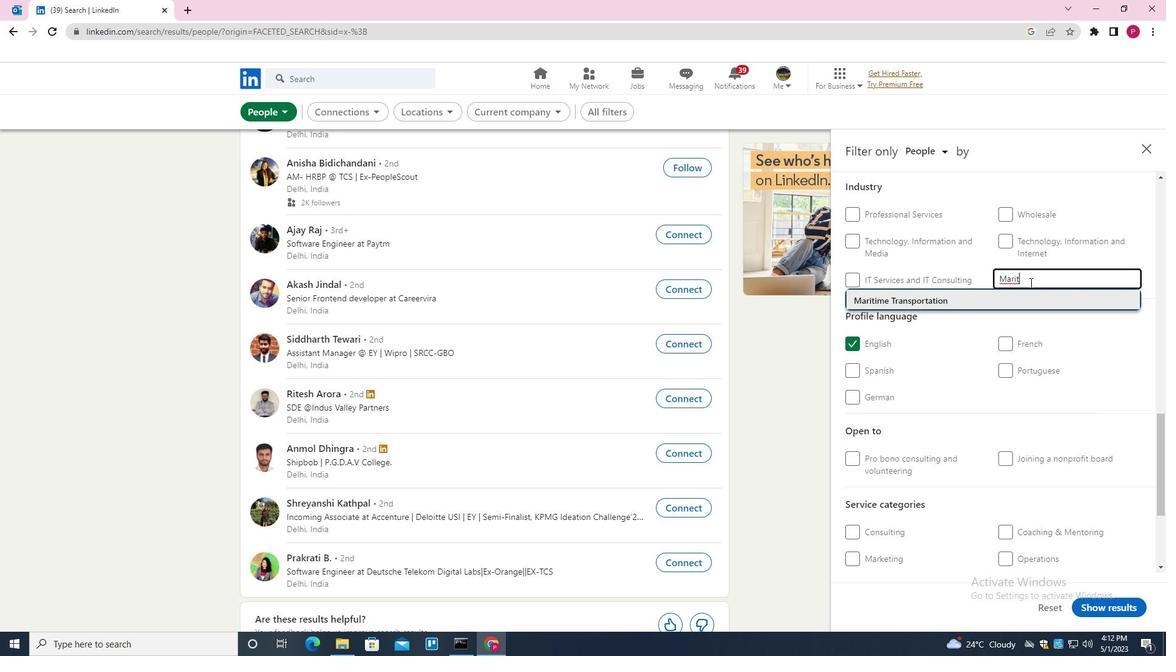 
Action: Mouse moved to (1014, 328)
Screenshot: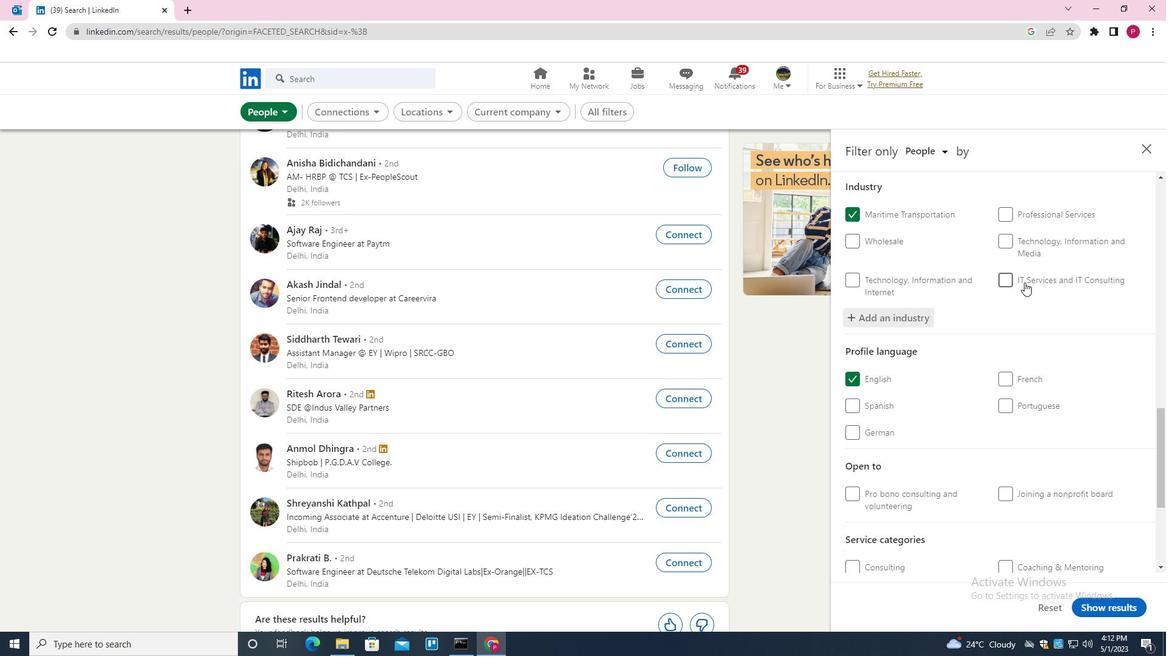 
Action: Mouse scrolled (1014, 327) with delta (0, 0)
Screenshot: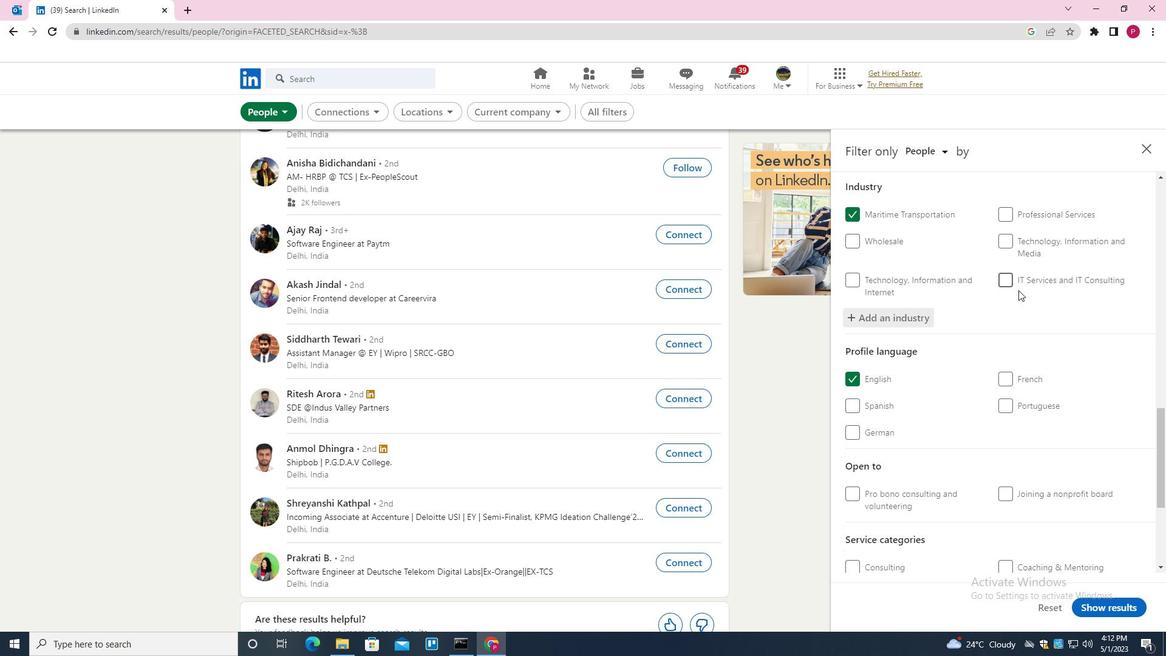 
Action: Mouse moved to (1014, 333)
Screenshot: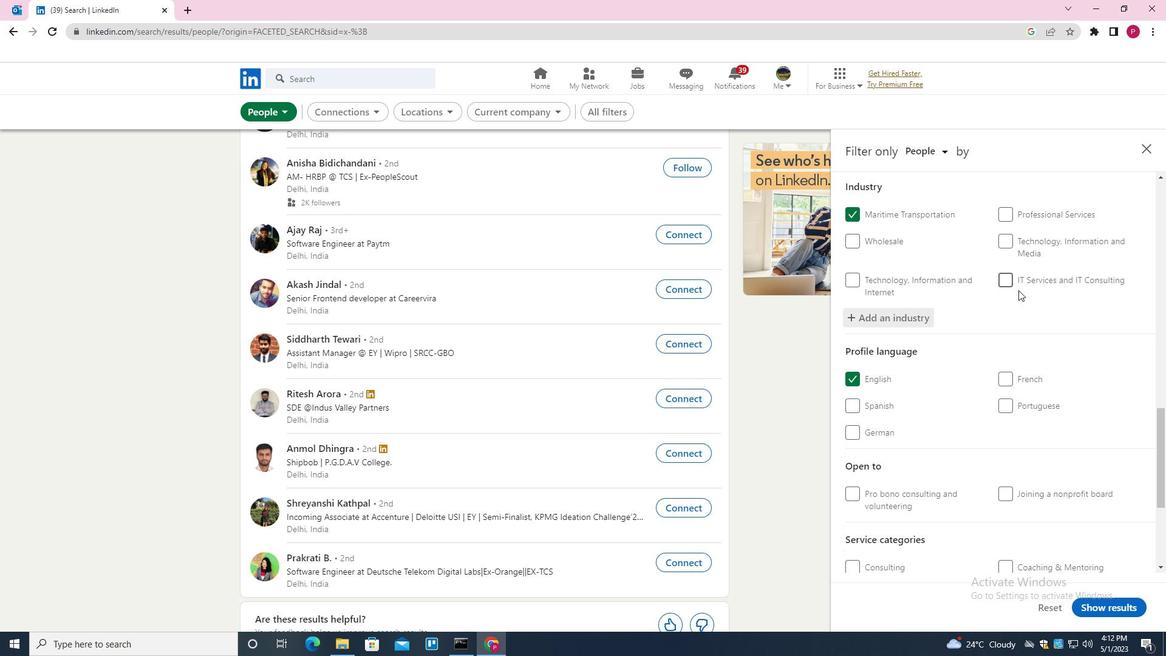 
Action: Mouse scrolled (1014, 332) with delta (0, 0)
Screenshot: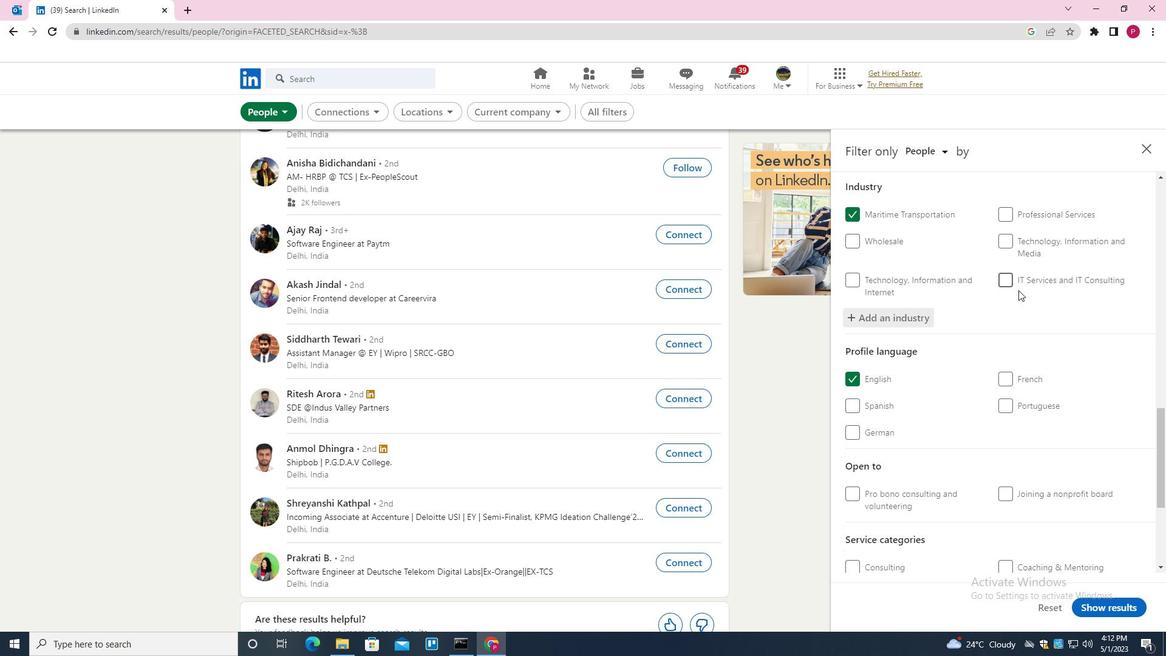 
Action: Mouse moved to (1015, 340)
Screenshot: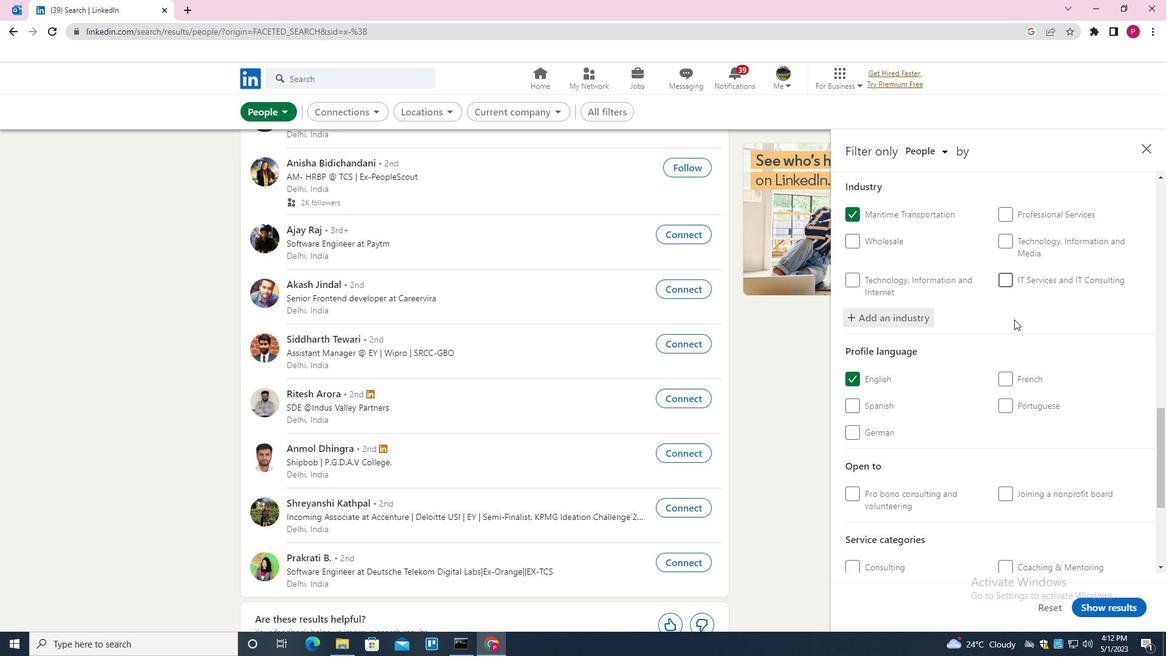 
Action: Mouse scrolled (1015, 340) with delta (0, 0)
Screenshot: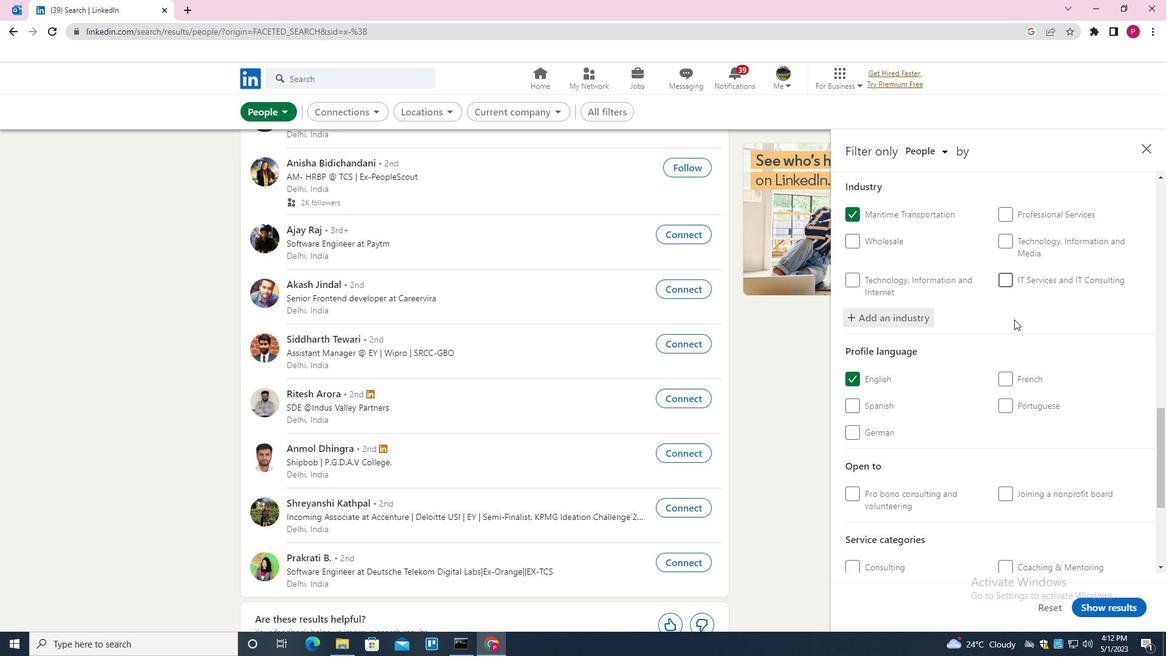 
Action: Mouse moved to (1017, 346)
Screenshot: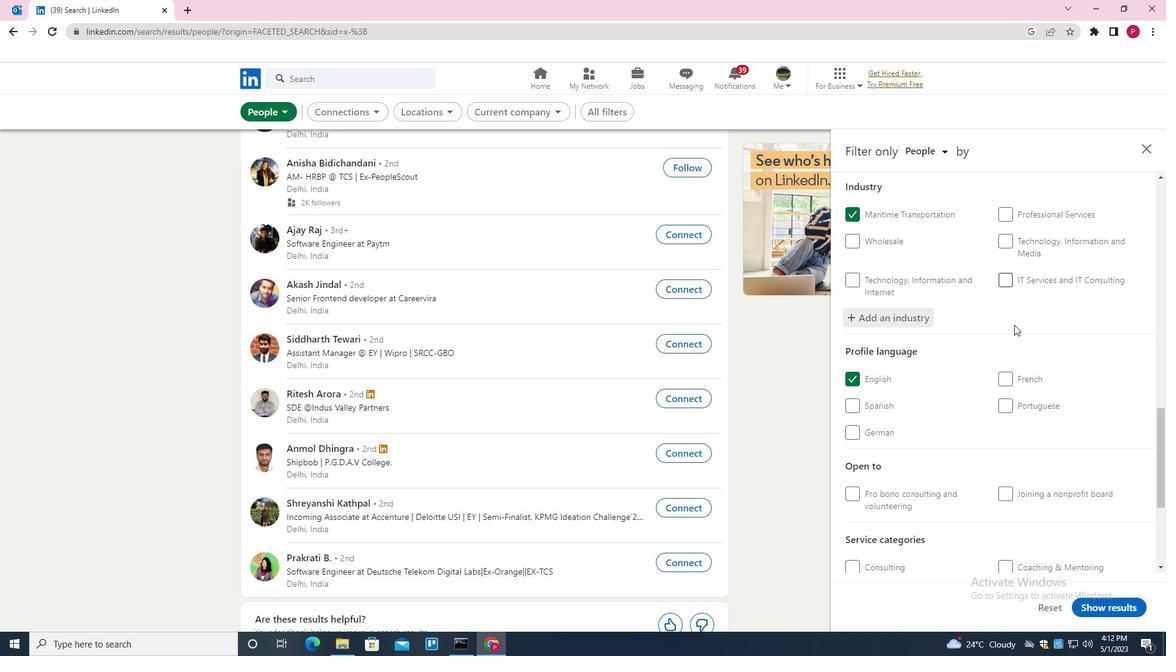 
Action: Mouse scrolled (1017, 345) with delta (0, 0)
Screenshot: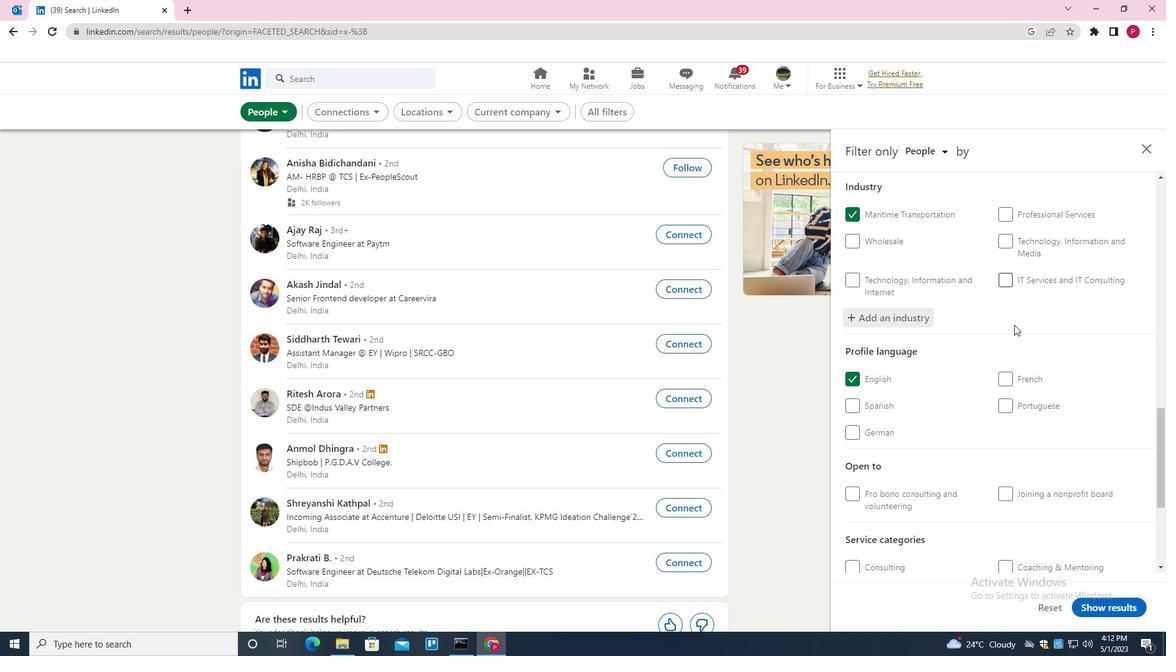 
Action: Mouse moved to (1021, 360)
Screenshot: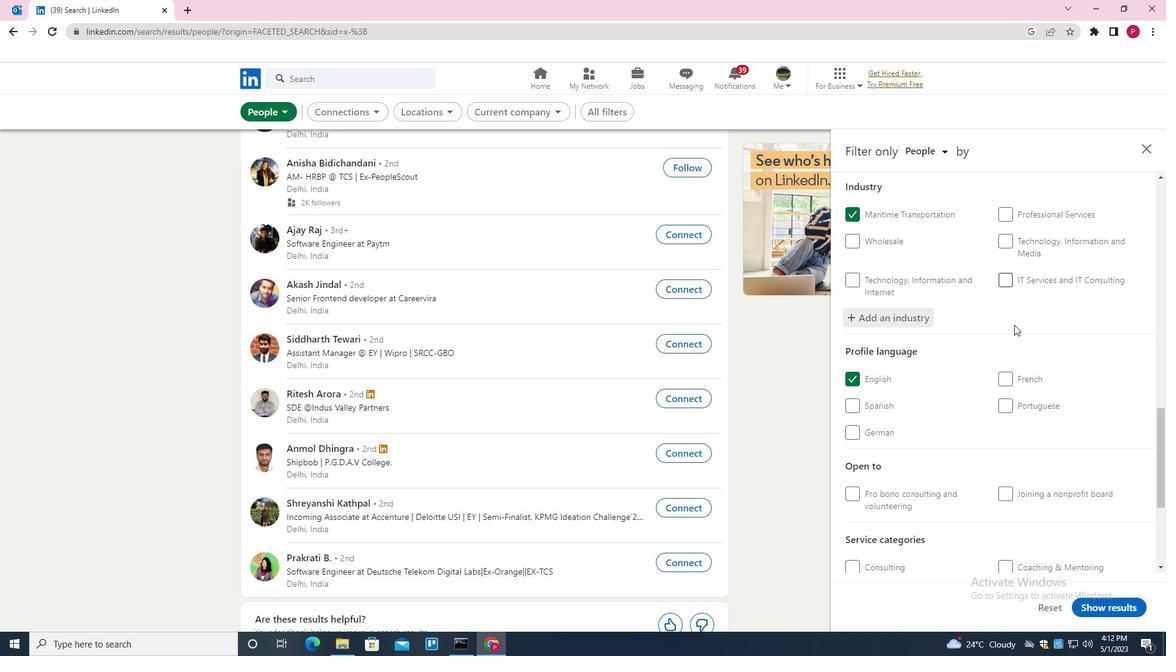 
Action: Mouse scrolled (1021, 359) with delta (0, 0)
Screenshot: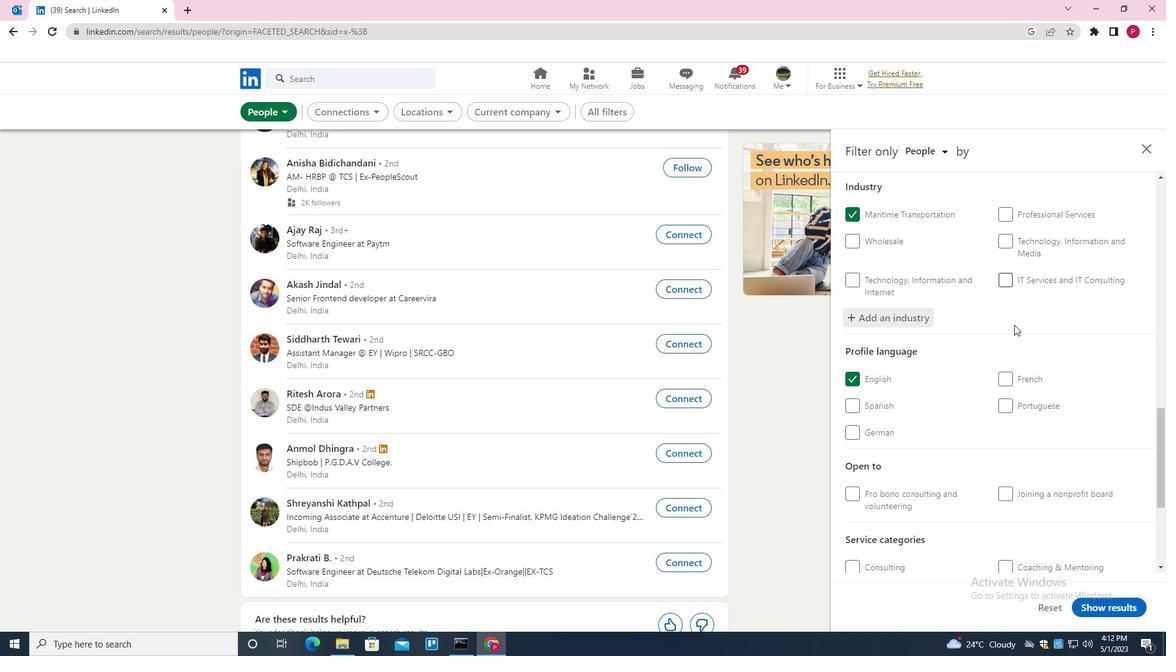 
Action: Mouse moved to (1051, 408)
Screenshot: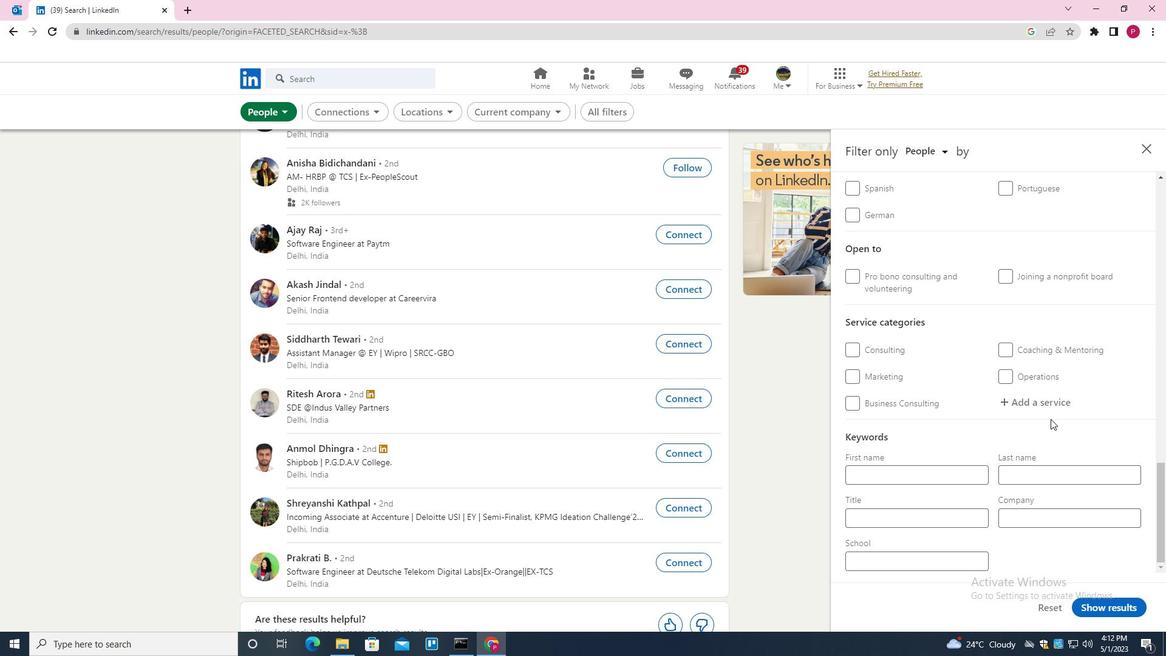 
Action: Mouse pressed left at (1051, 408)
Screenshot: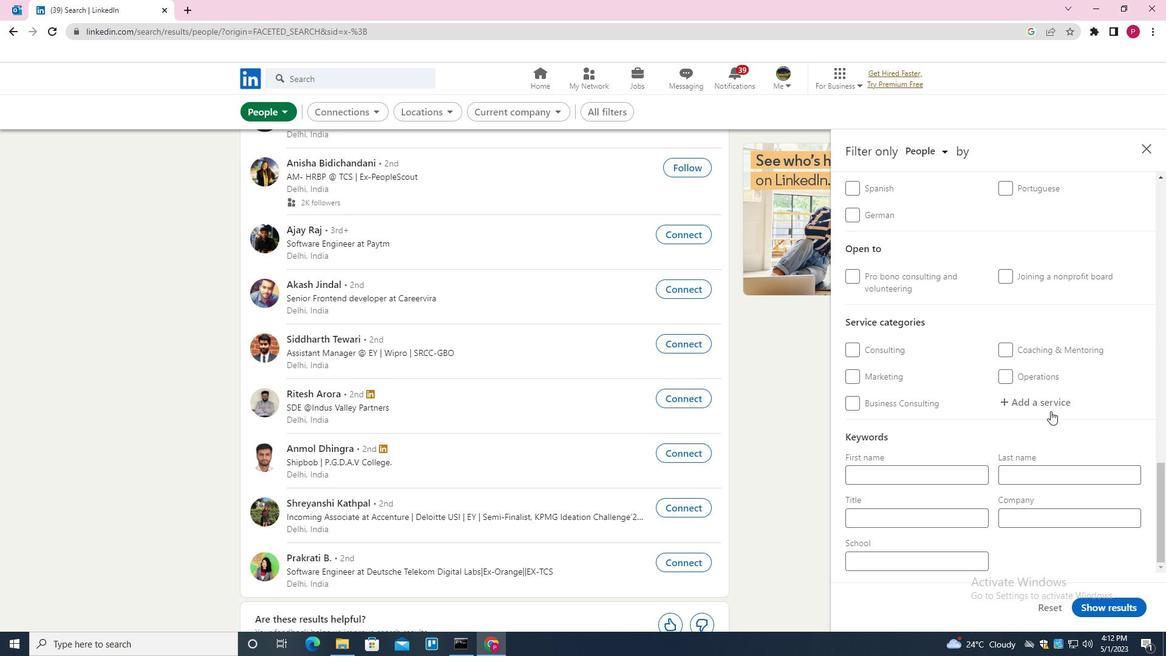 
Action: Key pressed <Key.shift><Key.shift><Key.shift><Key.shift><Key.shift><Key.shift><Key.shift><Key.shift><Key.shift><Key.shift><Key.shift><Key.shift><Key.shift><Key.shift><Key.shift><Key.shift>RETIRE<Key.down><Key.enter>
Screenshot: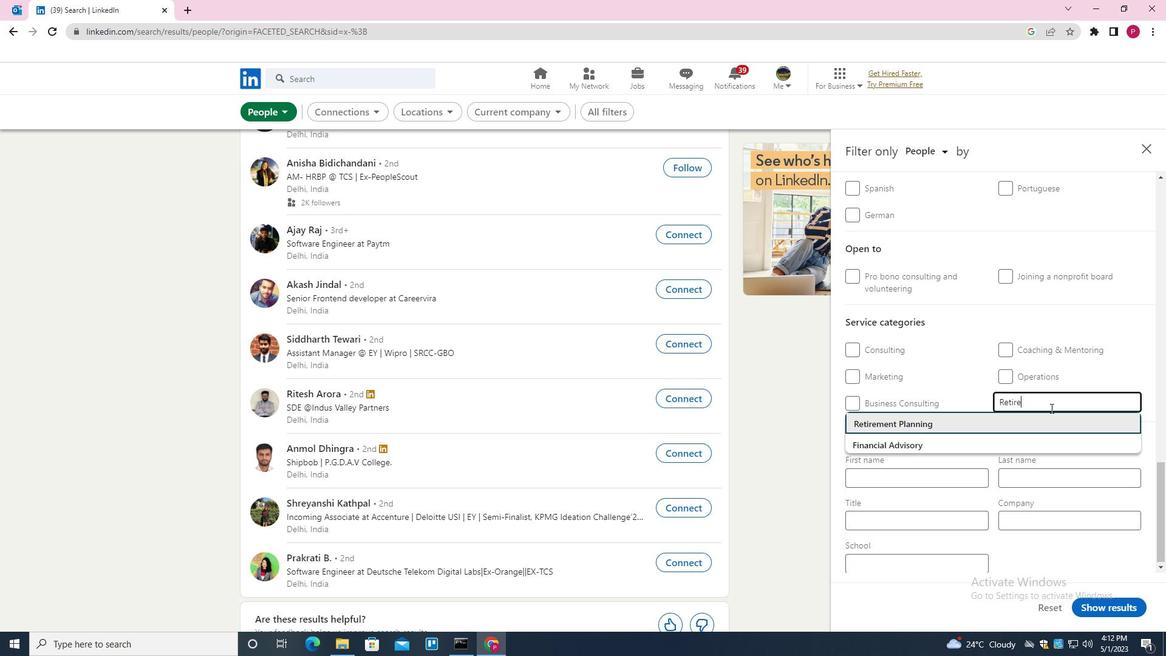 
Action: Mouse moved to (867, 427)
Screenshot: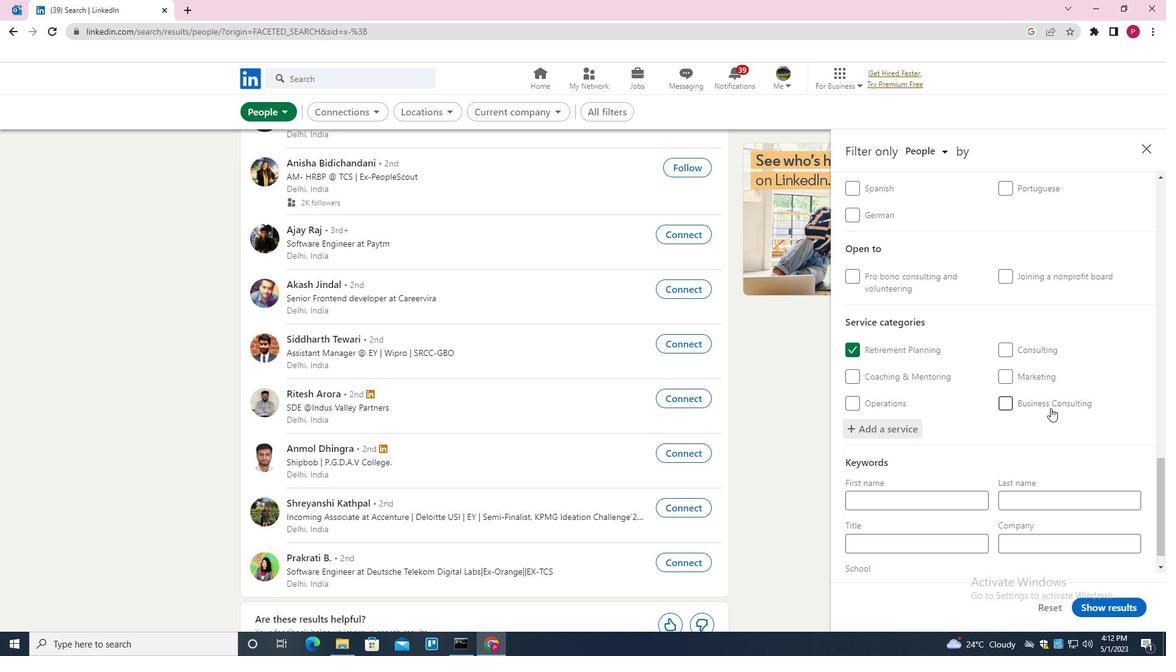 
Action: Mouse scrolled (867, 426) with delta (0, 0)
Screenshot: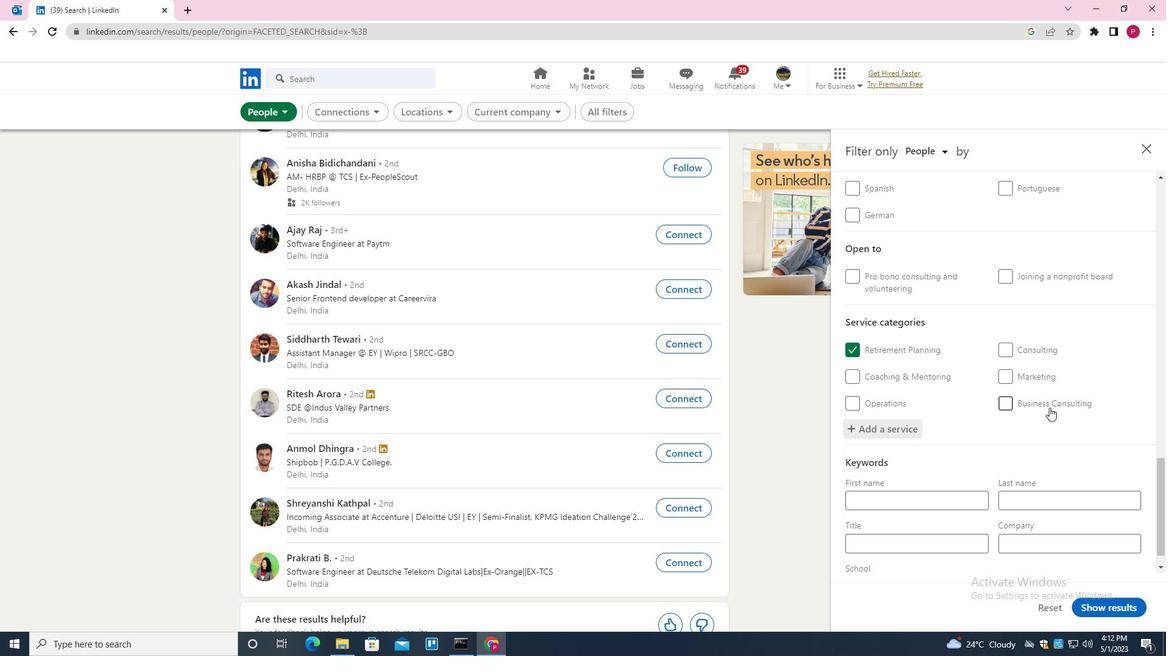 
Action: Mouse moved to (864, 428)
Screenshot: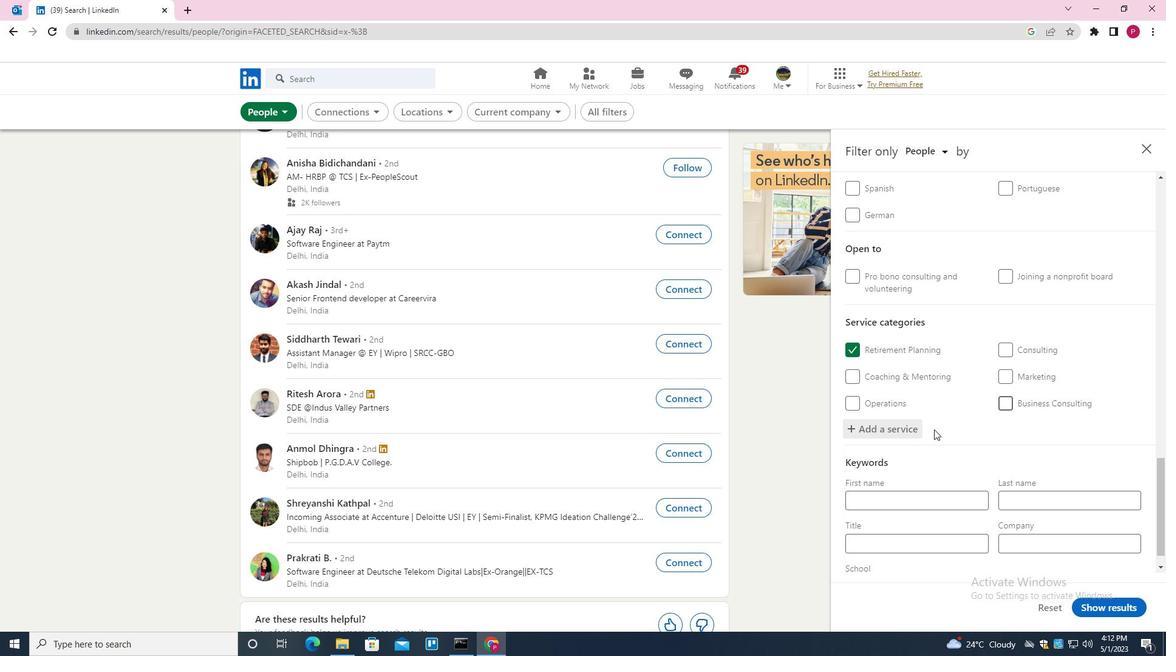 
Action: Mouse scrolled (864, 428) with delta (0, 0)
Screenshot: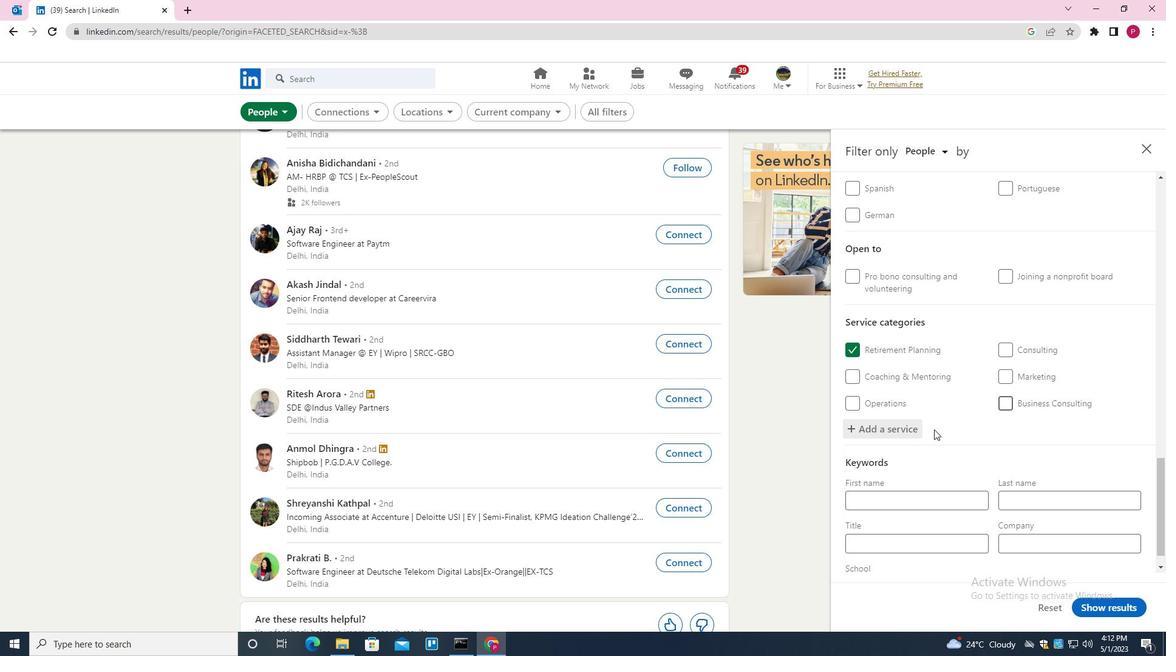 
Action: Mouse moved to (863, 430)
Screenshot: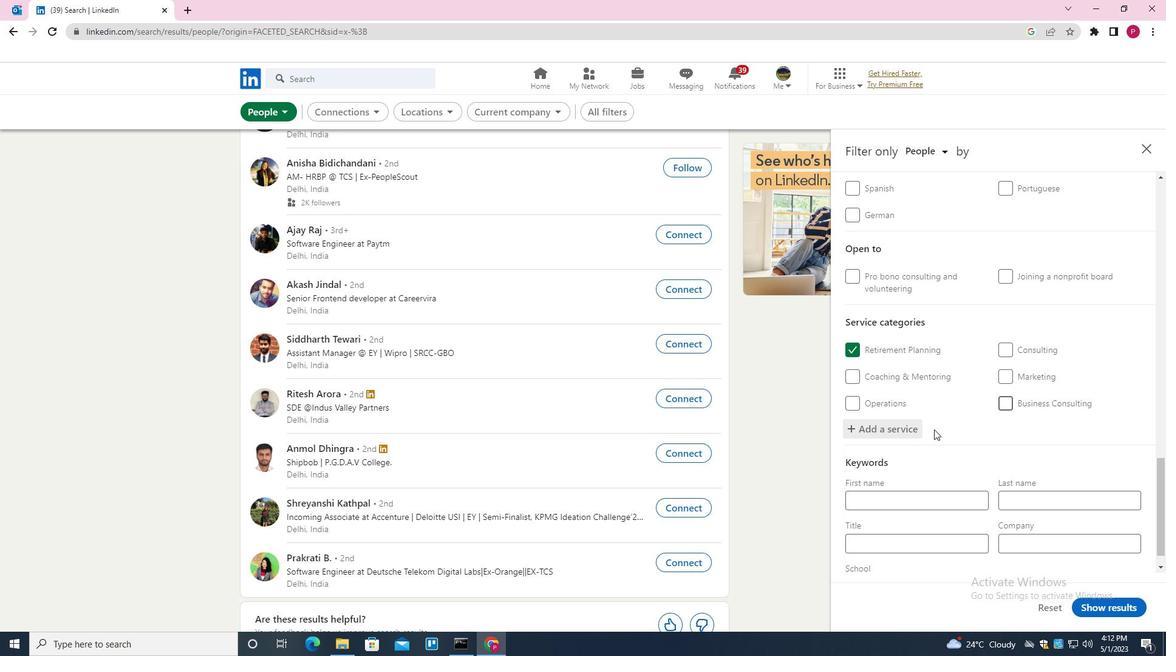 
Action: Mouse scrolled (863, 429) with delta (0, 0)
Screenshot: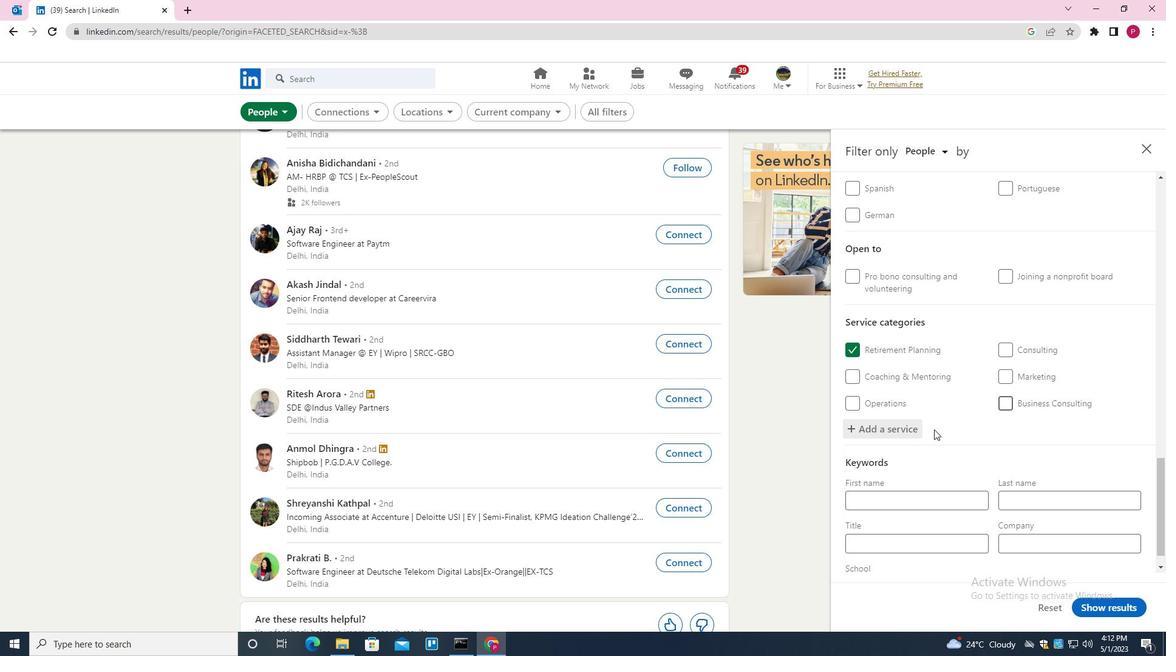 
Action: Mouse moved to (863, 433)
Screenshot: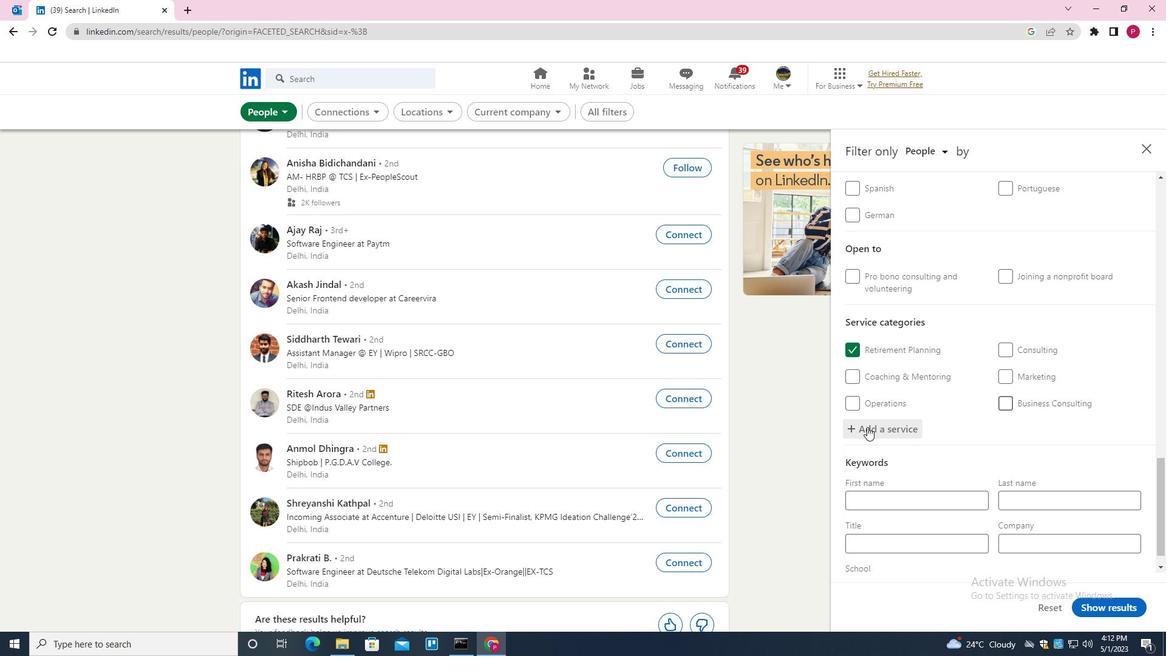 
Action: Mouse scrolled (863, 433) with delta (0, 0)
Screenshot: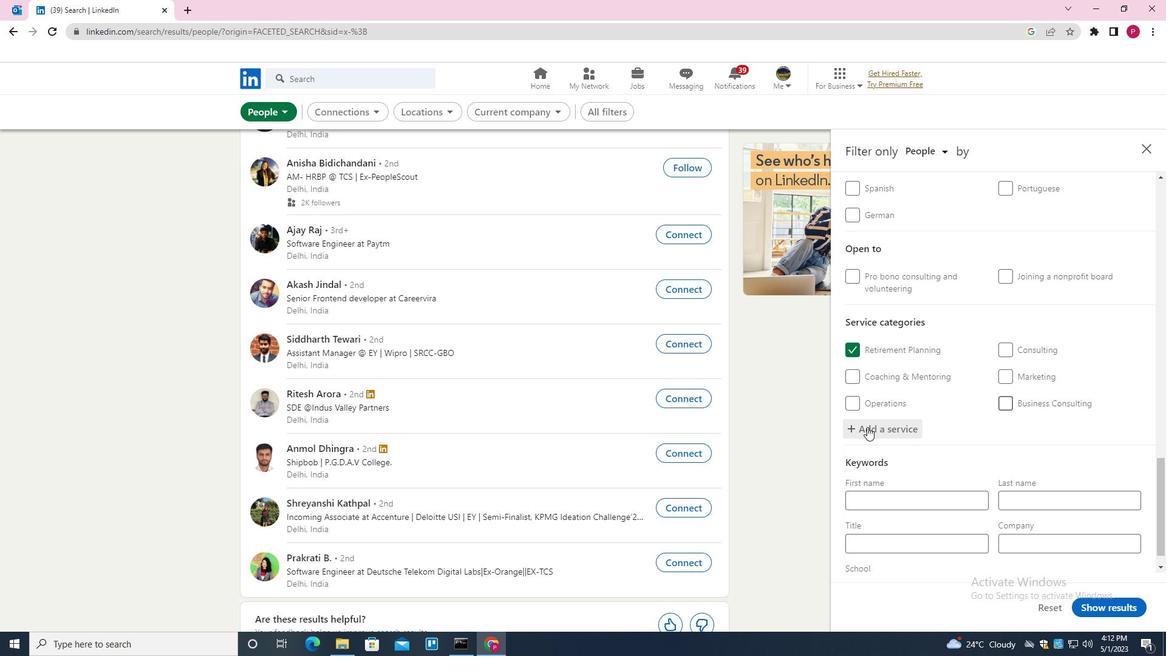 
Action: Mouse moved to (863, 439)
Screenshot: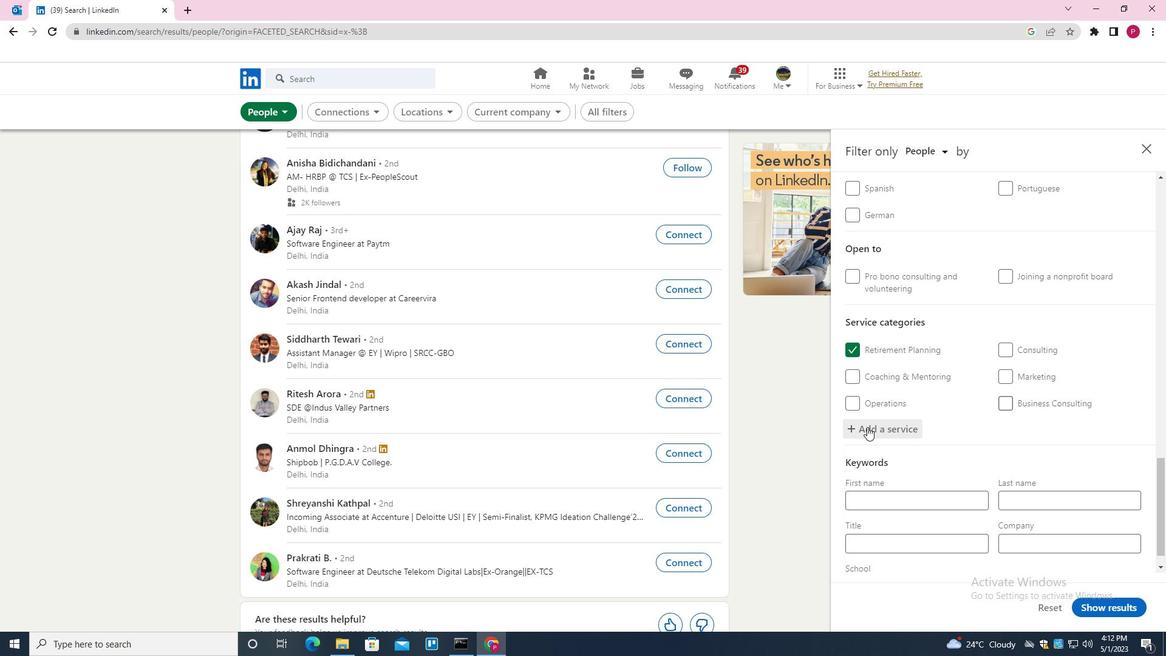 
Action: Mouse scrolled (863, 439) with delta (0, 0)
Screenshot: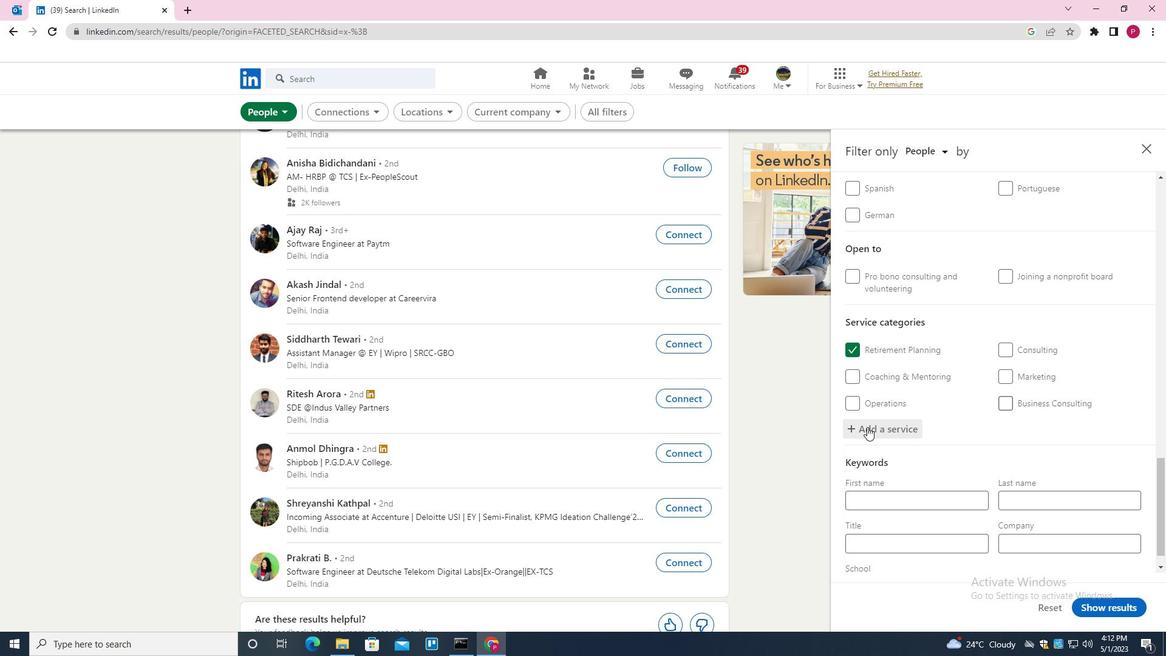 
Action: Mouse moved to (893, 522)
Screenshot: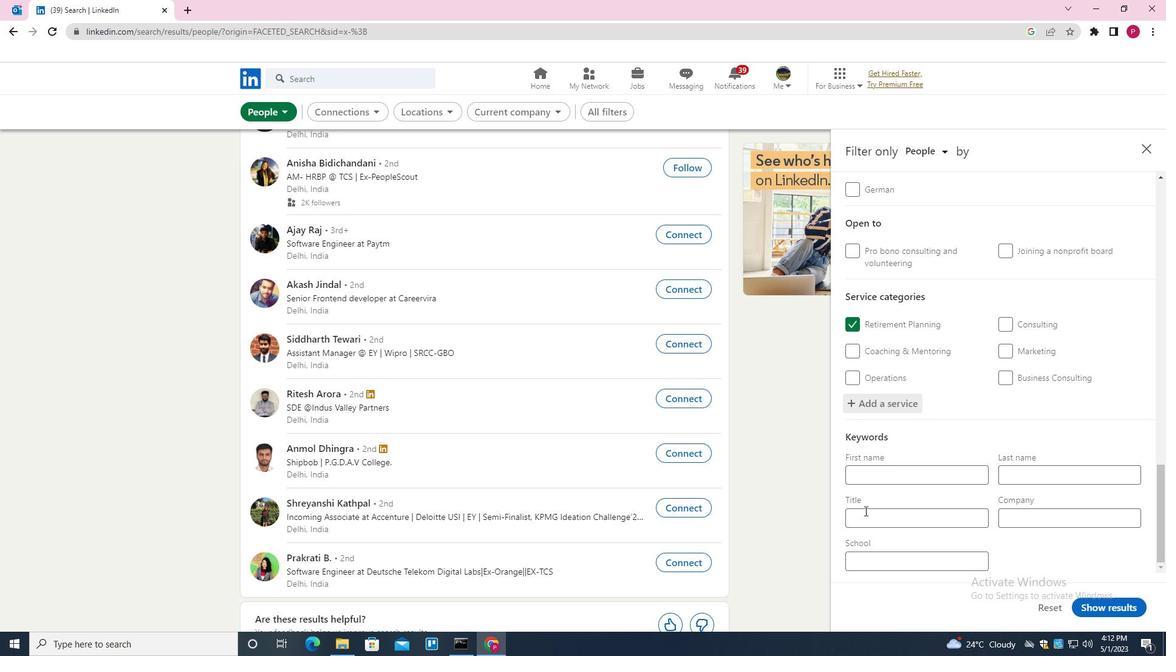 
Action: Mouse pressed left at (893, 522)
Screenshot: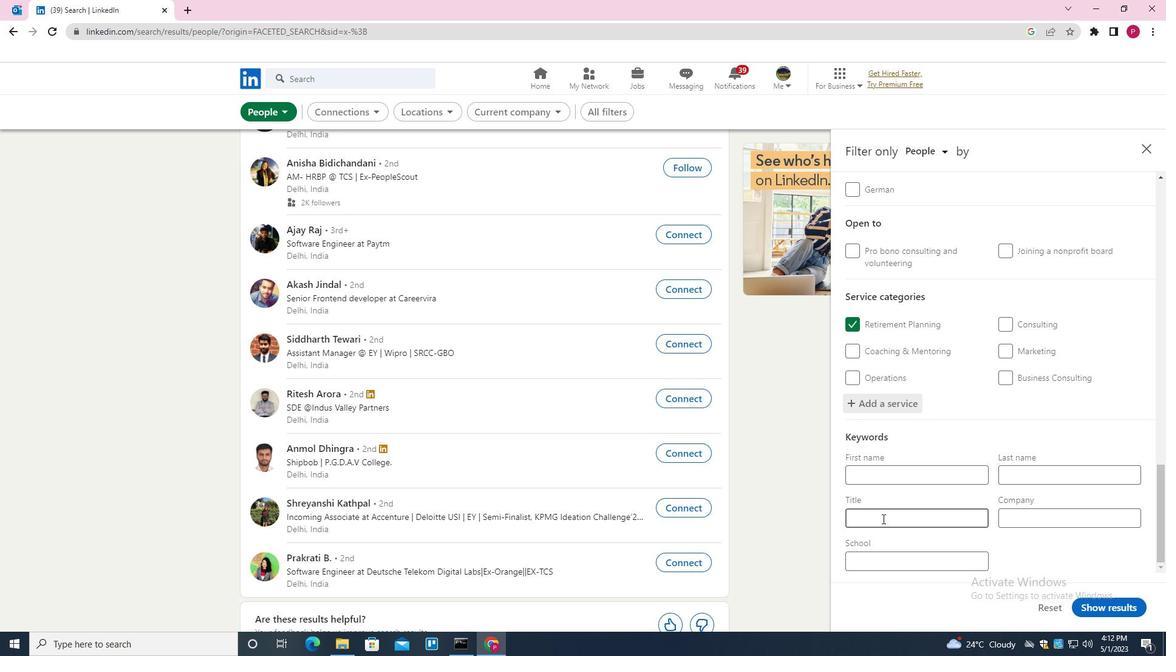 
Action: Key pressed <Key.shift>SOFTWARE<Key.space><Key.shift><Key.shift><Key.shift><Key.shift>ENGINEER
Screenshot: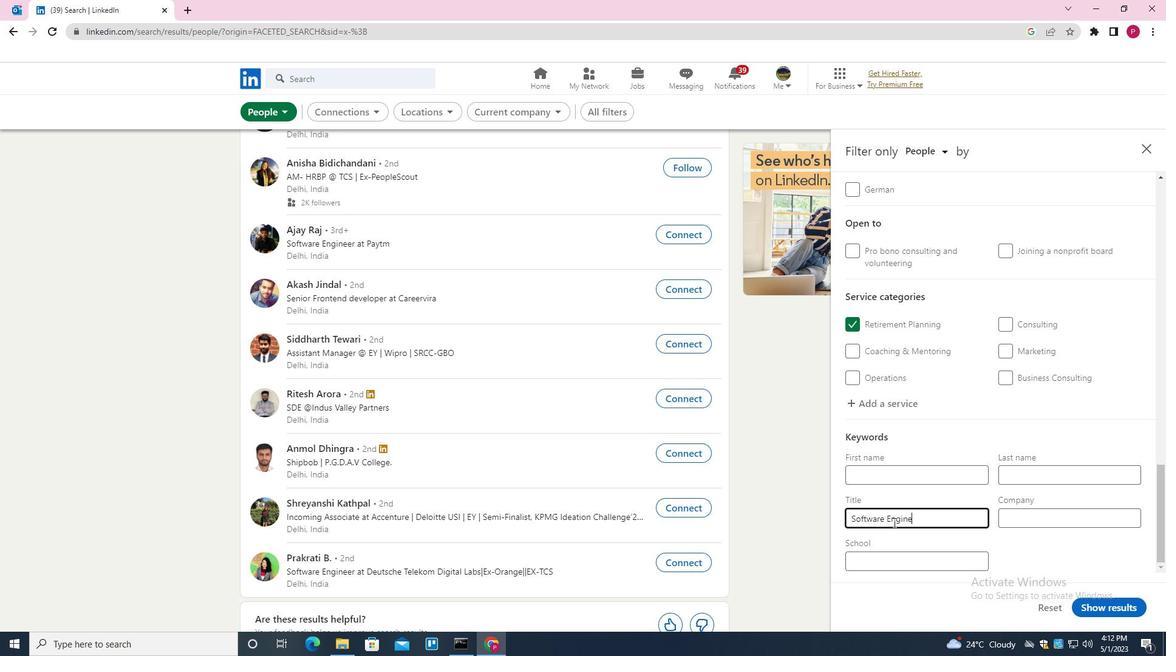 
Action: Mouse moved to (1099, 612)
Screenshot: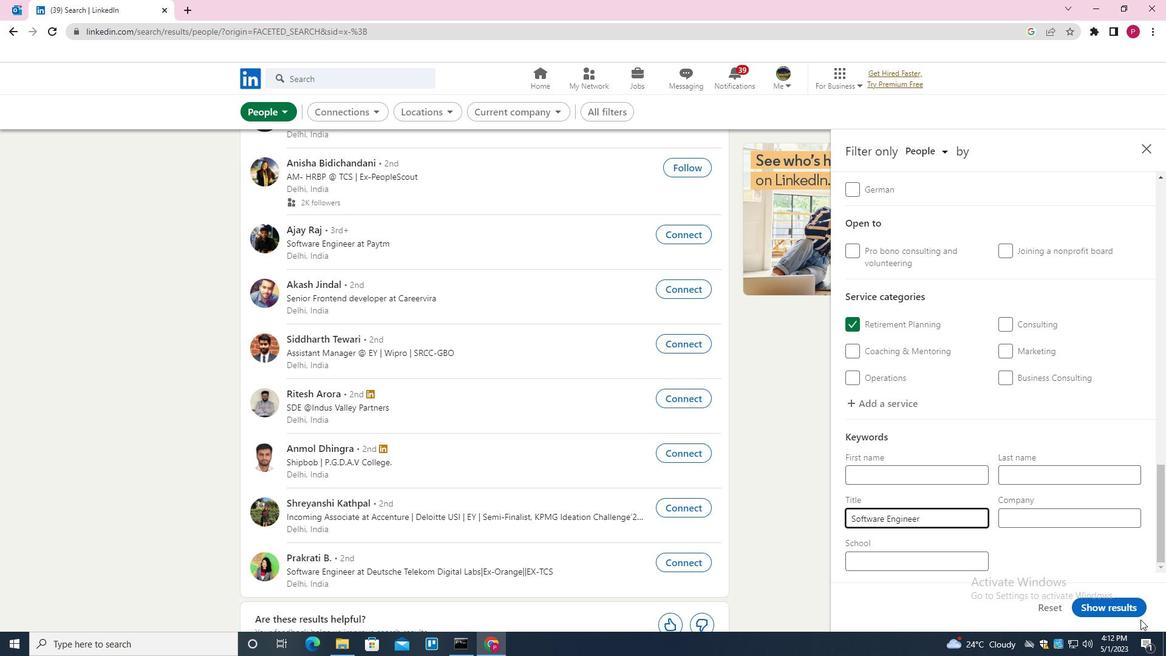
Action: Mouse pressed left at (1099, 612)
Screenshot: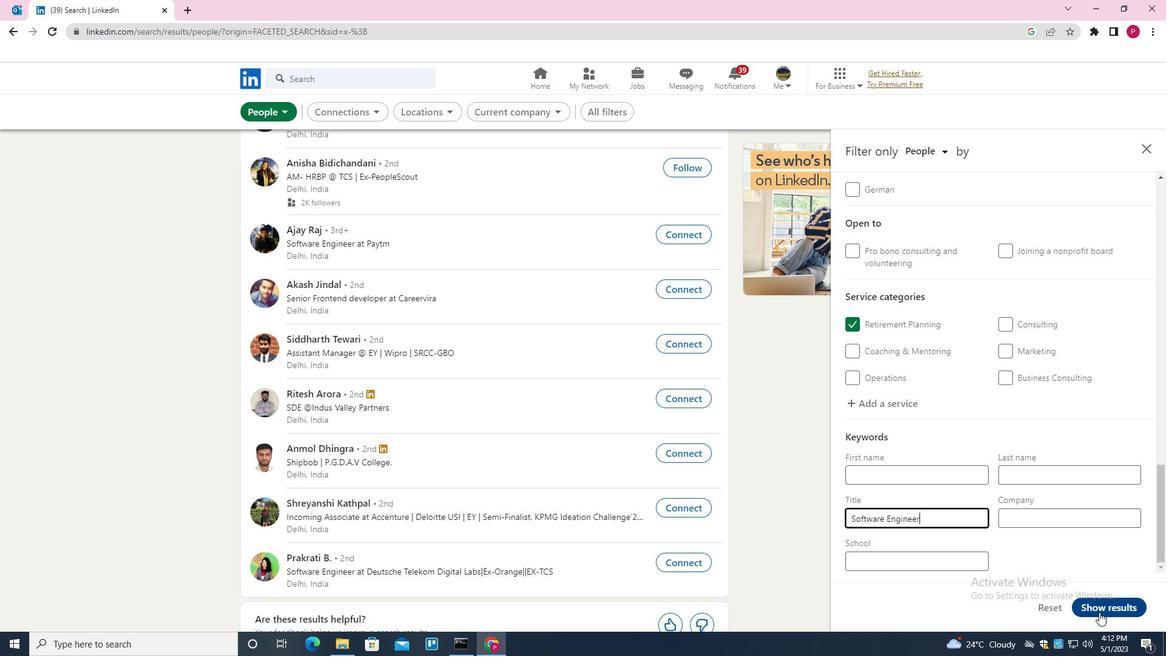 
Action: Mouse moved to (870, 453)
Screenshot: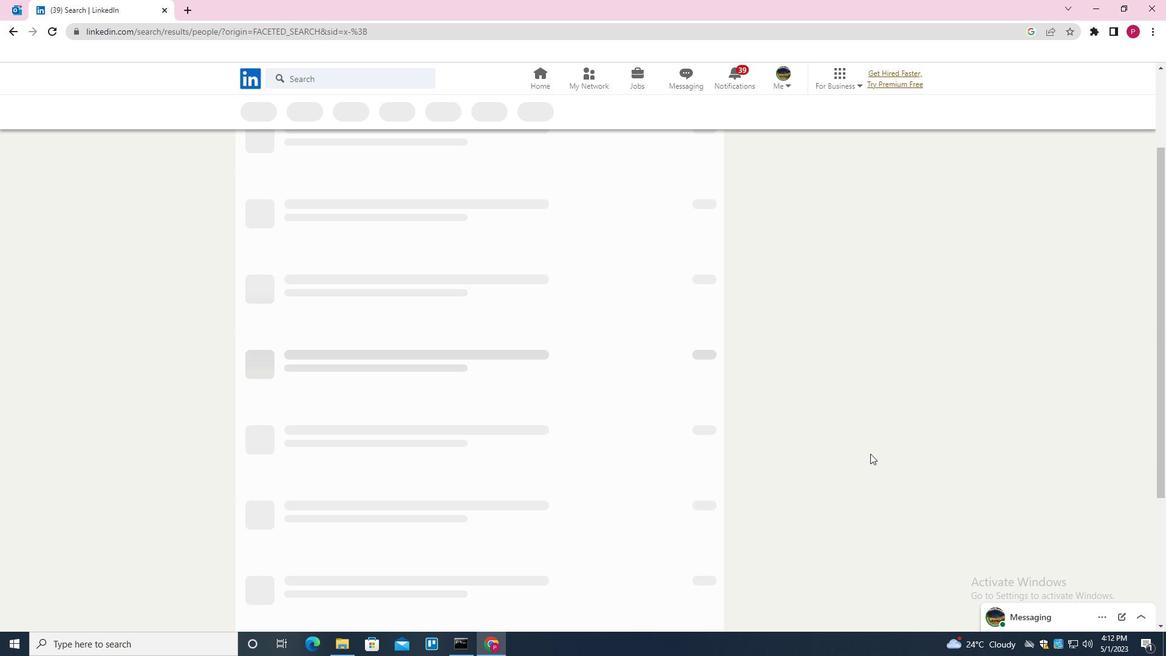 
